 Task: Look for space in Myrtle Grove, United States from 10th July, 2023 to 25th July, 2023 for 3 adults, 1 child in price range Rs.15000 to Rs.25000. Place can be shared room with 2 bedrooms having 3 beds and 2 bathrooms. Property type can be house, flat, guest house. Amenities needed are: wifi, TV, free parkinig on premises, gym, breakfast. Booking option can be shelf check-in. Required host language is English.
Action: Mouse moved to (435, 90)
Screenshot: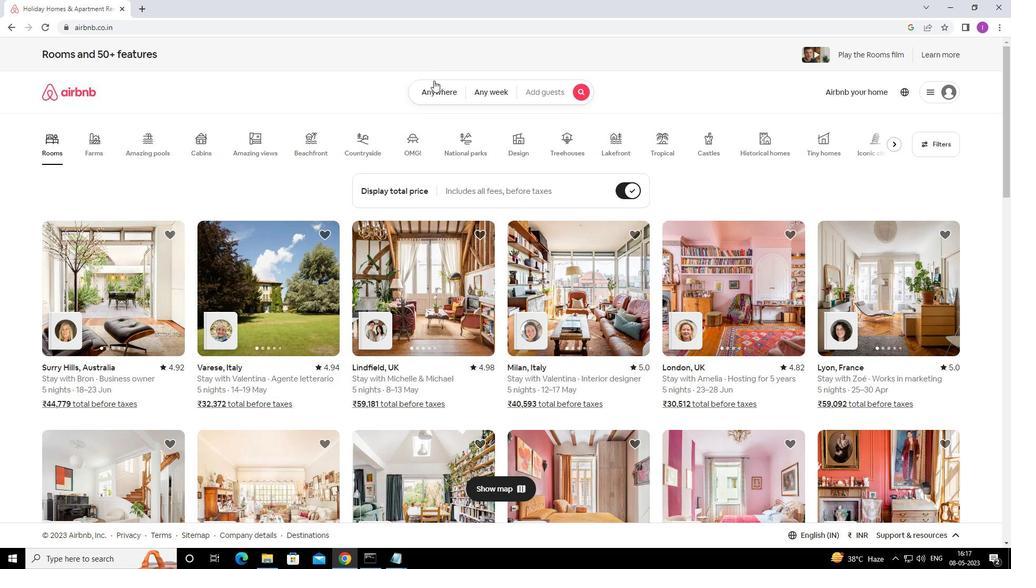 
Action: Mouse pressed left at (435, 90)
Screenshot: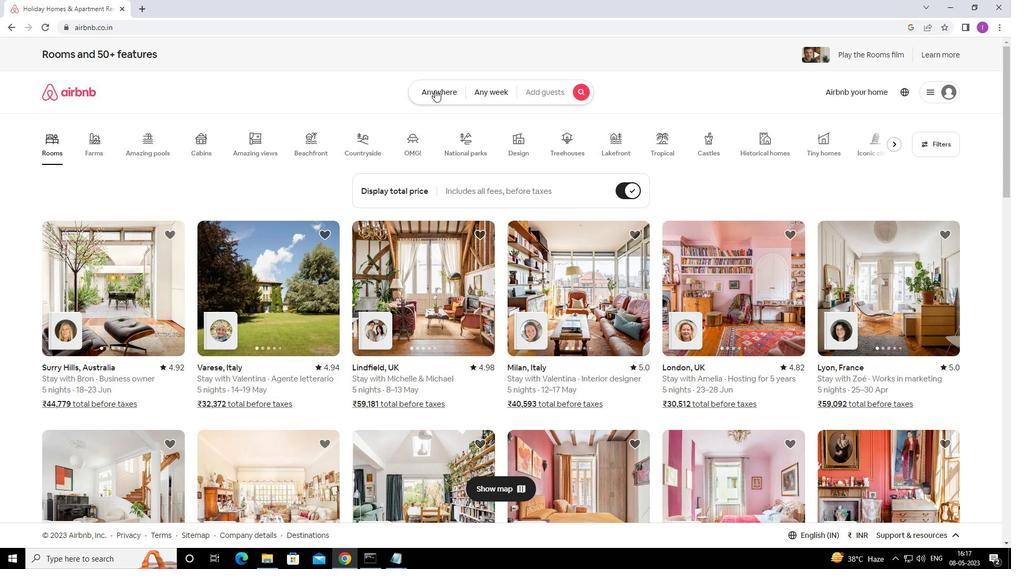 
Action: Mouse moved to (349, 140)
Screenshot: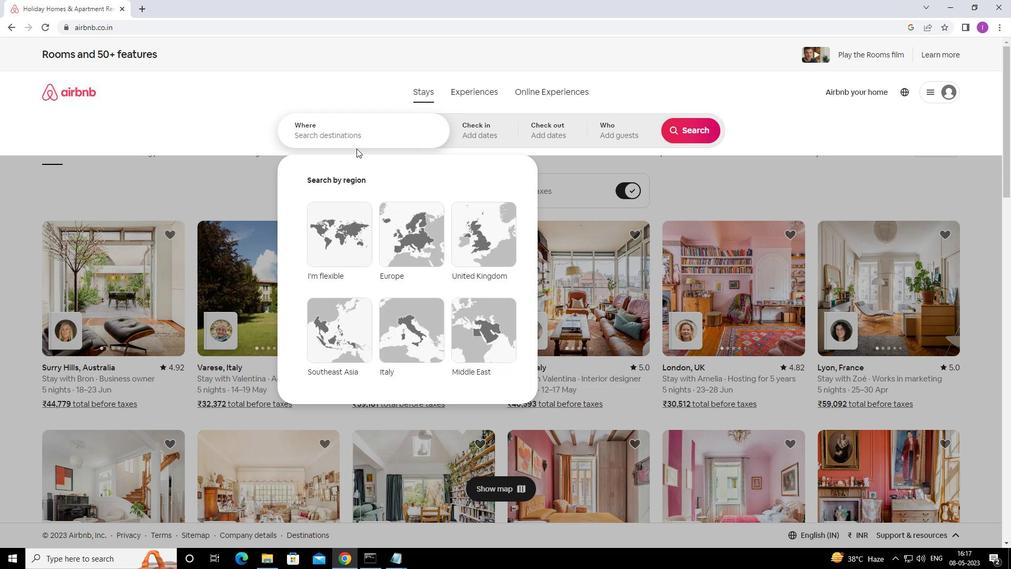 
Action: Mouse pressed left at (349, 140)
Screenshot: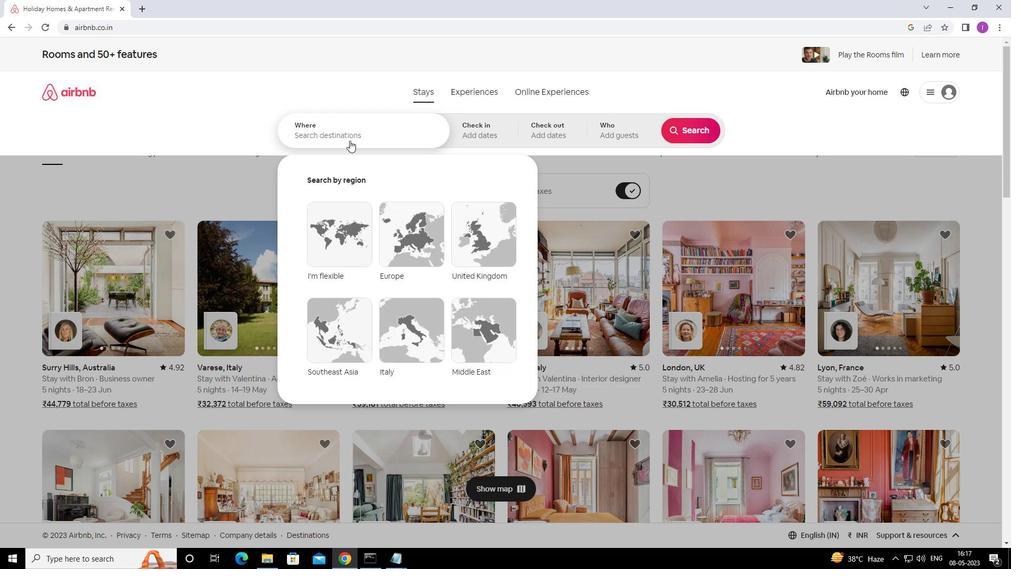 
Action: Mouse moved to (354, 138)
Screenshot: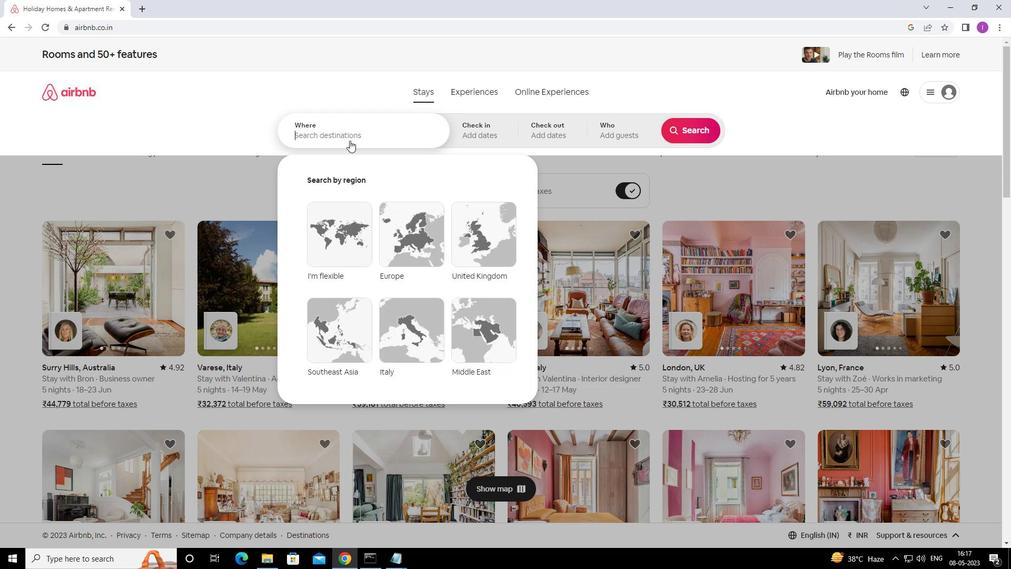 
Action: Key pressed <Key.shift><Key.shift><Key.shift><Key.shift><Key.shift>MYRTLE<Key.space><Key.shift>GROVE,<Key.shift>UNITED<Key.space>STATES
Screenshot: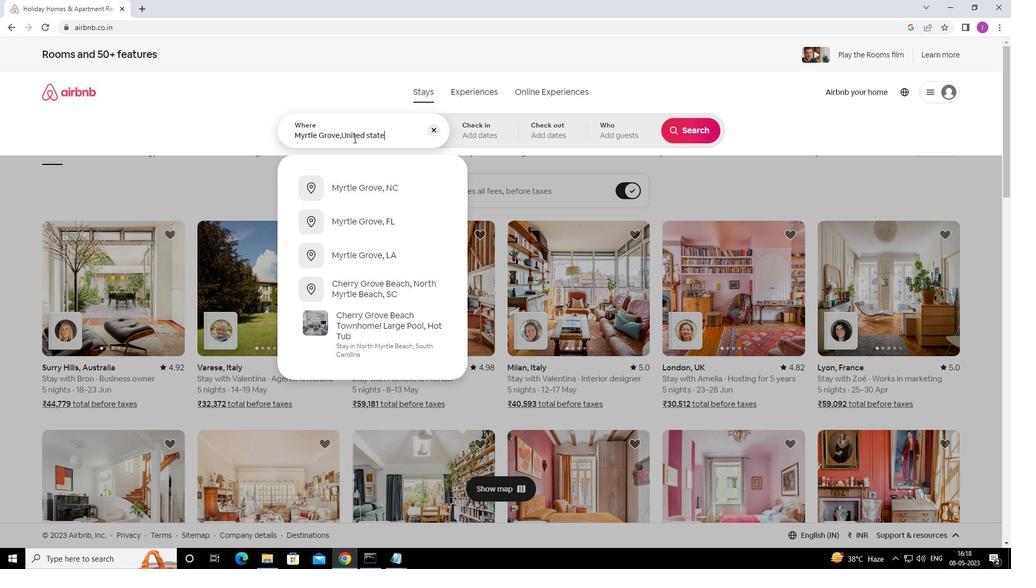 
Action: Mouse moved to (501, 130)
Screenshot: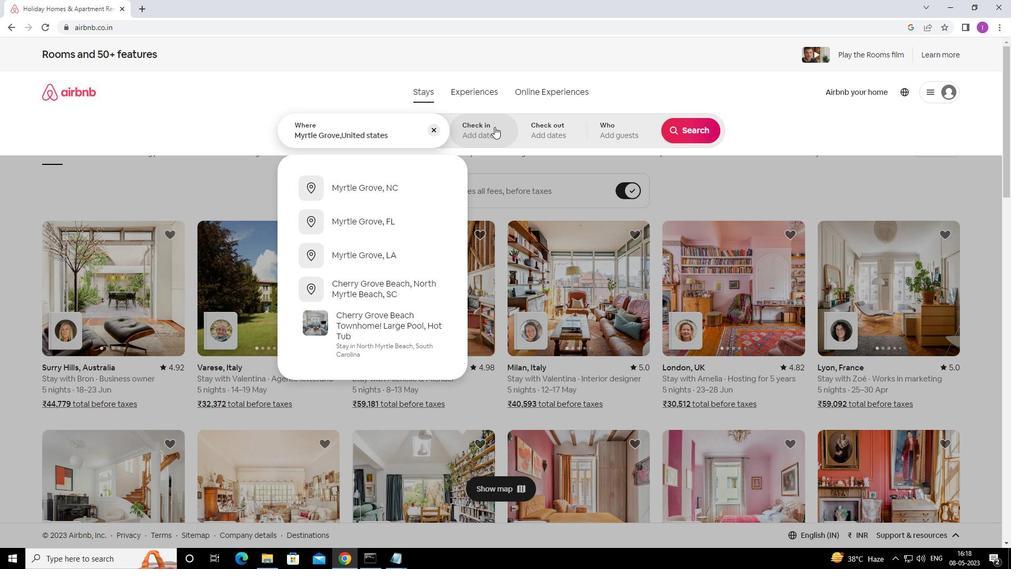 
Action: Mouse pressed left at (501, 130)
Screenshot: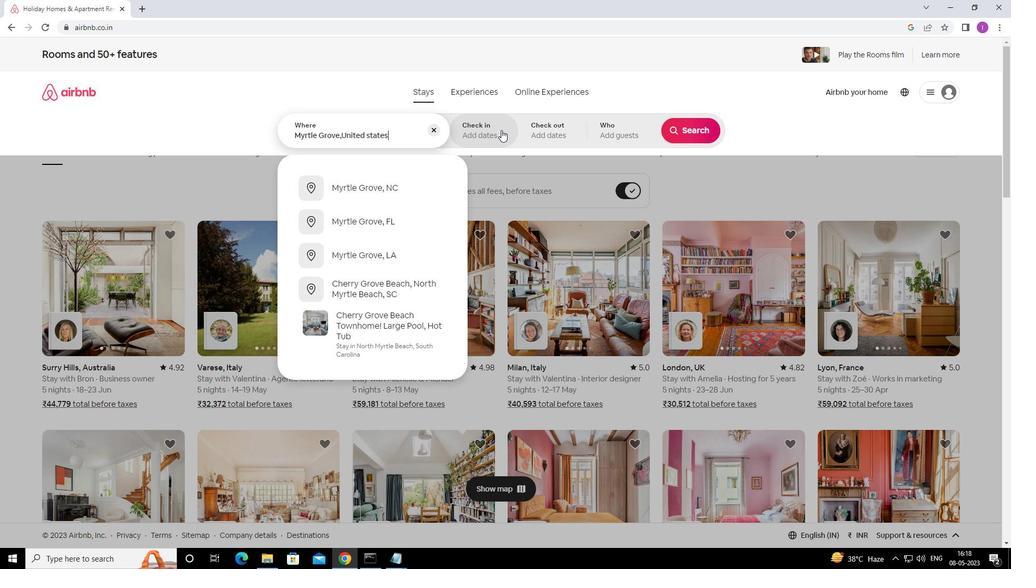 
Action: Mouse moved to (692, 212)
Screenshot: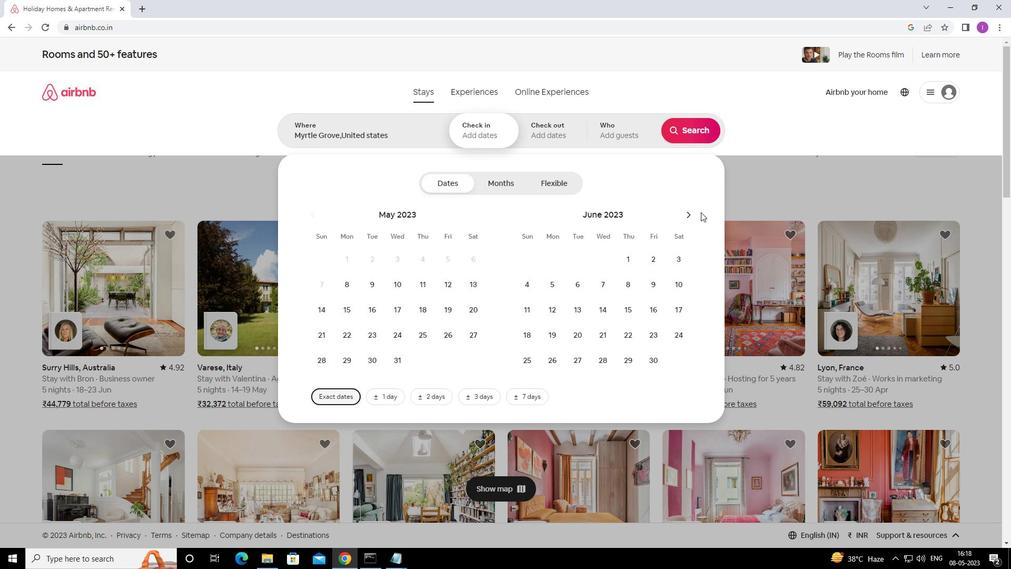
Action: Mouse pressed left at (692, 212)
Screenshot: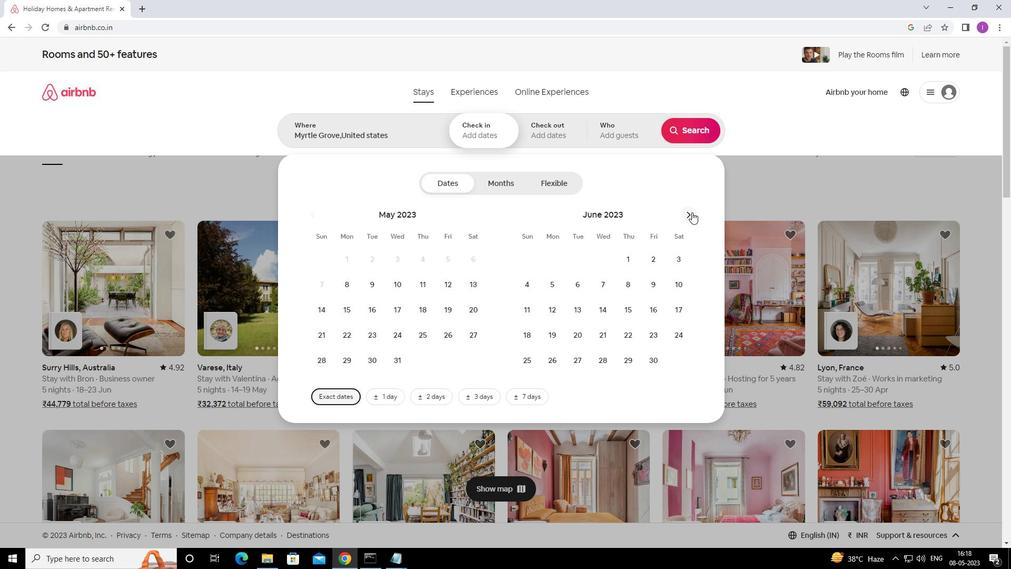 
Action: Mouse pressed left at (692, 212)
Screenshot: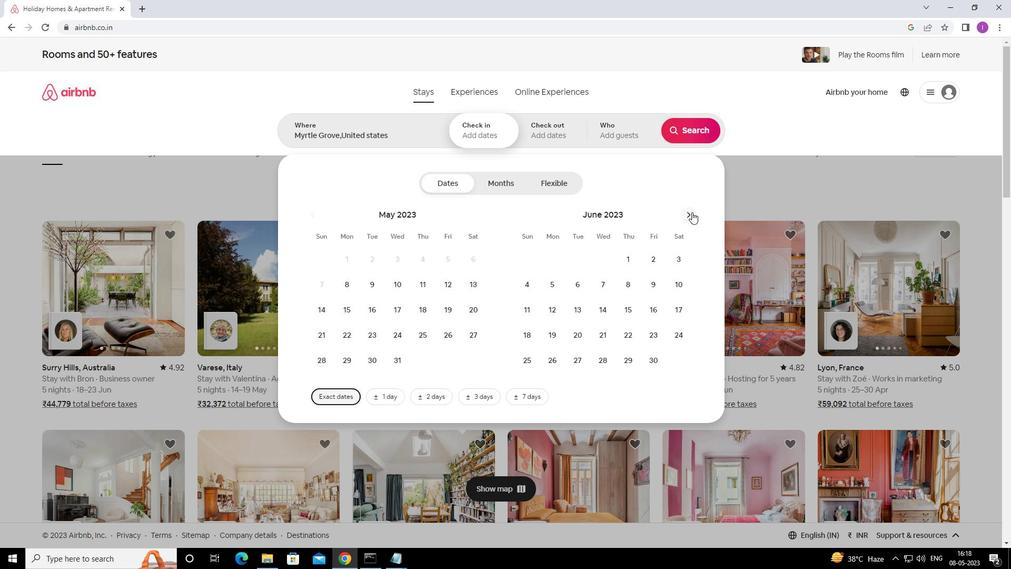 
Action: Mouse moved to (357, 304)
Screenshot: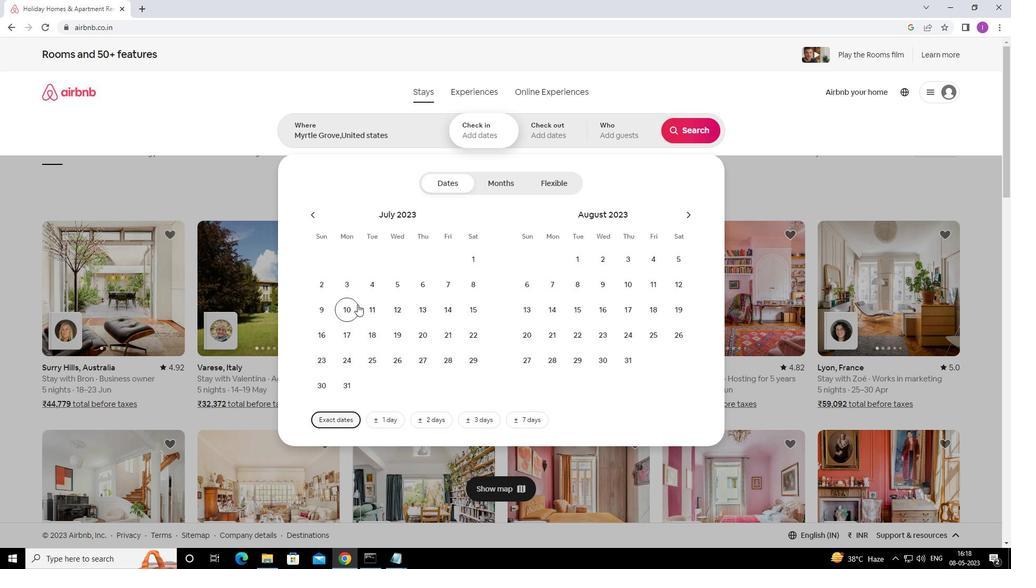 
Action: Mouse pressed left at (357, 304)
Screenshot: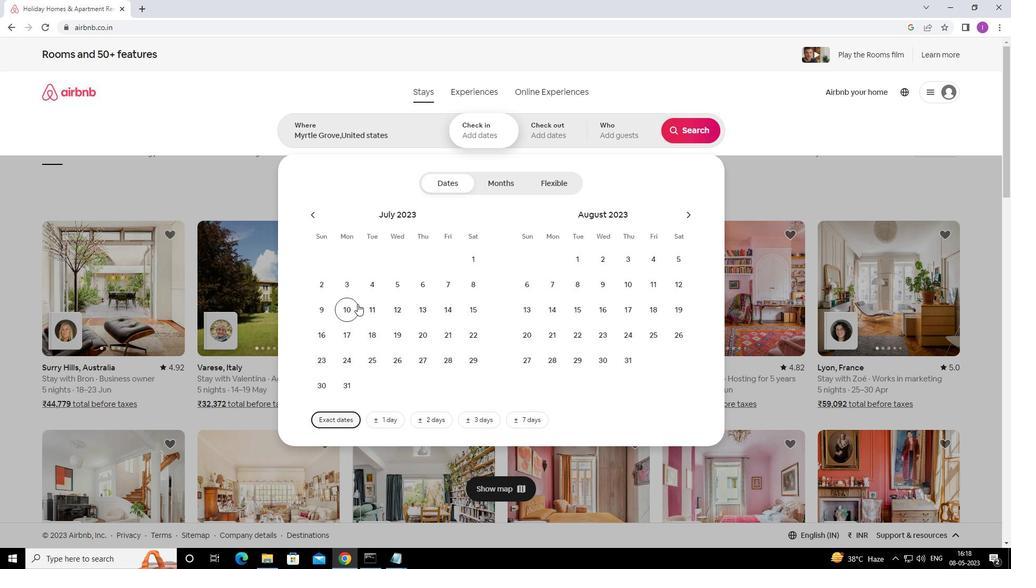
Action: Mouse moved to (367, 356)
Screenshot: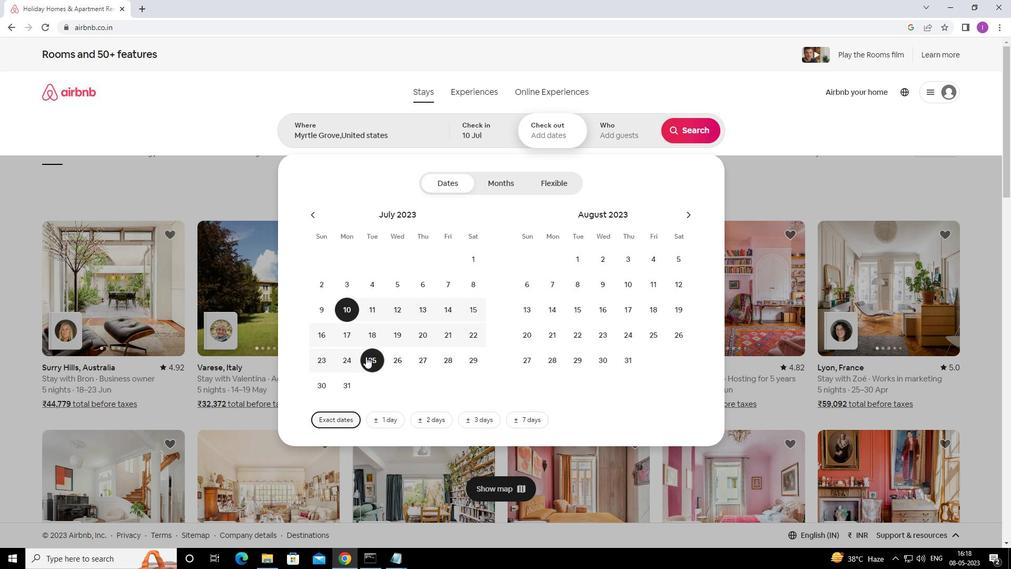 
Action: Mouse pressed left at (367, 356)
Screenshot: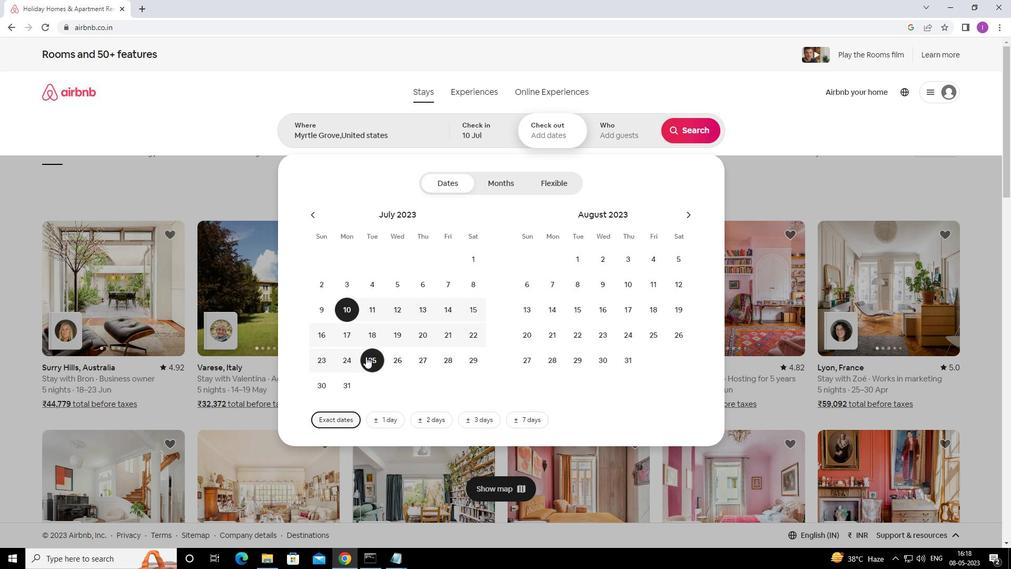 
Action: Mouse moved to (623, 138)
Screenshot: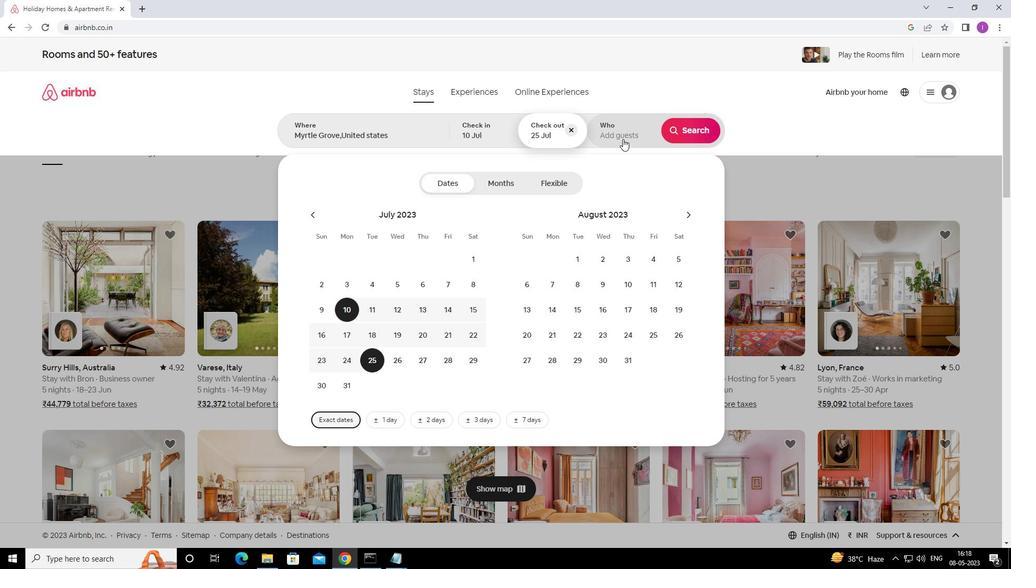 
Action: Mouse pressed left at (623, 138)
Screenshot: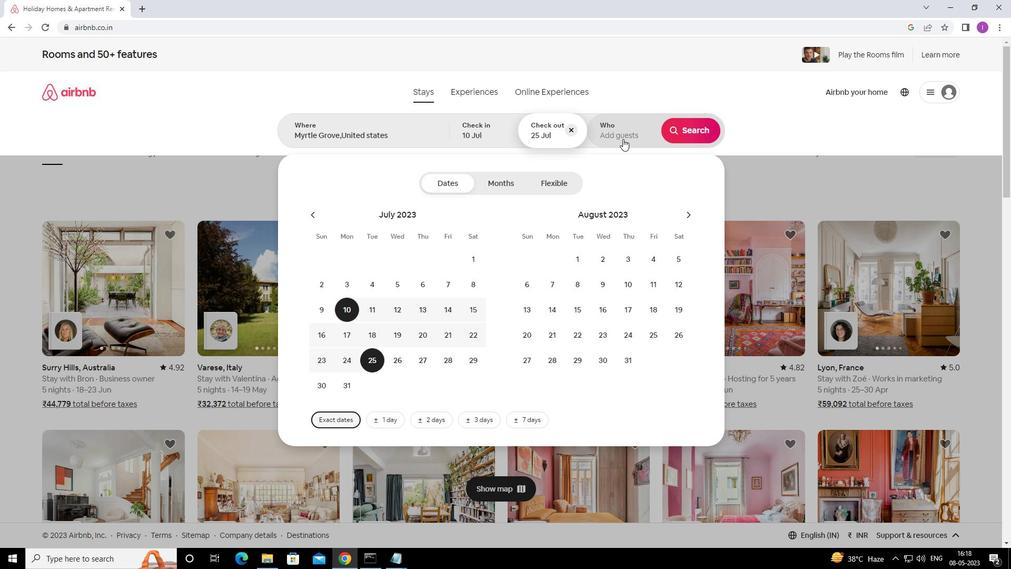 
Action: Mouse moved to (693, 190)
Screenshot: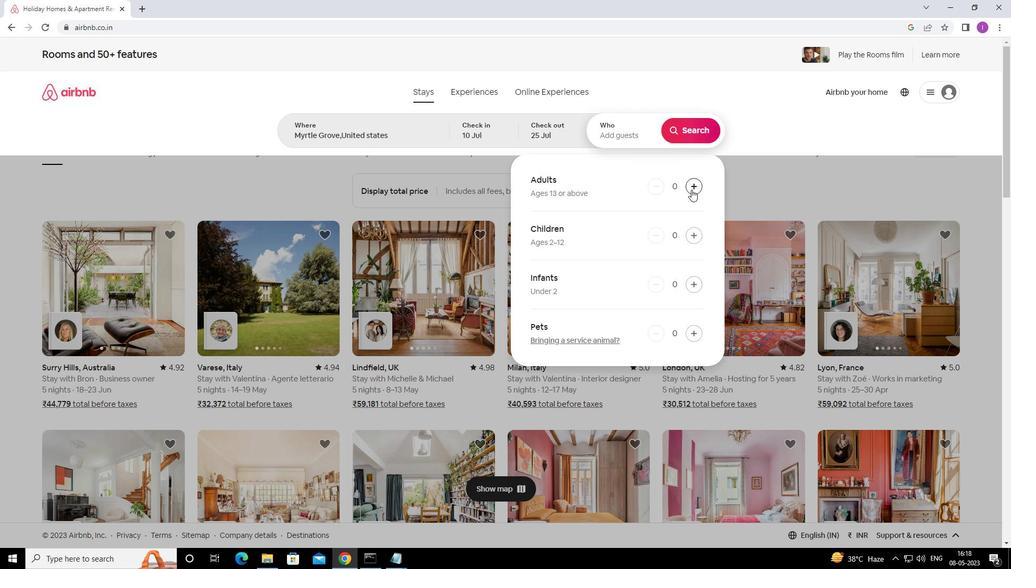 
Action: Mouse pressed left at (693, 190)
Screenshot: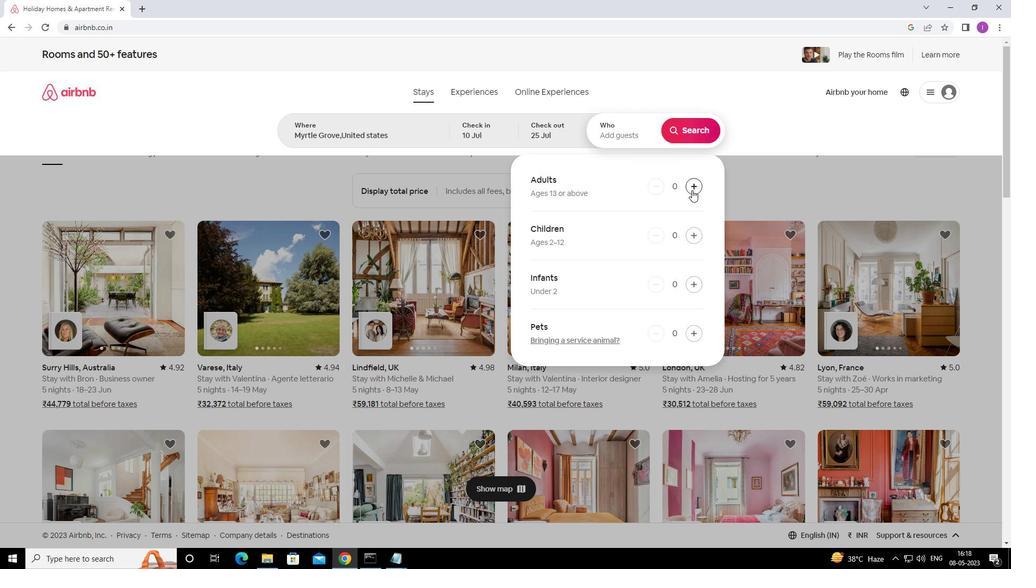 
Action: Mouse moved to (693, 190)
Screenshot: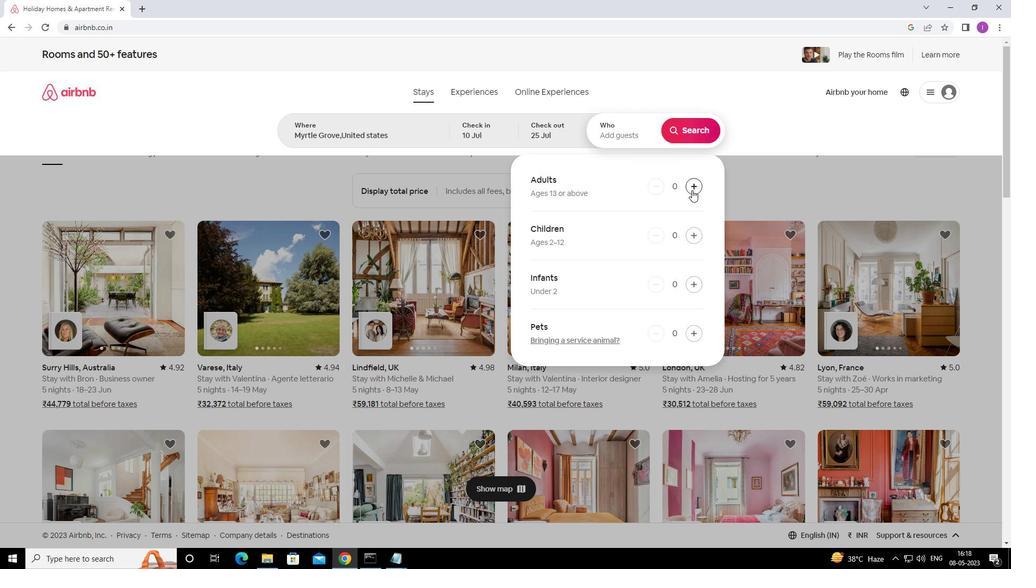 
Action: Mouse pressed left at (693, 190)
Screenshot: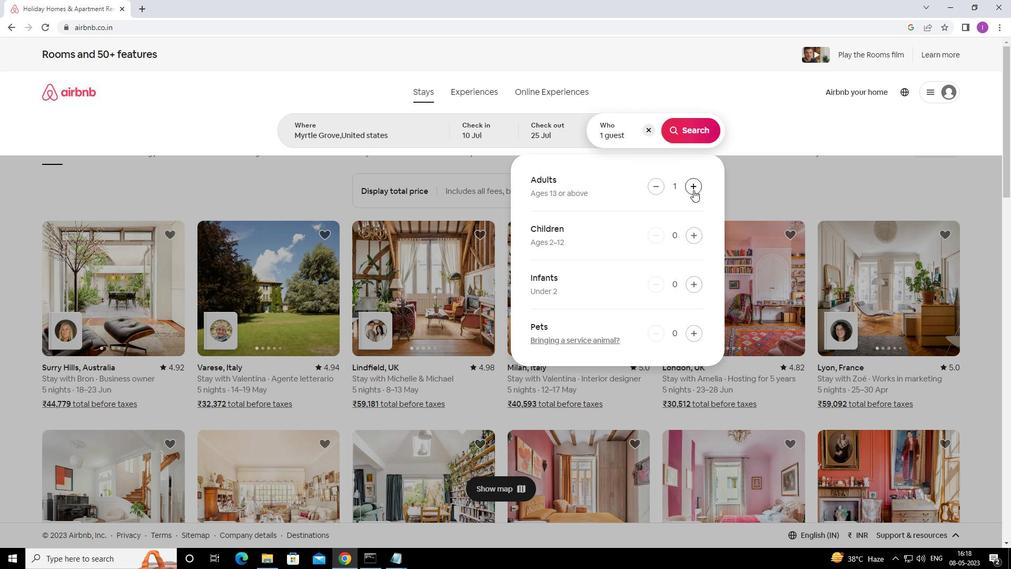 
Action: Mouse moved to (695, 189)
Screenshot: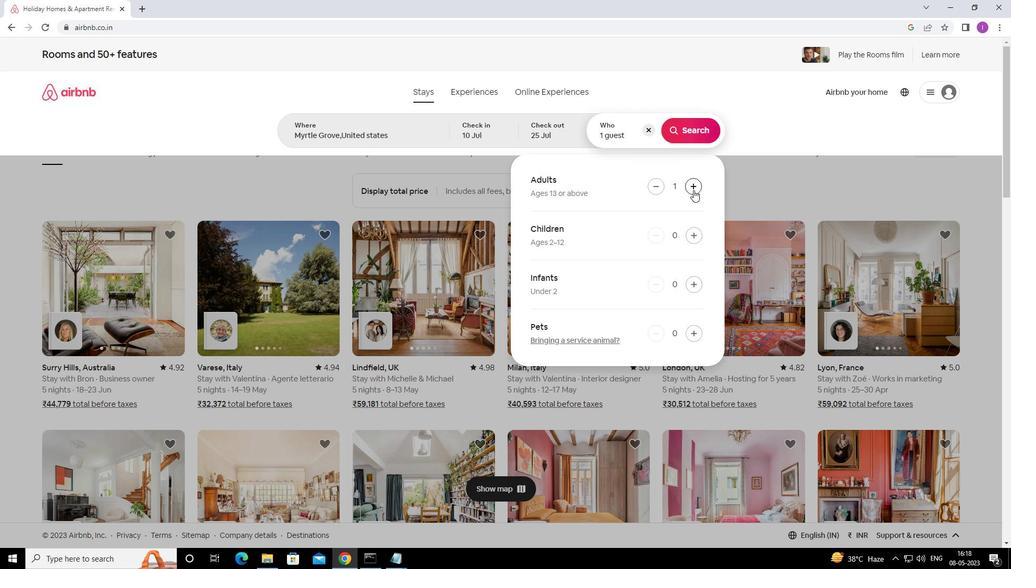 
Action: Mouse pressed left at (695, 189)
Screenshot: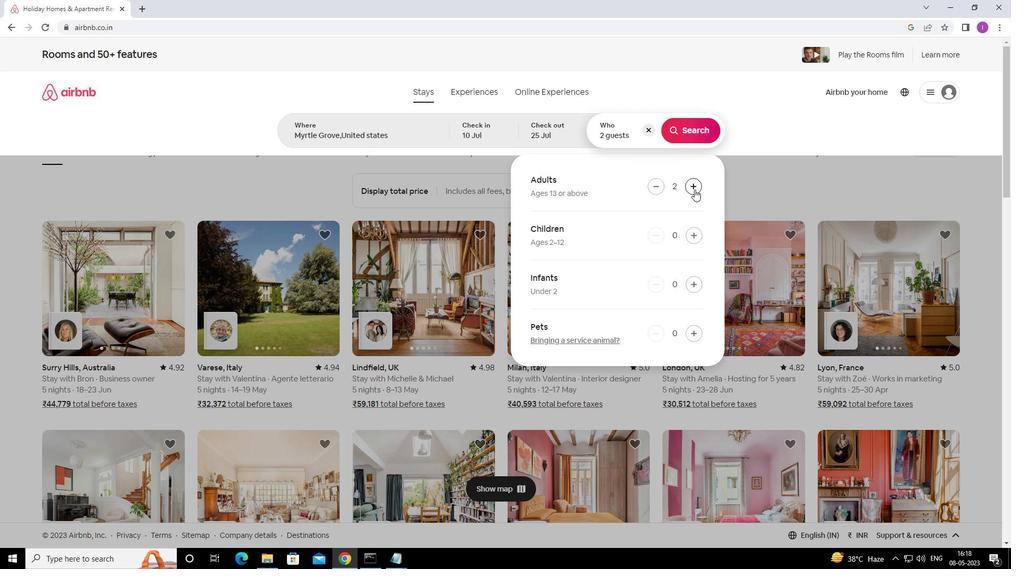 
Action: Mouse moved to (693, 233)
Screenshot: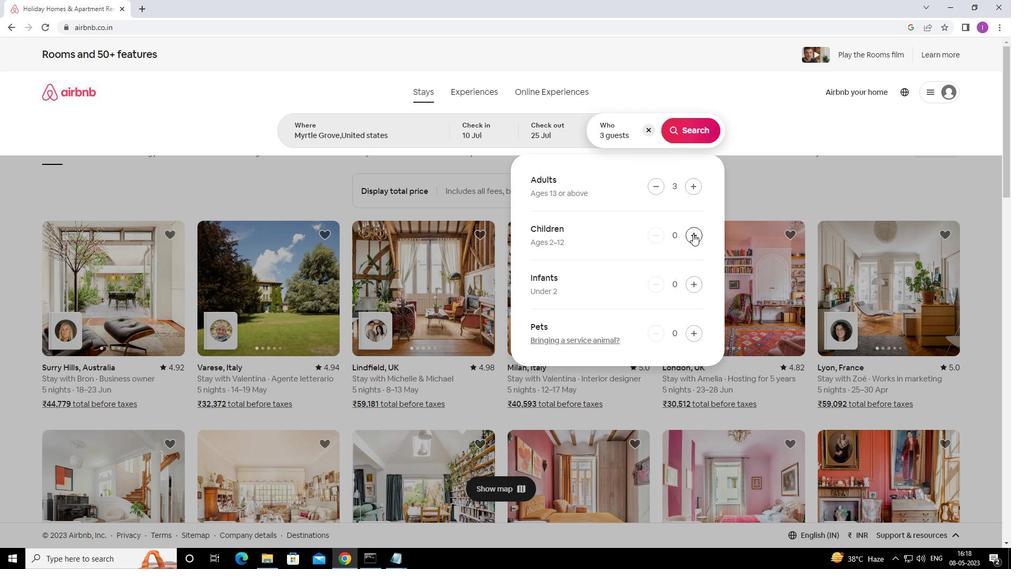 
Action: Mouse pressed left at (693, 233)
Screenshot: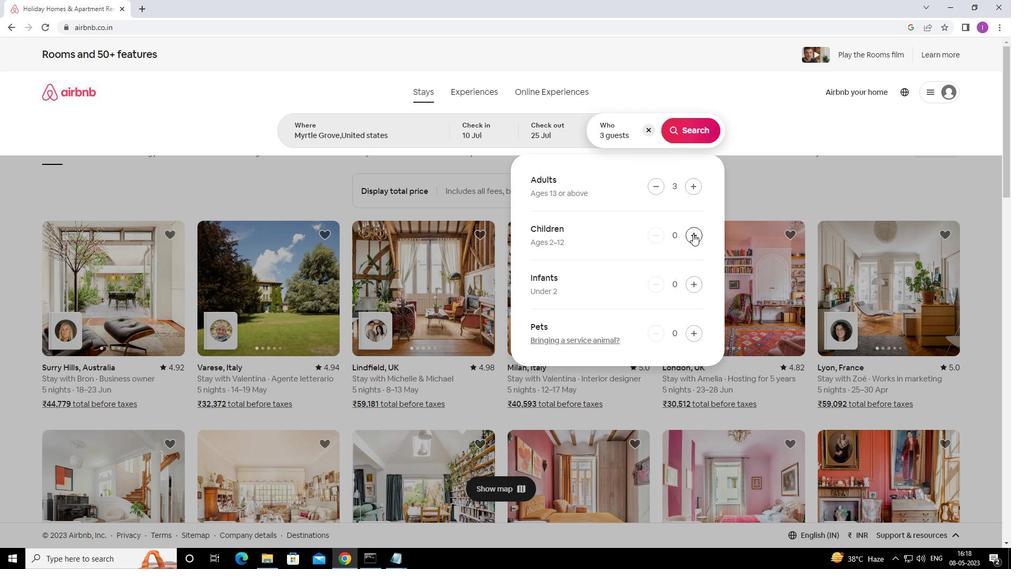 
Action: Mouse moved to (697, 133)
Screenshot: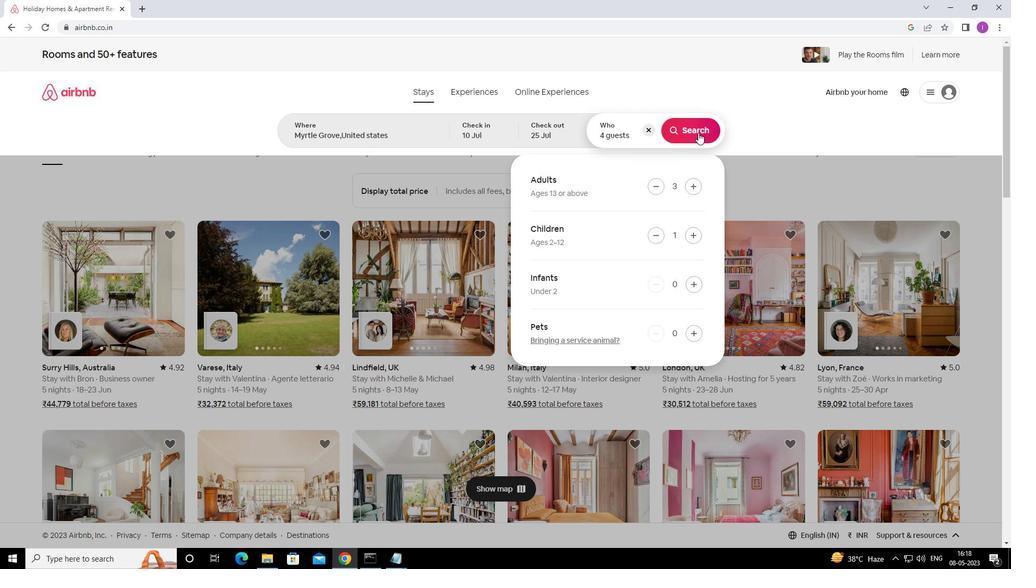
Action: Mouse pressed left at (697, 133)
Screenshot: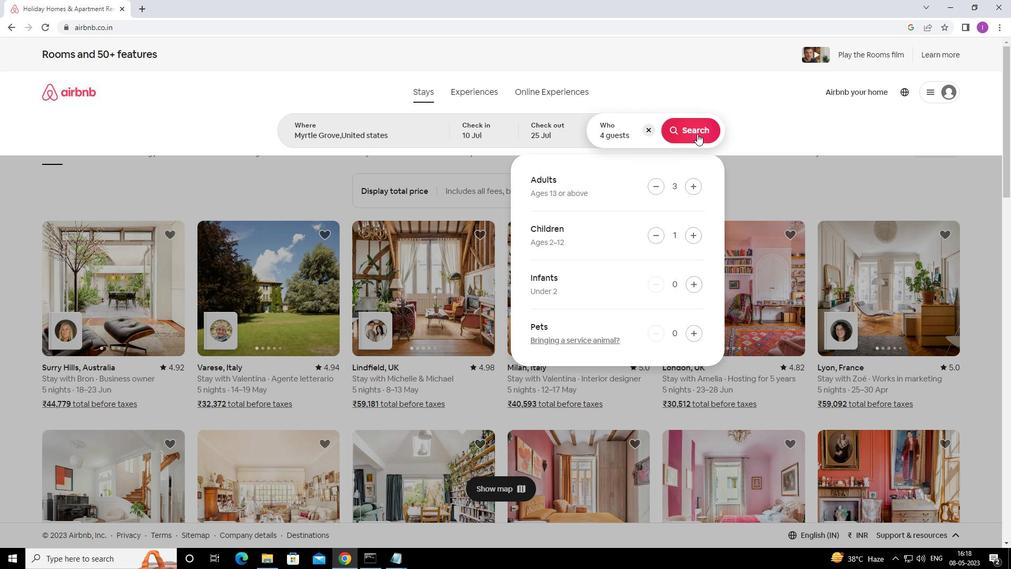 
Action: Mouse moved to (971, 101)
Screenshot: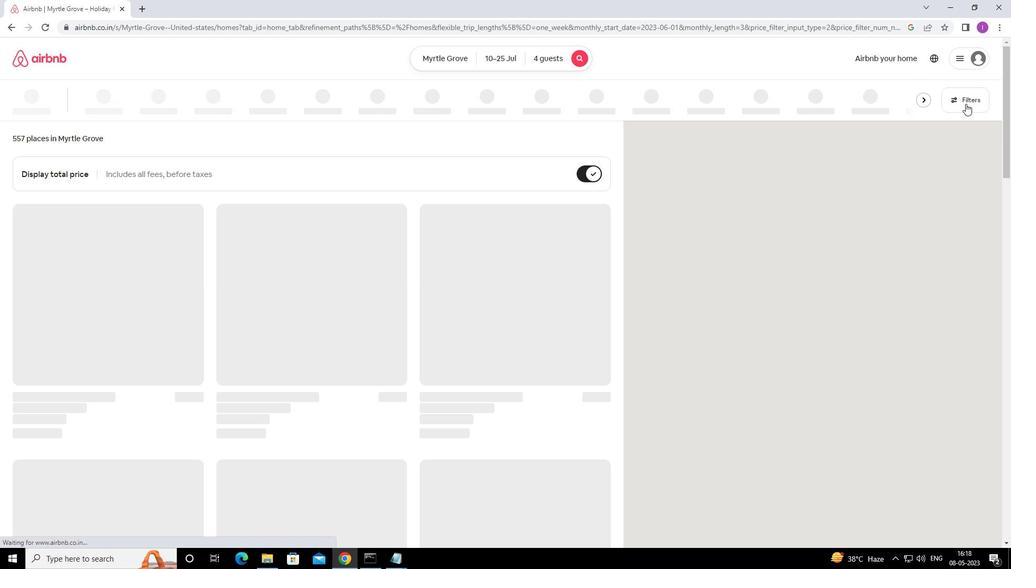
Action: Mouse pressed left at (971, 101)
Screenshot: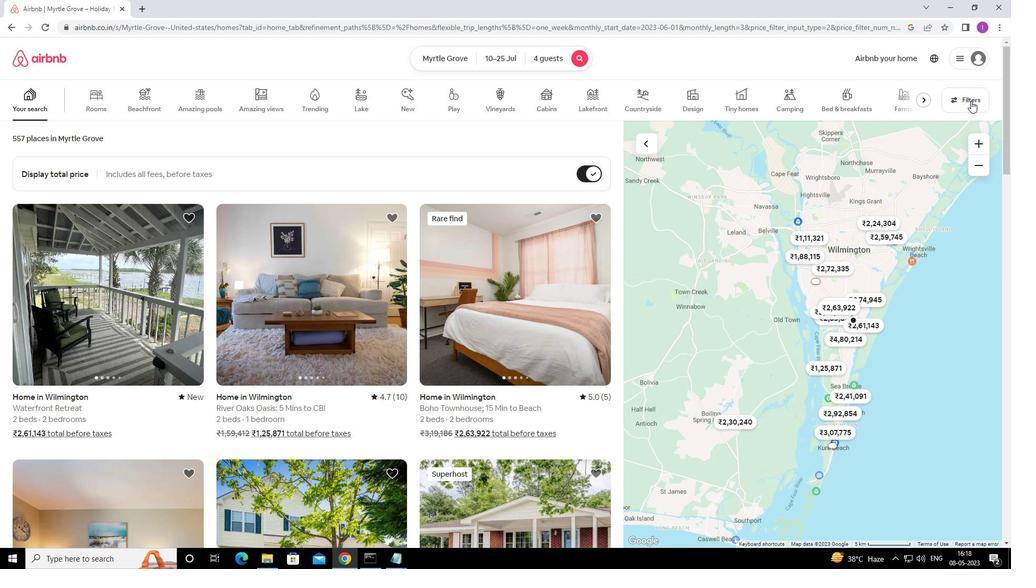 
Action: Mouse moved to (379, 357)
Screenshot: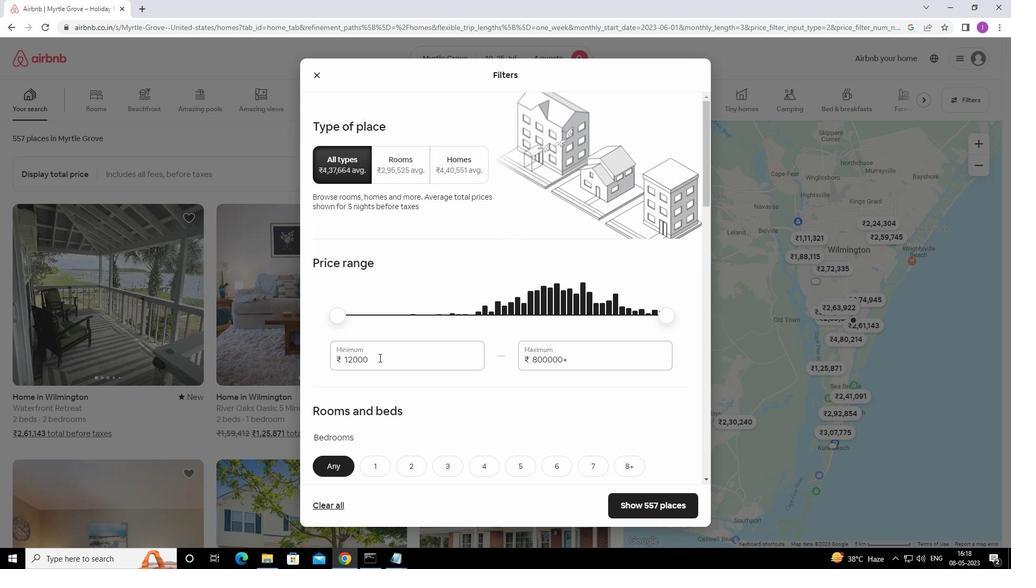 
Action: Mouse pressed left at (379, 357)
Screenshot: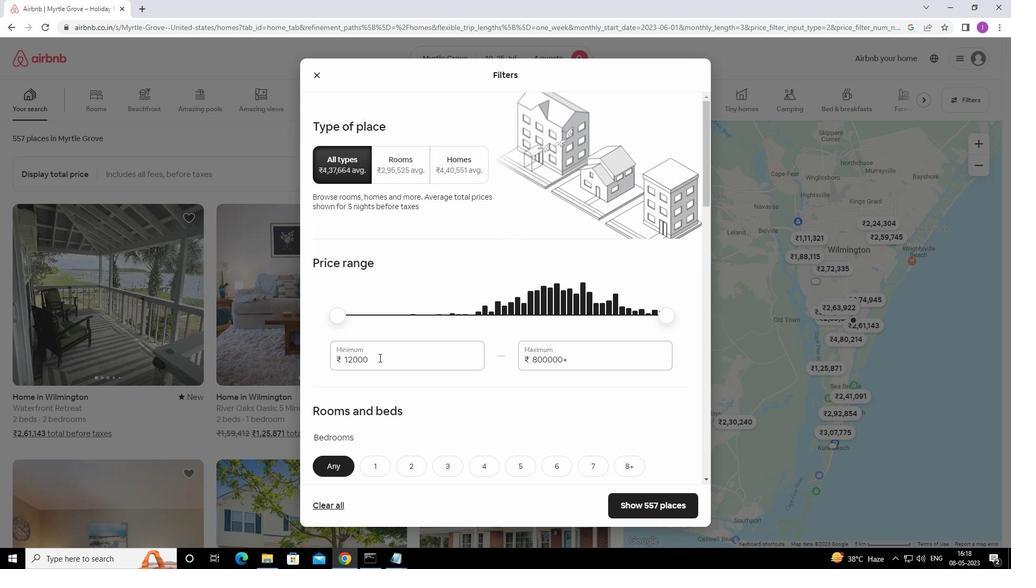 
Action: Mouse moved to (343, 343)
Screenshot: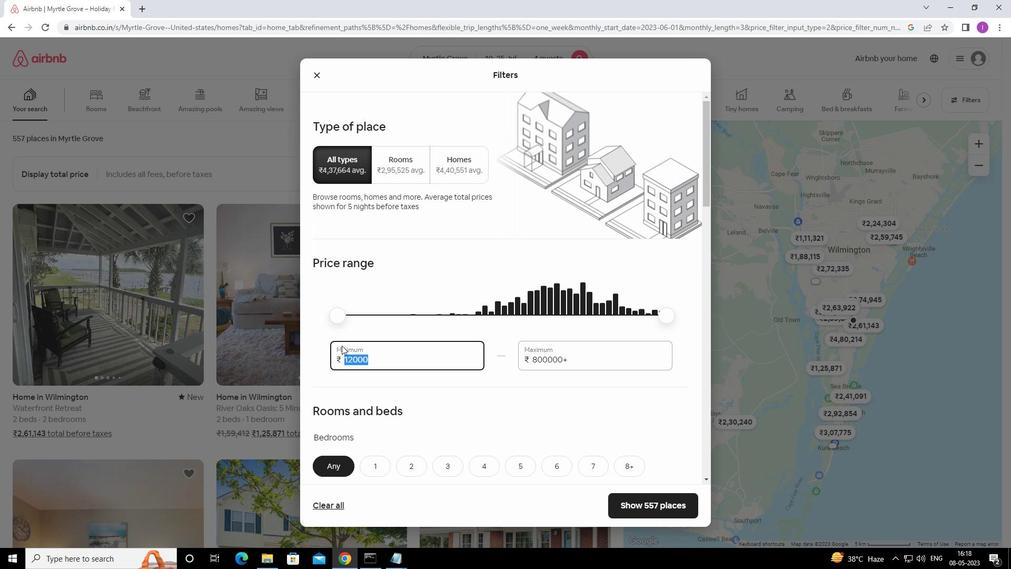 
Action: Key pressed 15
Screenshot: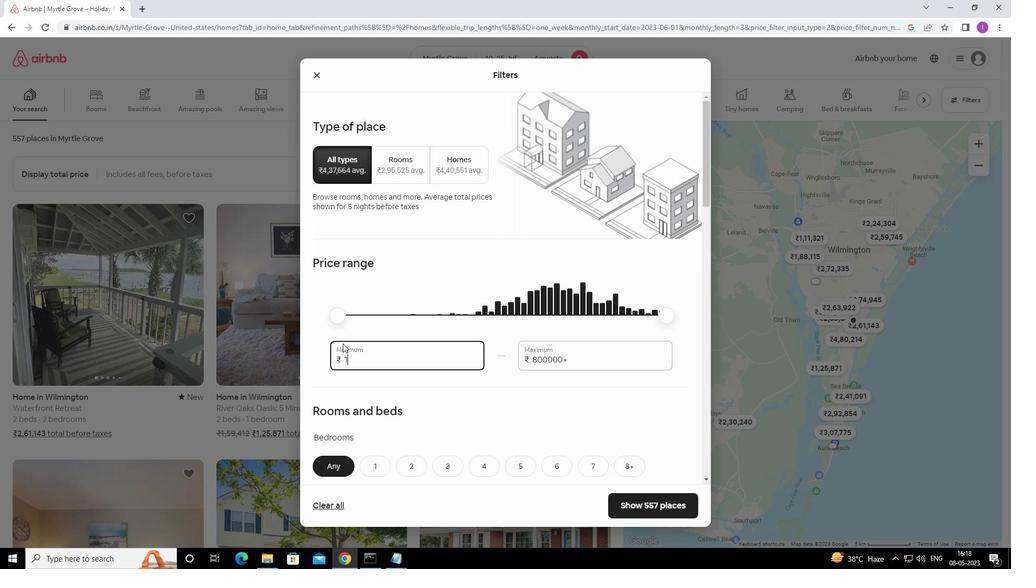 
Action: Mouse moved to (344, 338)
Screenshot: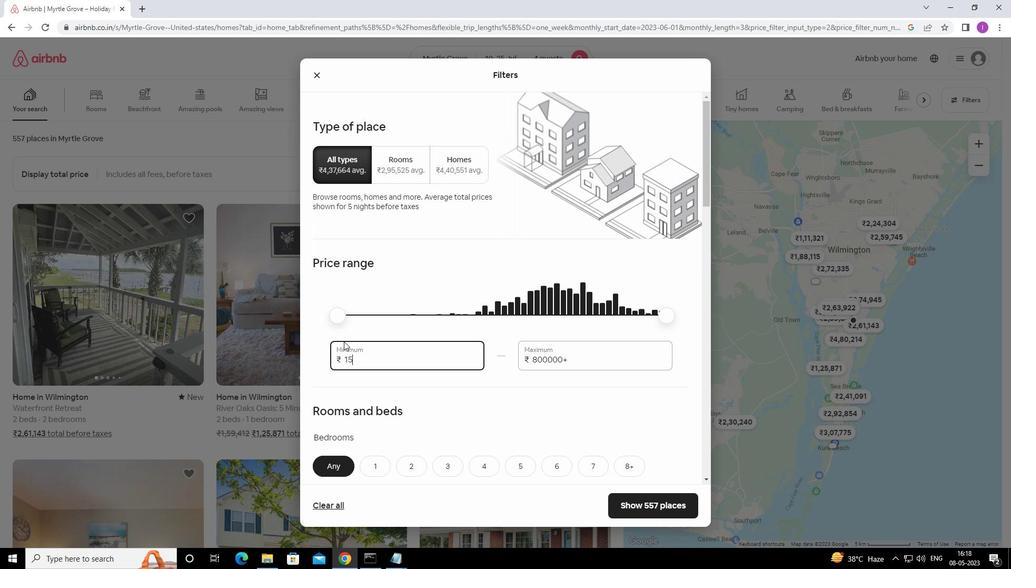 
Action: Key pressed 0
Screenshot: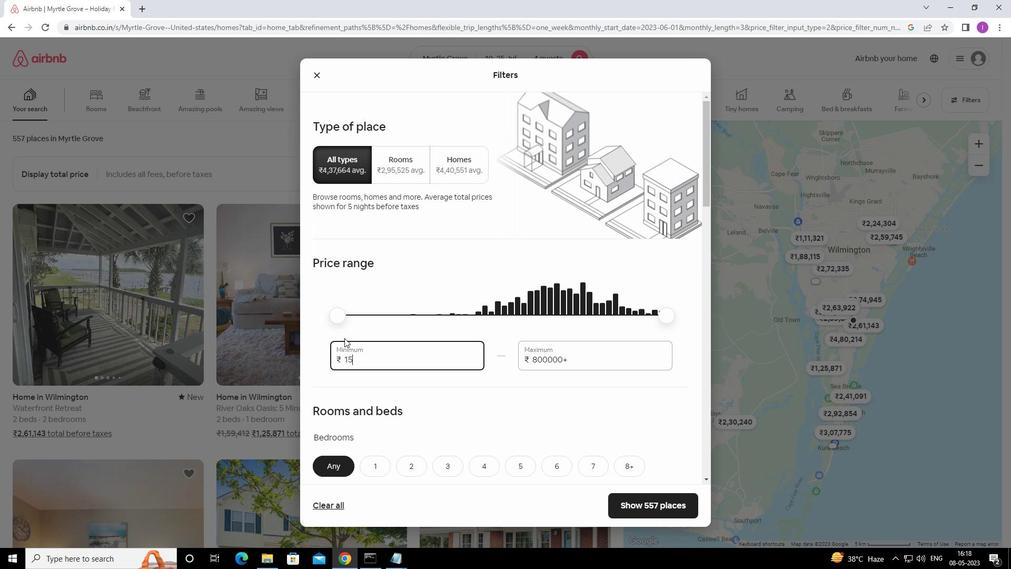 
Action: Mouse moved to (345, 338)
Screenshot: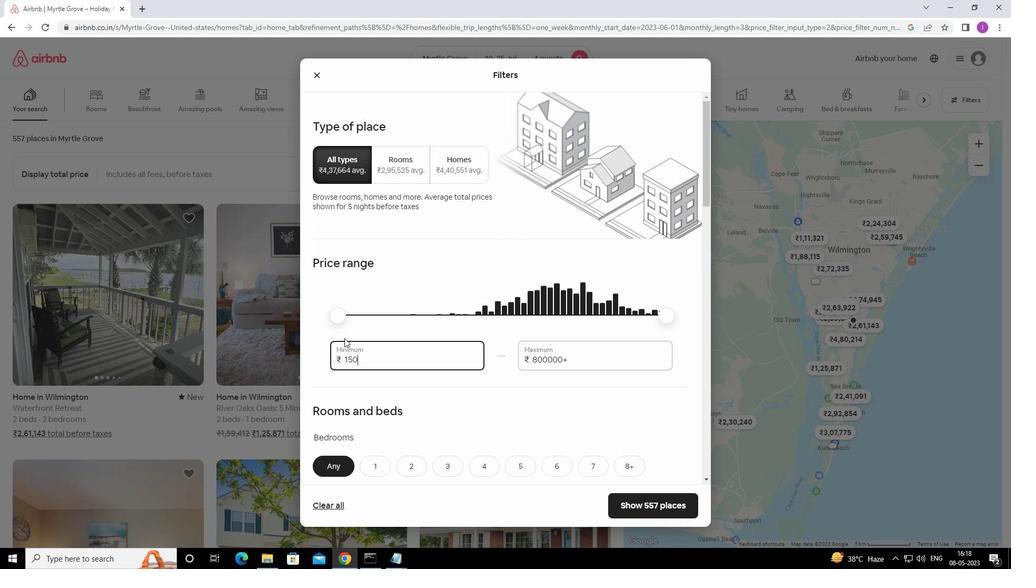 
Action: Key pressed 0
Screenshot: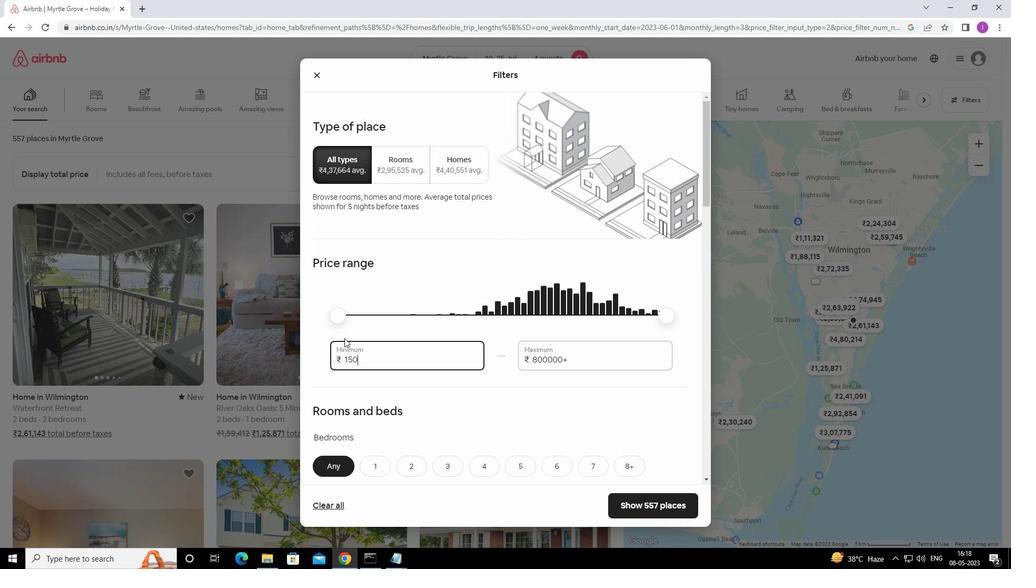 
Action: Mouse moved to (347, 336)
Screenshot: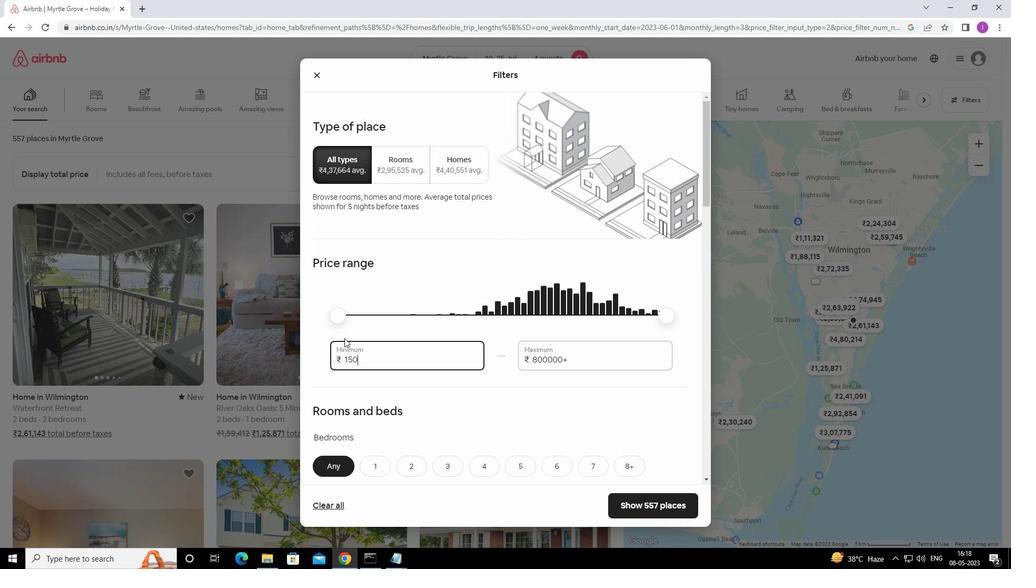 
Action: Key pressed 0
Screenshot: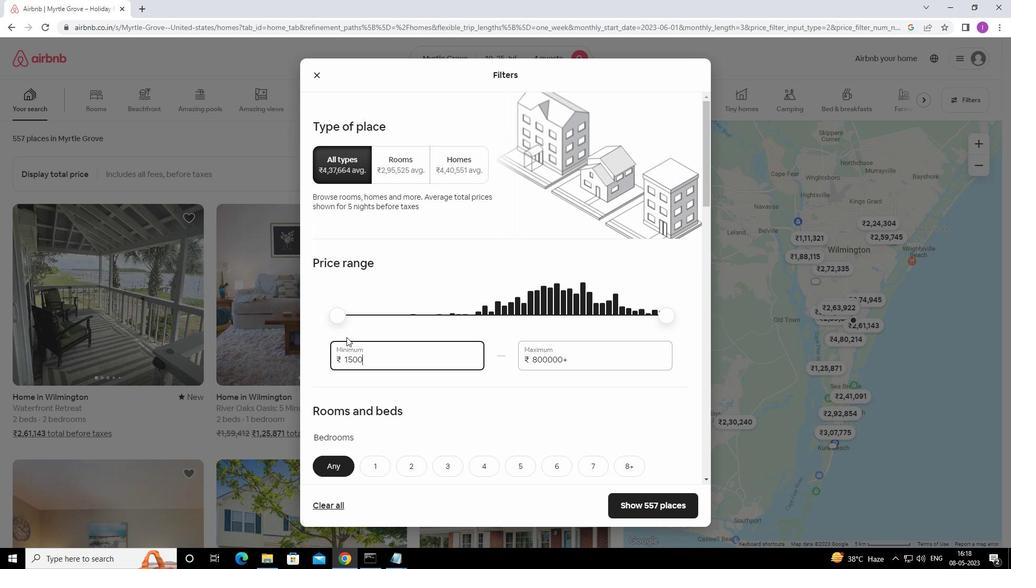 
Action: Mouse moved to (581, 354)
Screenshot: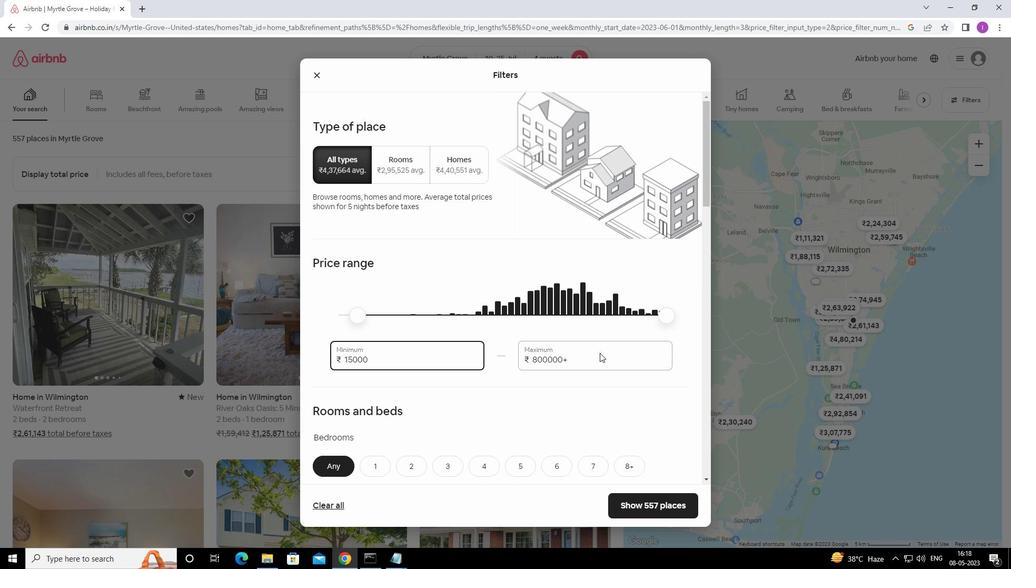 
Action: Mouse pressed left at (581, 354)
Screenshot: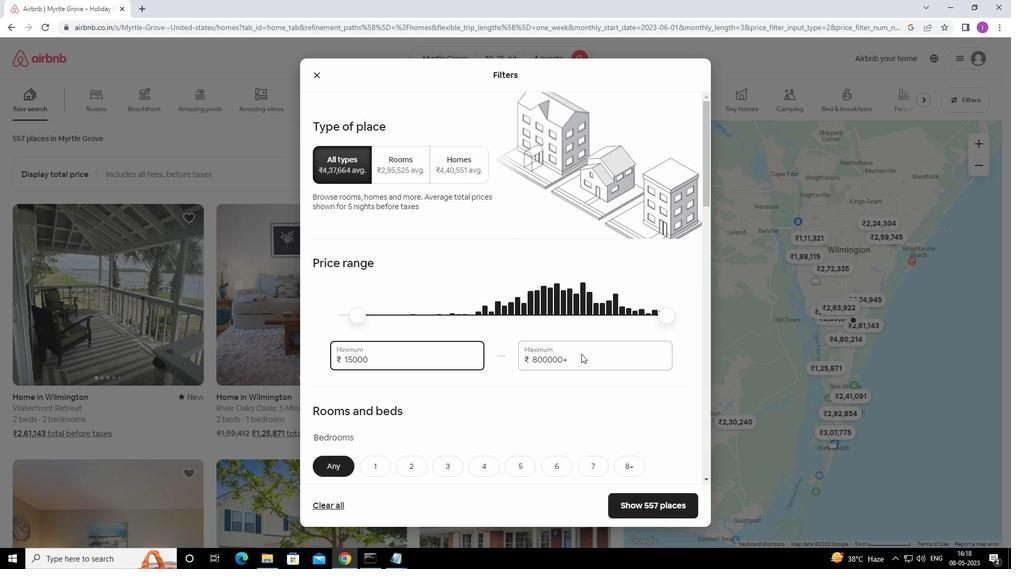 
Action: Mouse moved to (572, 353)
Screenshot: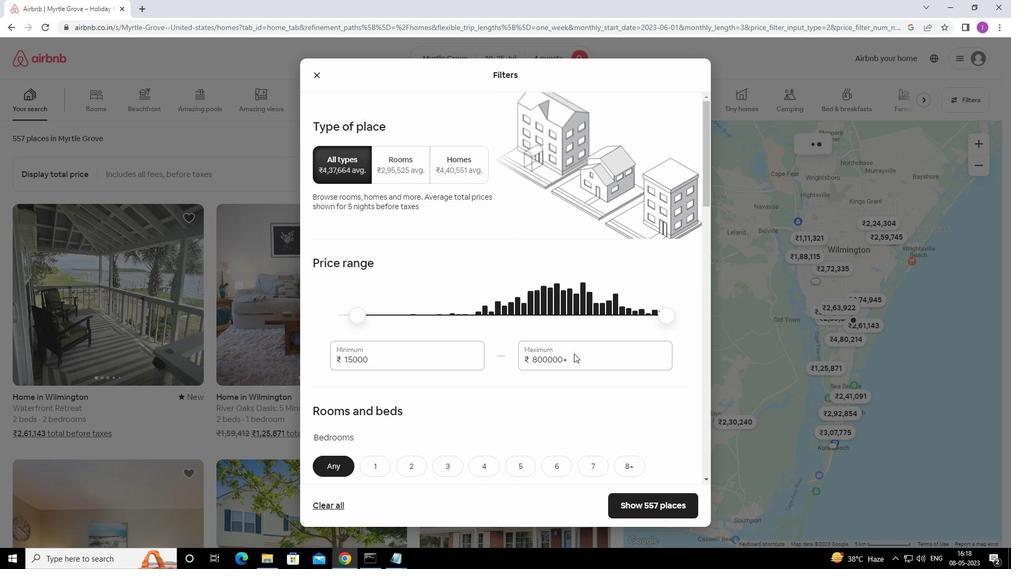 
Action: Mouse pressed left at (572, 353)
Screenshot: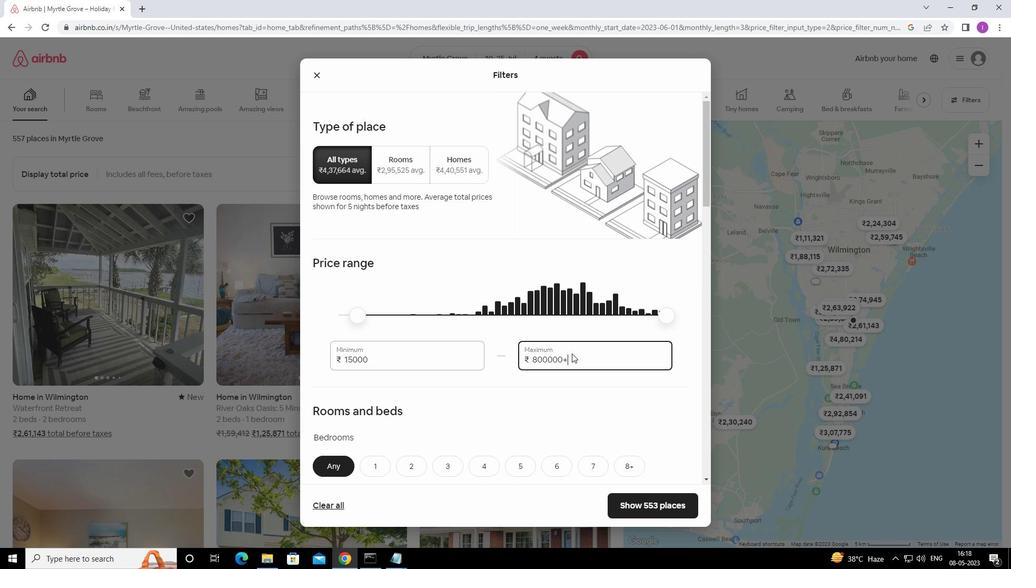 
Action: Mouse moved to (579, 359)
Screenshot: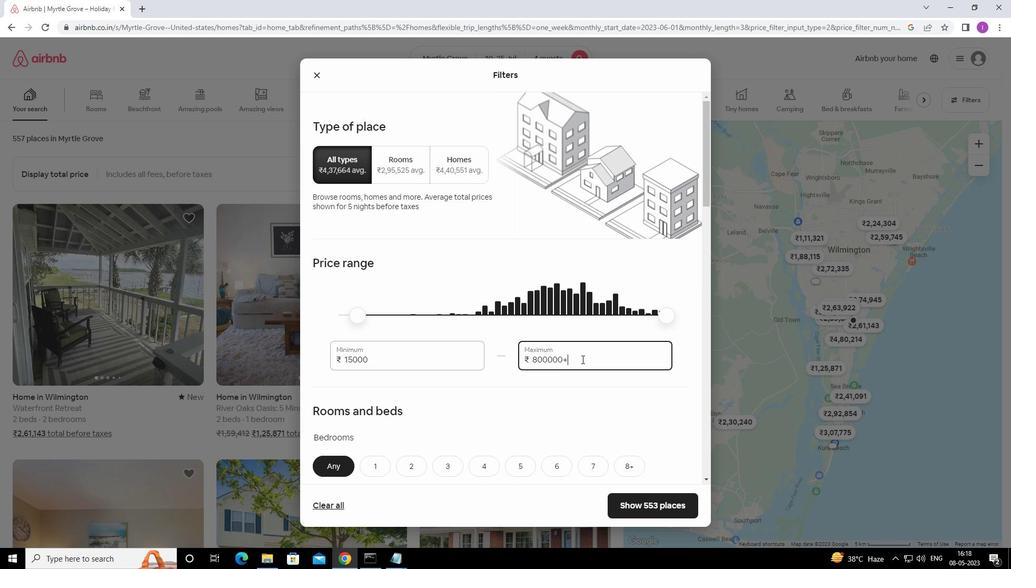 
Action: Mouse pressed left at (579, 359)
Screenshot: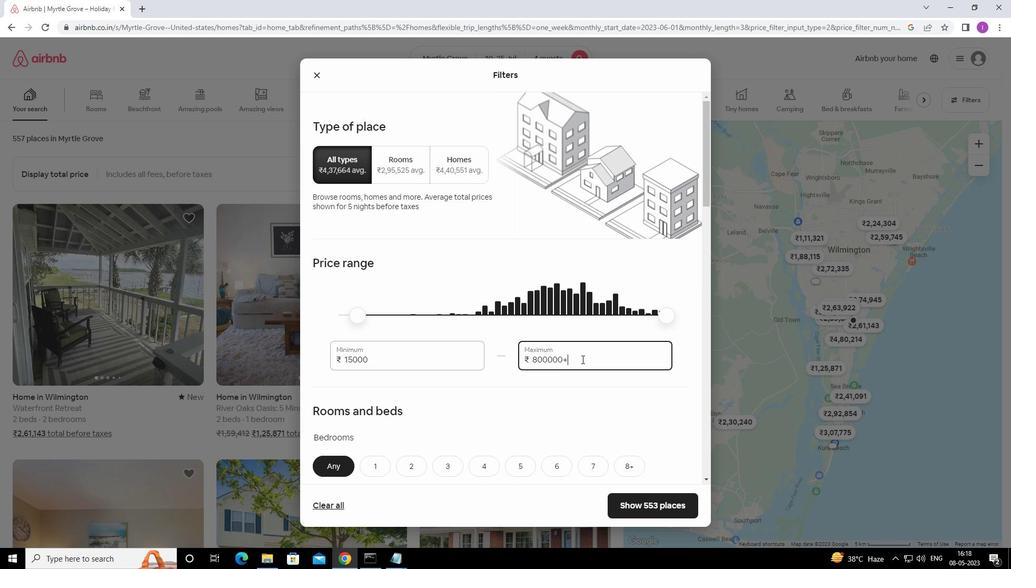 
Action: Mouse moved to (515, 355)
Screenshot: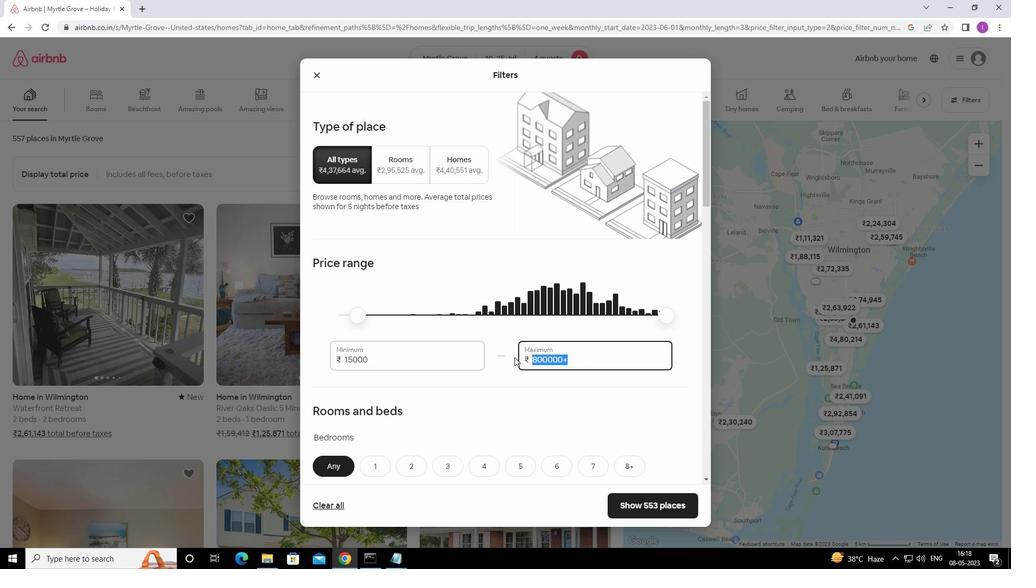 
Action: Key pressed 25000
Screenshot: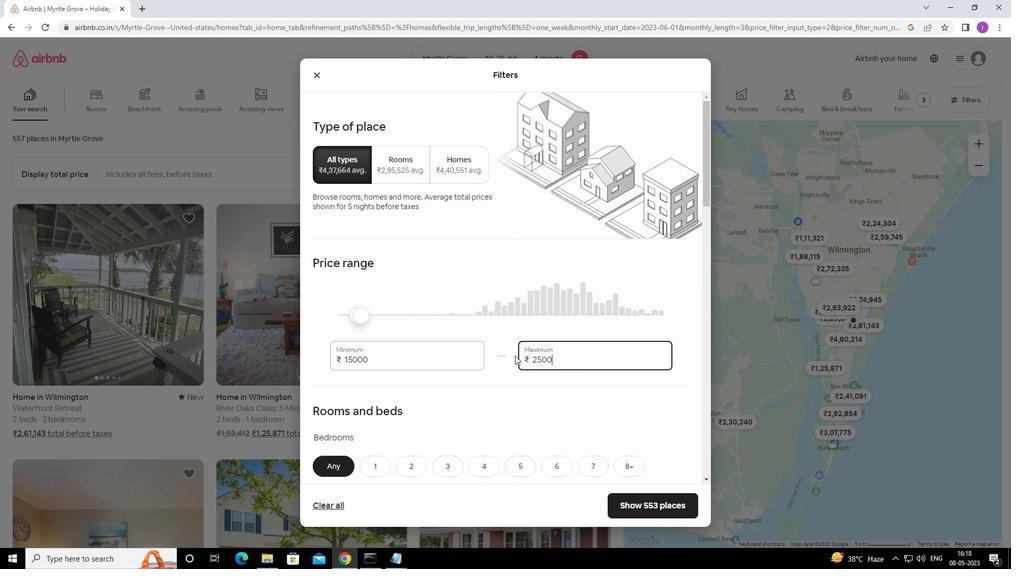 
Action: Mouse moved to (536, 356)
Screenshot: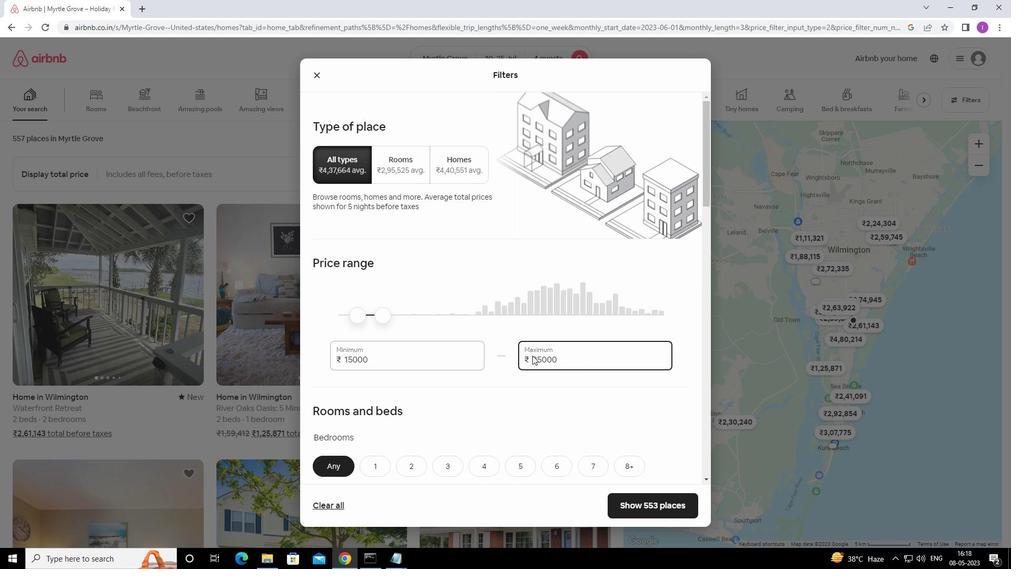 
Action: Mouse scrolled (536, 356) with delta (0, 0)
Screenshot: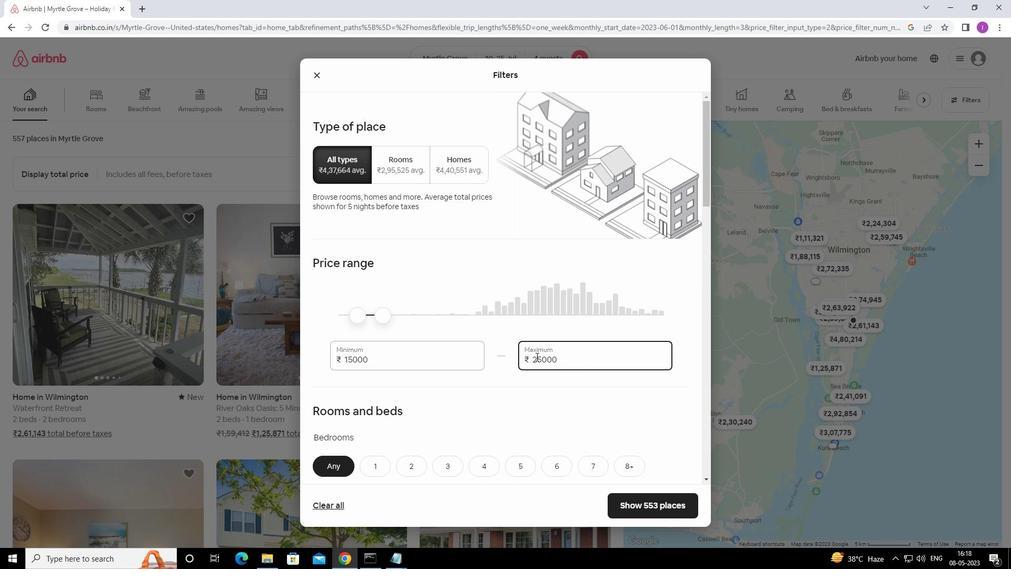 
Action: Mouse moved to (540, 355)
Screenshot: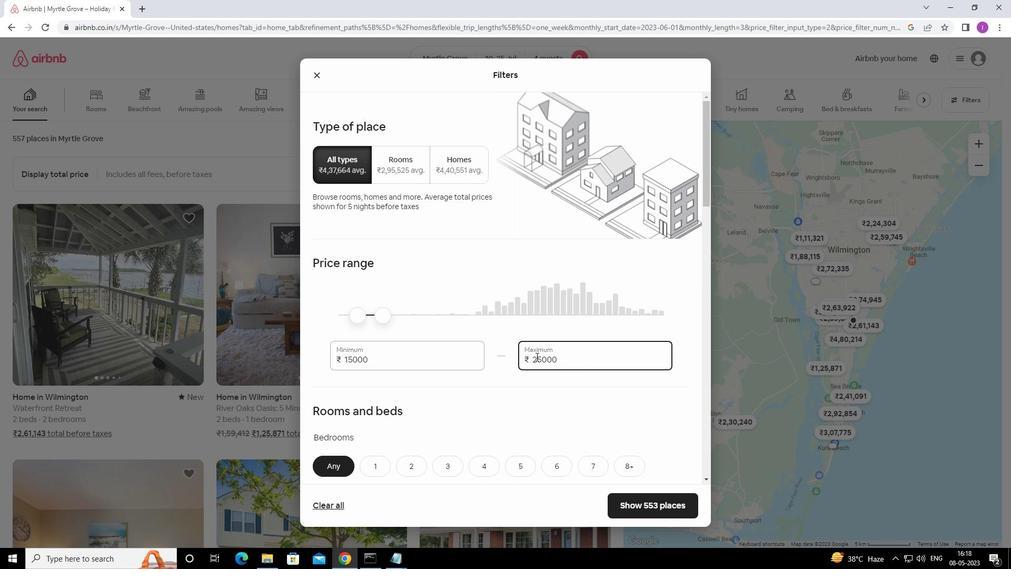 
Action: Mouse scrolled (540, 355) with delta (0, 0)
Screenshot: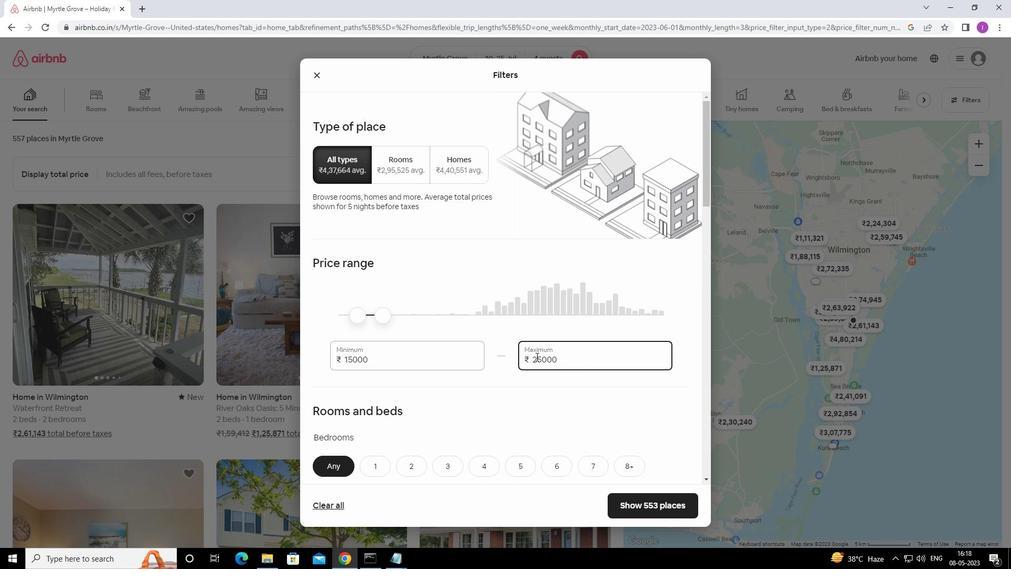 
Action: Mouse moved to (545, 352)
Screenshot: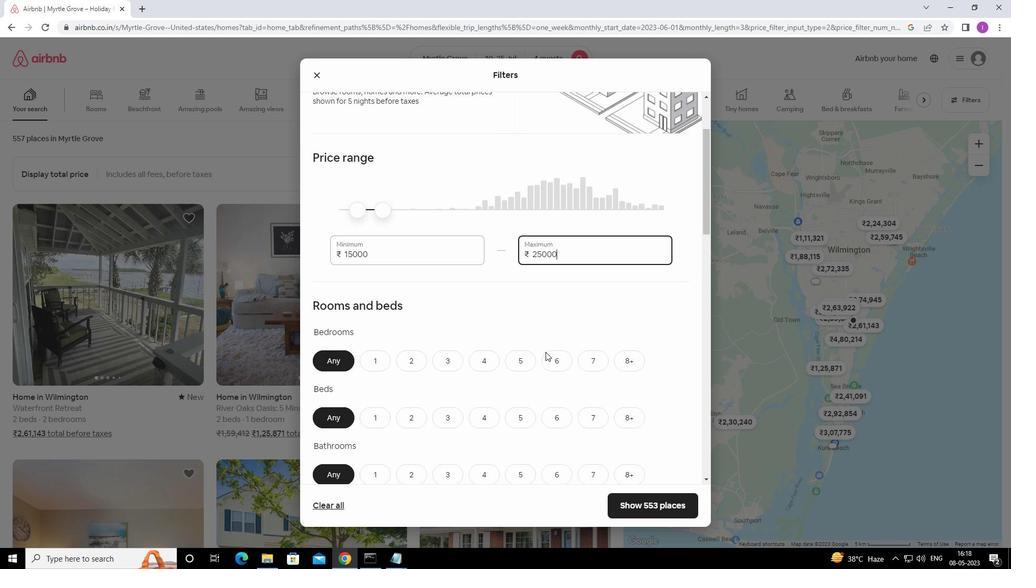 
Action: Mouse scrolled (545, 351) with delta (0, 0)
Screenshot: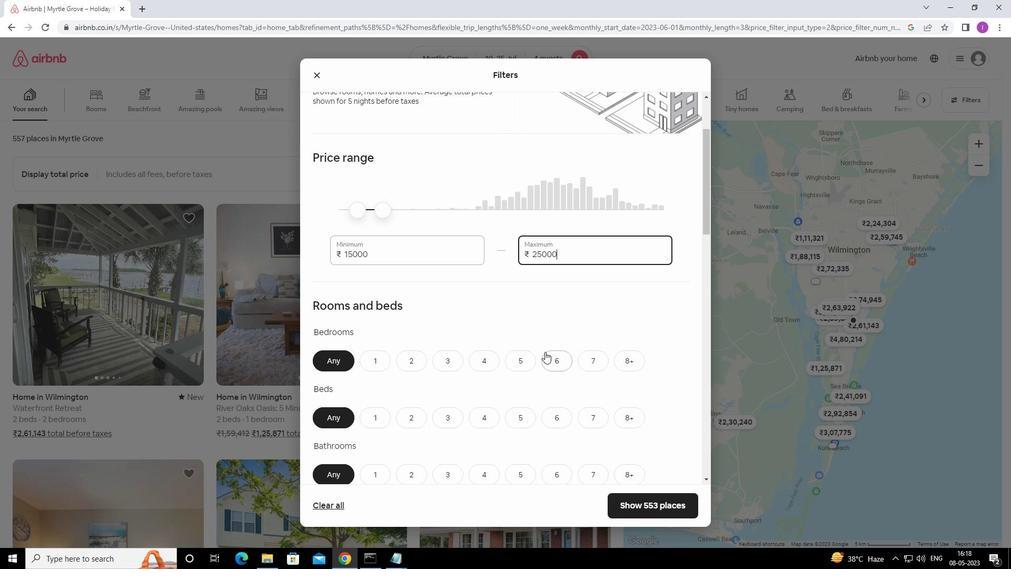 
Action: Mouse moved to (544, 350)
Screenshot: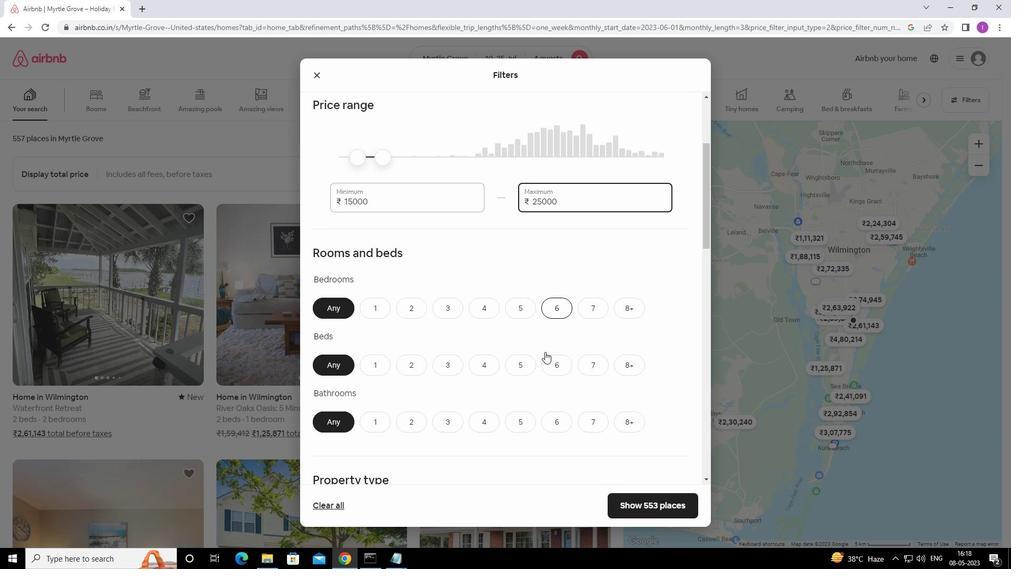 
Action: Mouse scrolled (544, 350) with delta (0, 0)
Screenshot: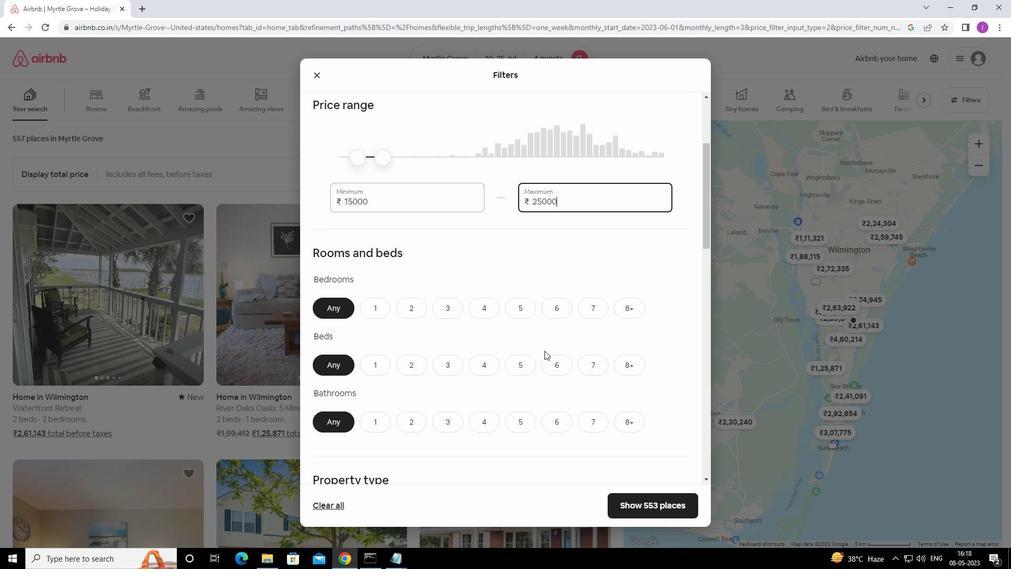 
Action: Mouse scrolled (544, 350) with delta (0, 0)
Screenshot: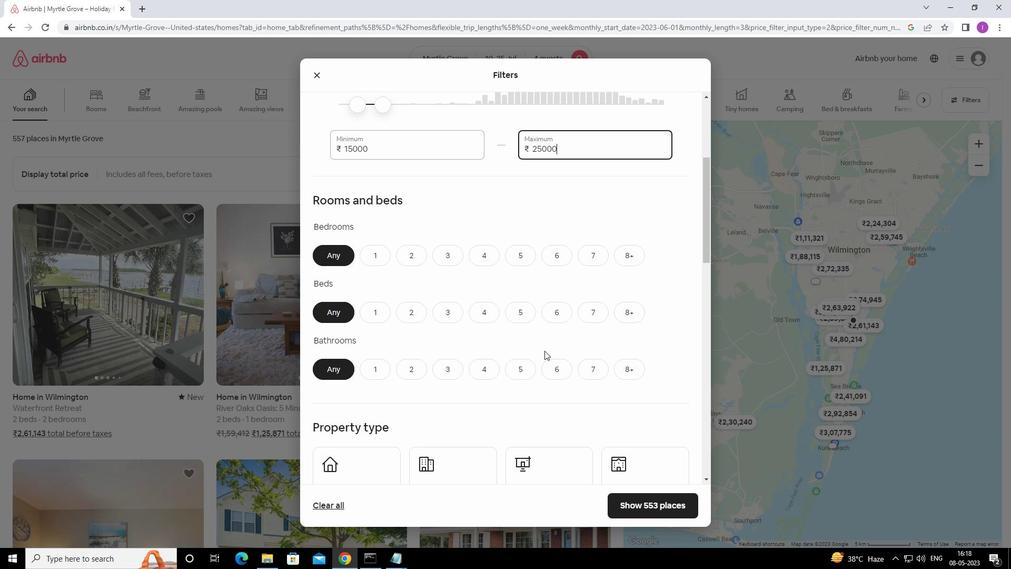 
Action: Mouse scrolled (544, 350) with delta (0, 0)
Screenshot: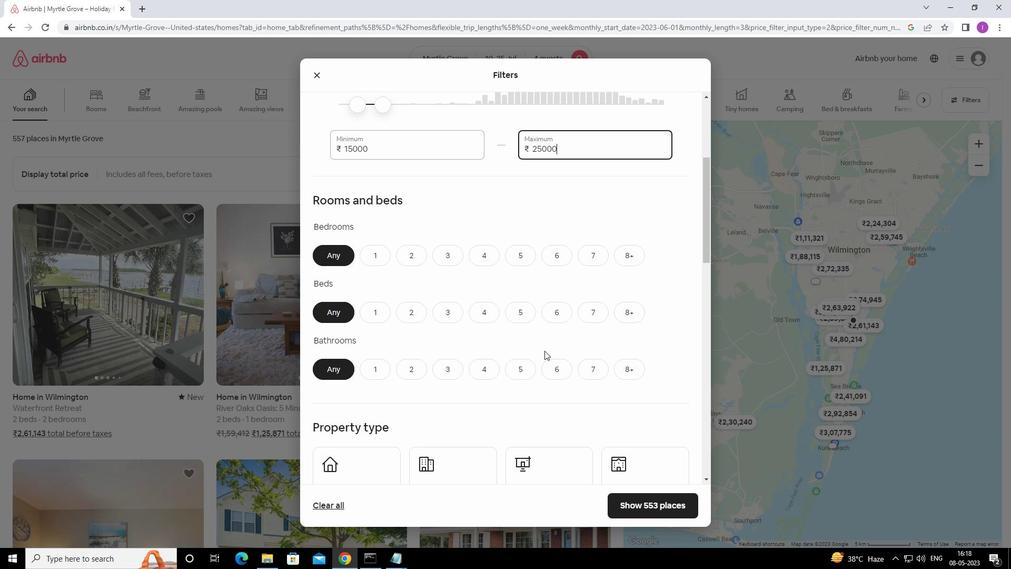 
Action: Mouse moved to (414, 156)
Screenshot: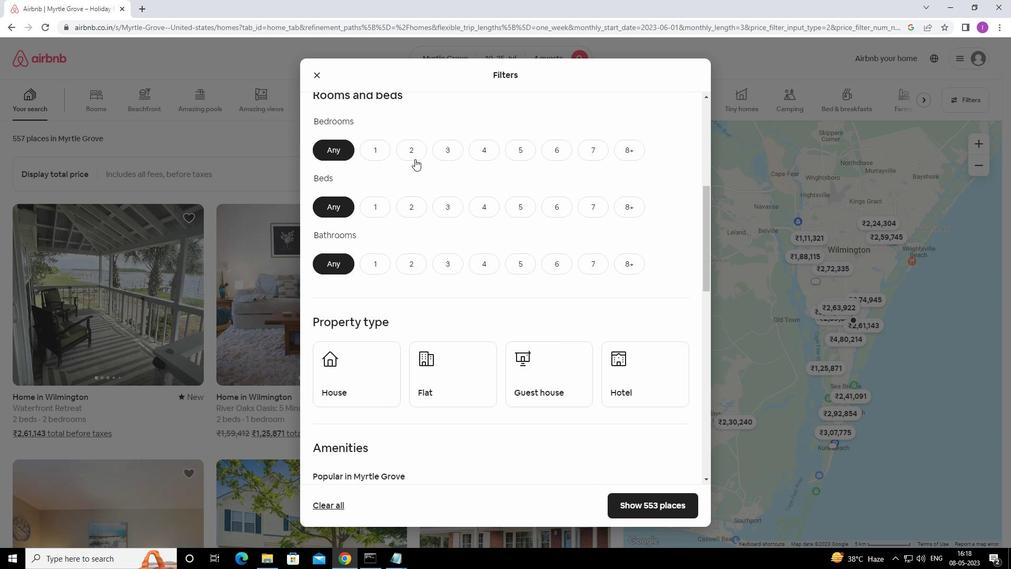 
Action: Mouse pressed left at (414, 156)
Screenshot: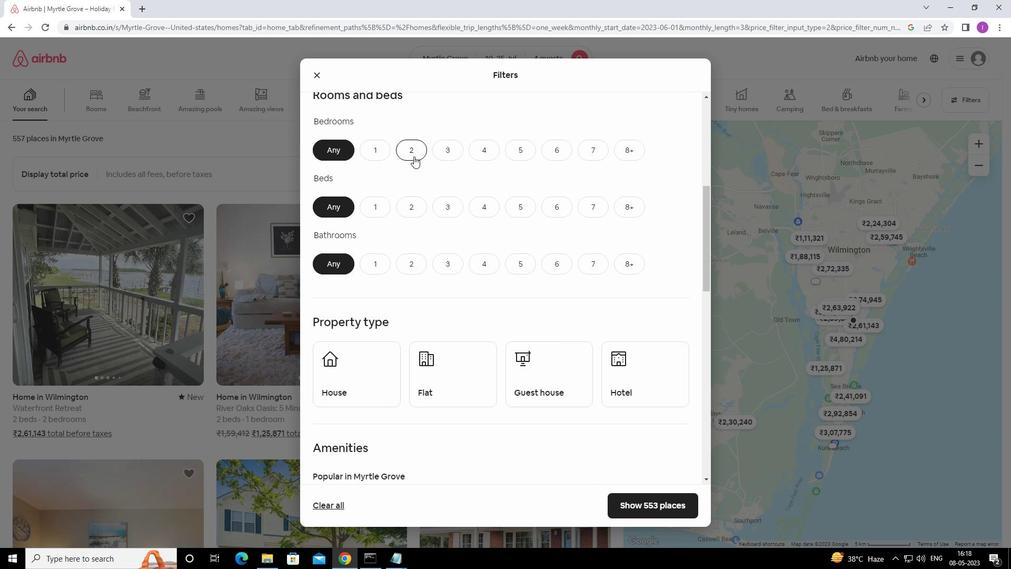 
Action: Mouse moved to (457, 208)
Screenshot: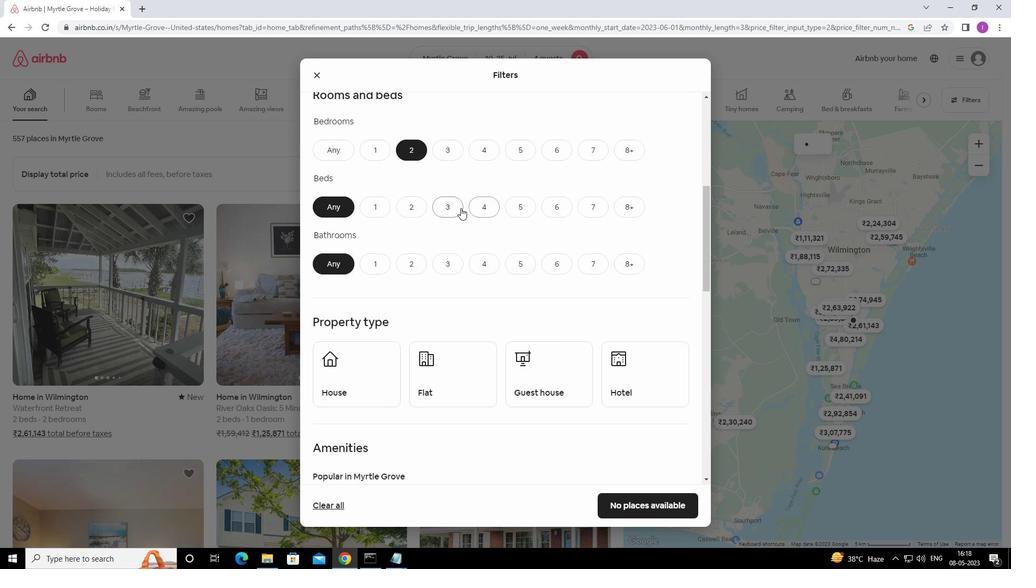 
Action: Mouse pressed left at (457, 208)
Screenshot: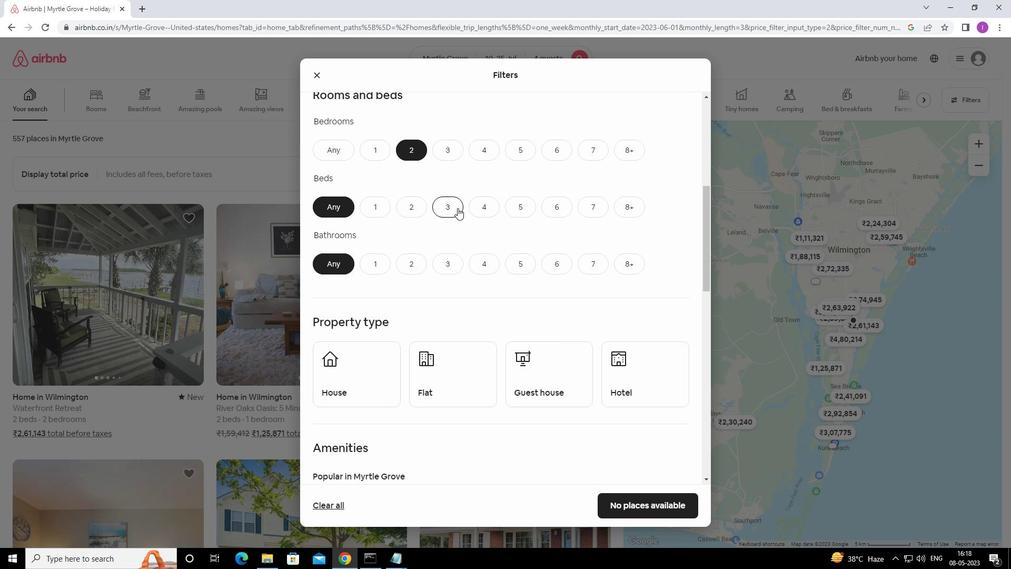 
Action: Mouse moved to (419, 268)
Screenshot: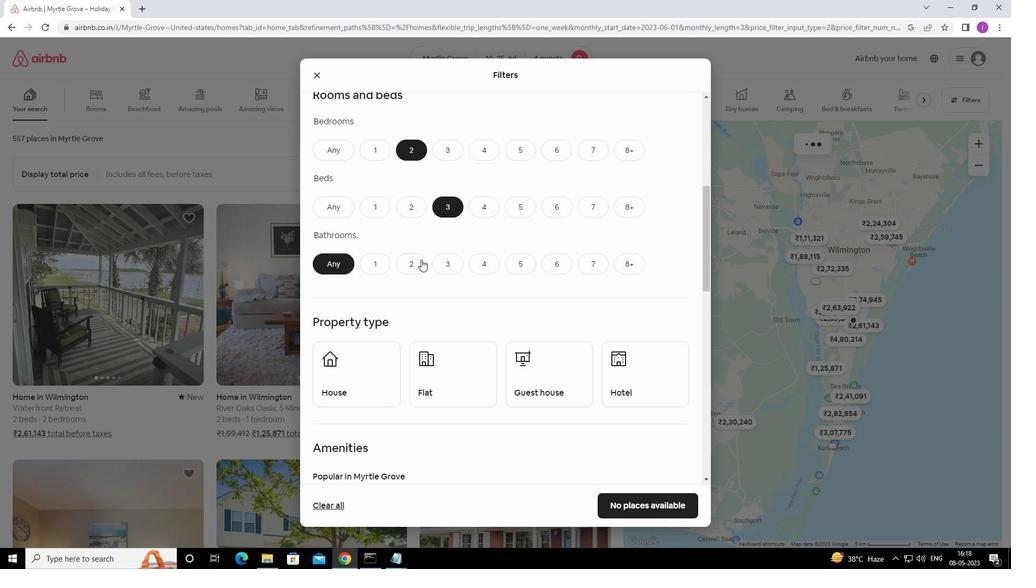 
Action: Mouse pressed left at (419, 268)
Screenshot: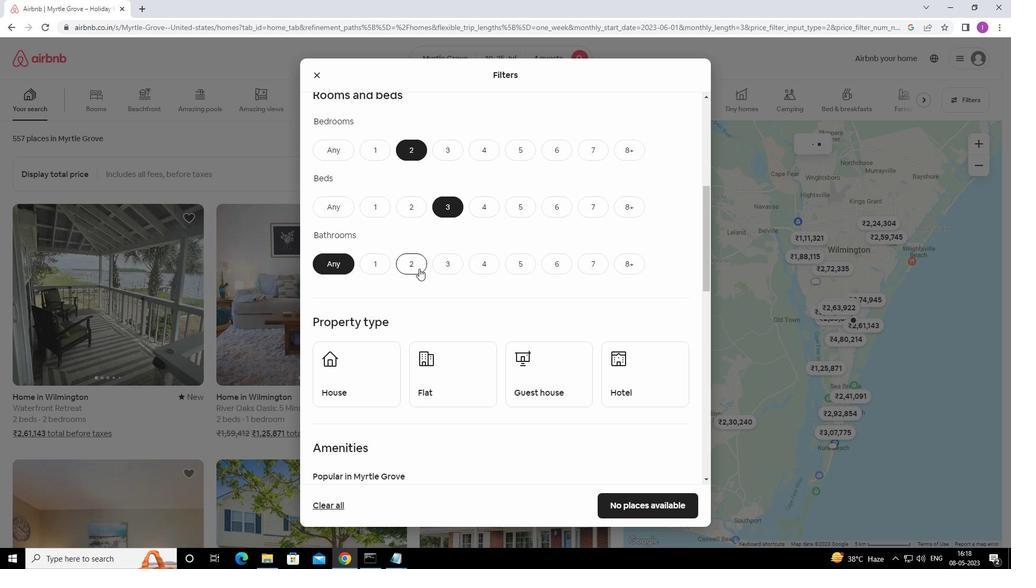 
Action: Mouse moved to (429, 315)
Screenshot: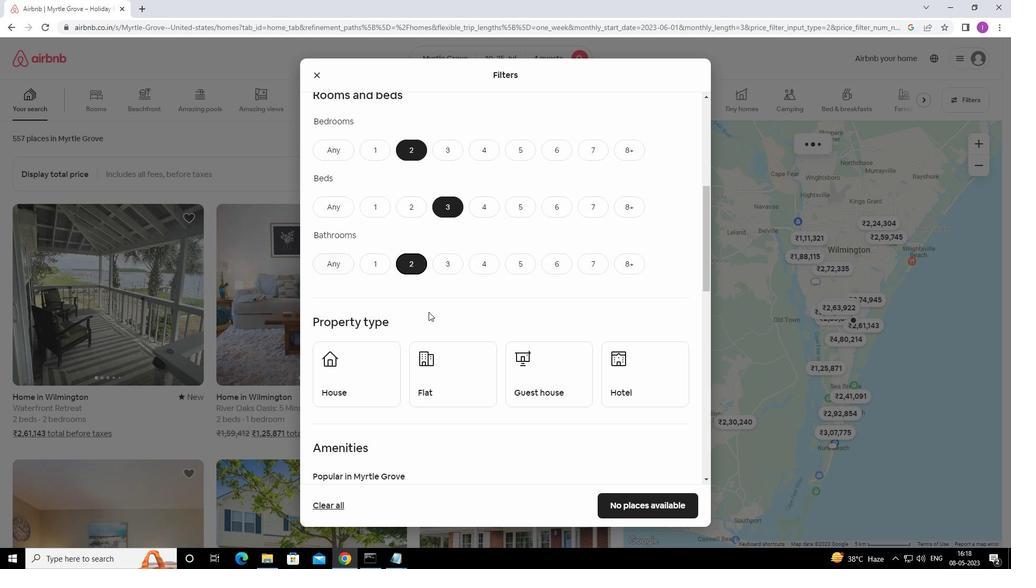 
Action: Mouse scrolled (429, 315) with delta (0, 0)
Screenshot: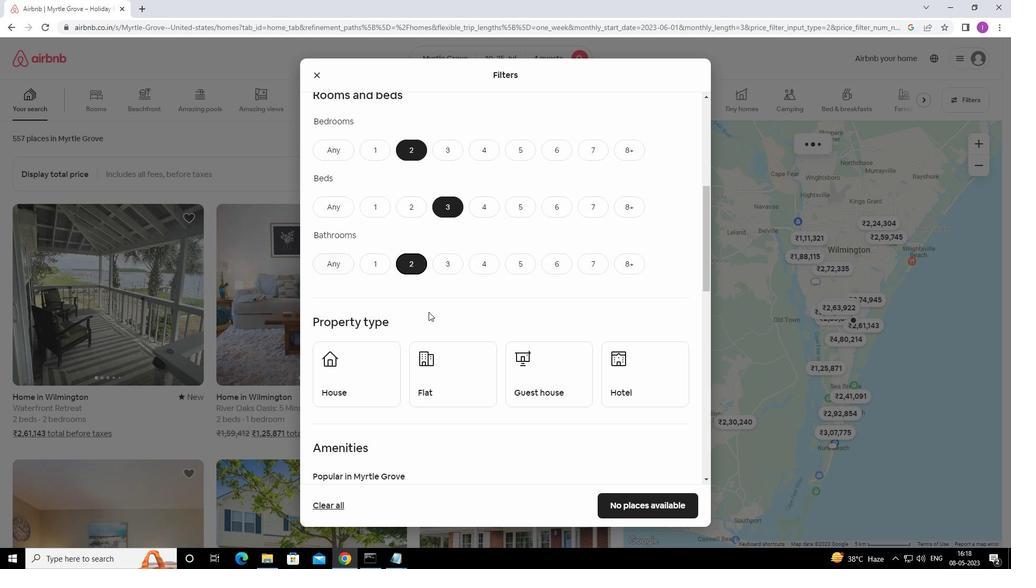 
Action: Mouse moved to (372, 305)
Screenshot: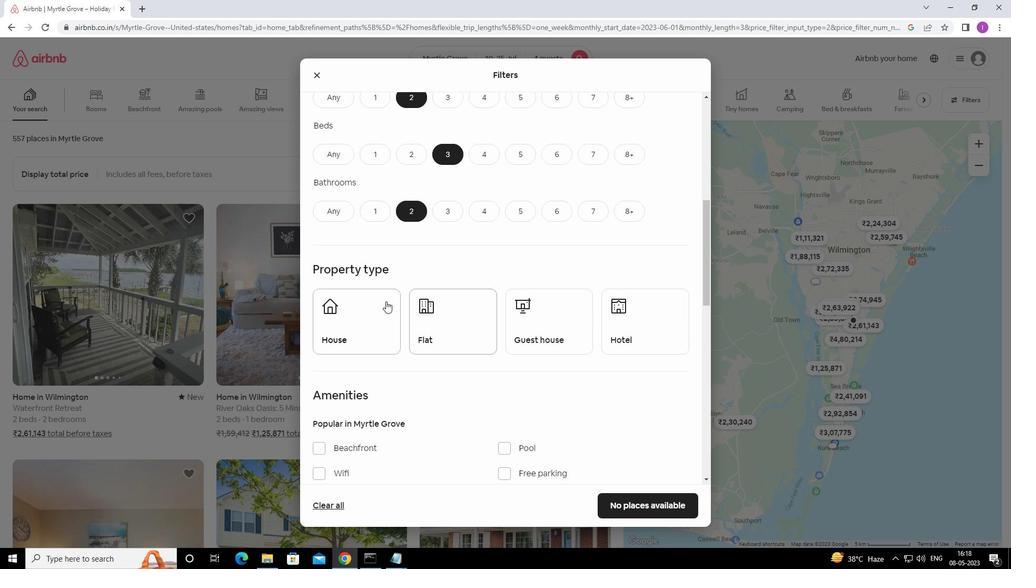 
Action: Mouse pressed left at (372, 305)
Screenshot: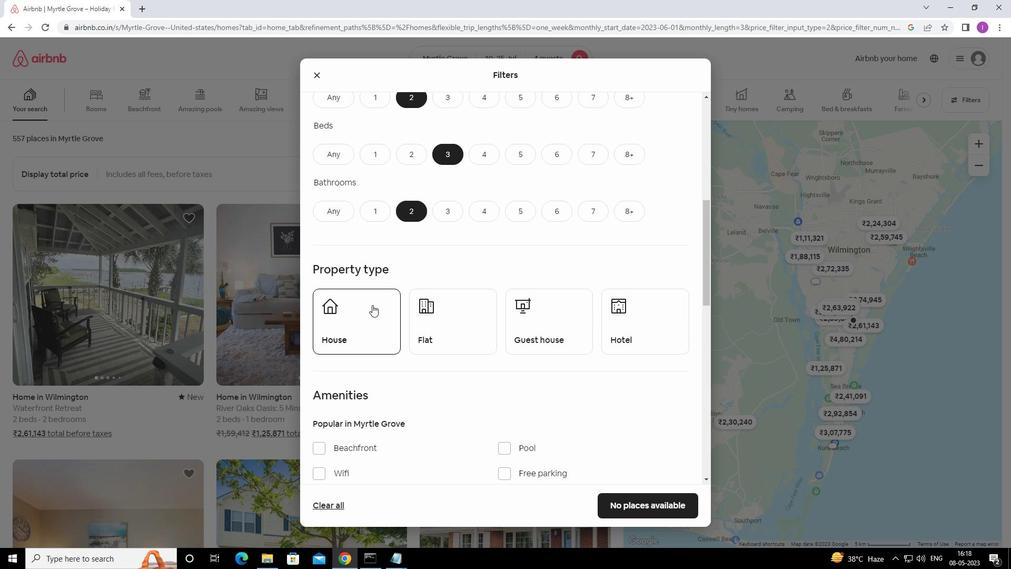 
Action: Mouse moved to (433, 311)
Screenshot: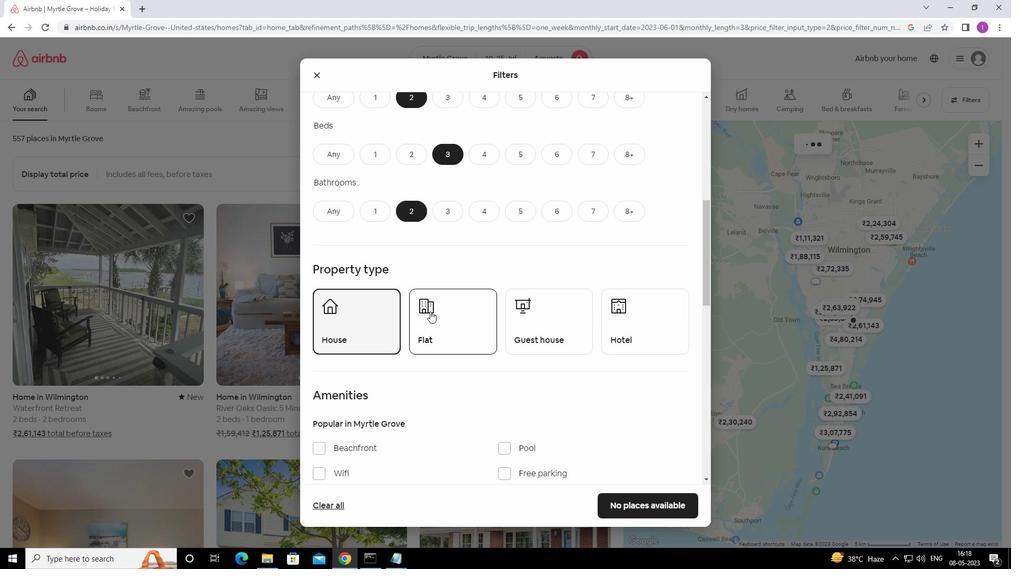 
Action: Mouse pressed left at (433, 311)
Screenshot: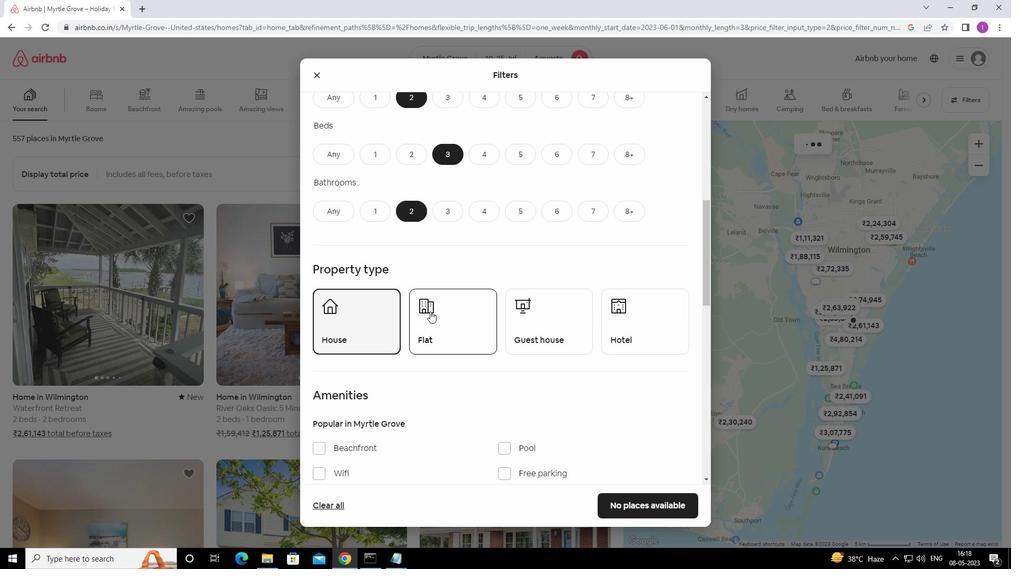 
Action: Mouse moved to (526, 311)
Screenshot: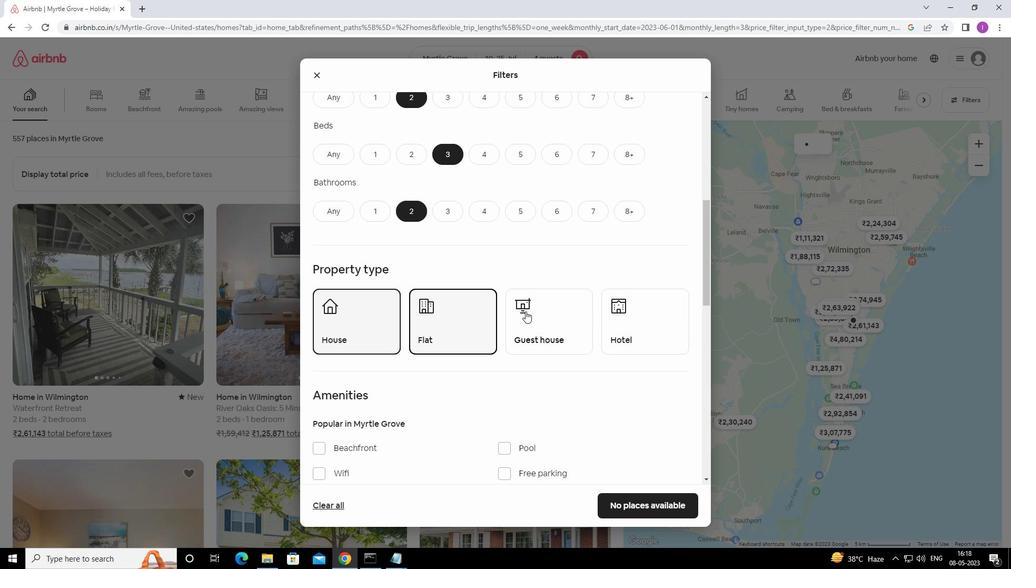 
Action: Mouse pressed left at (526, 311)
Screenshot: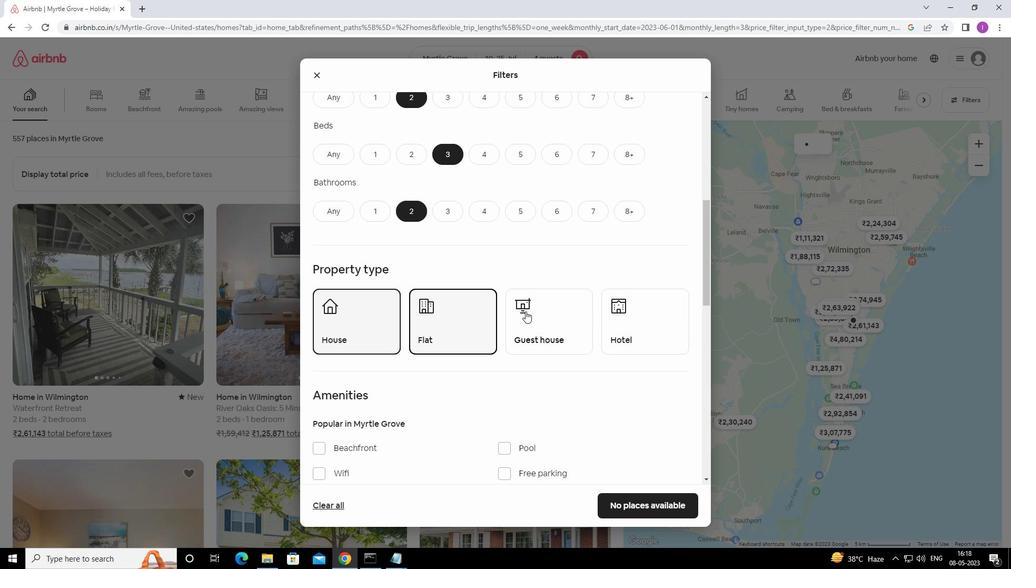 
Action: Mouse moved to (535, 309)
Screenshot: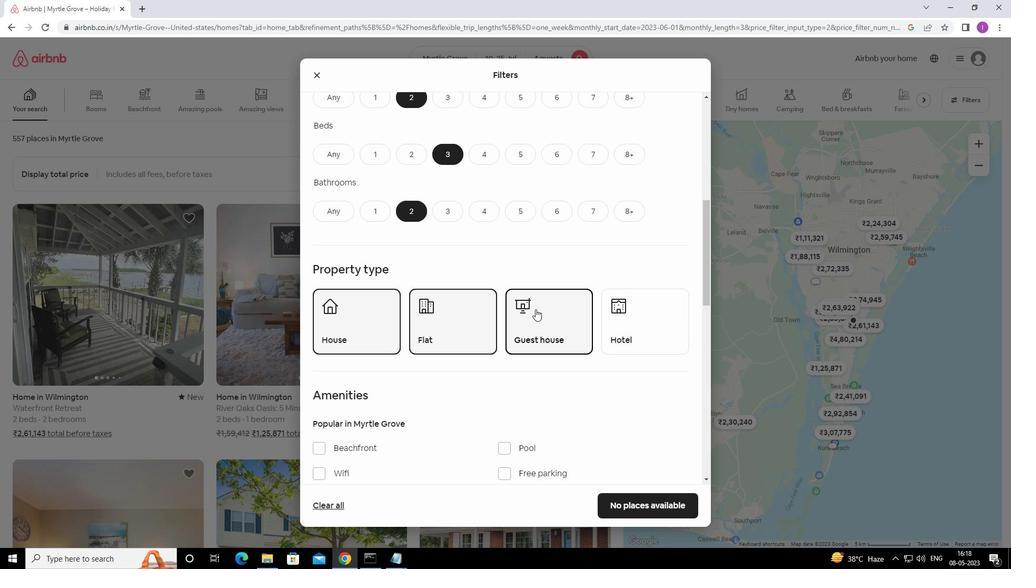 
Action: Mouse scrolled (535, 308) with delta (0, 0)
Screenshot: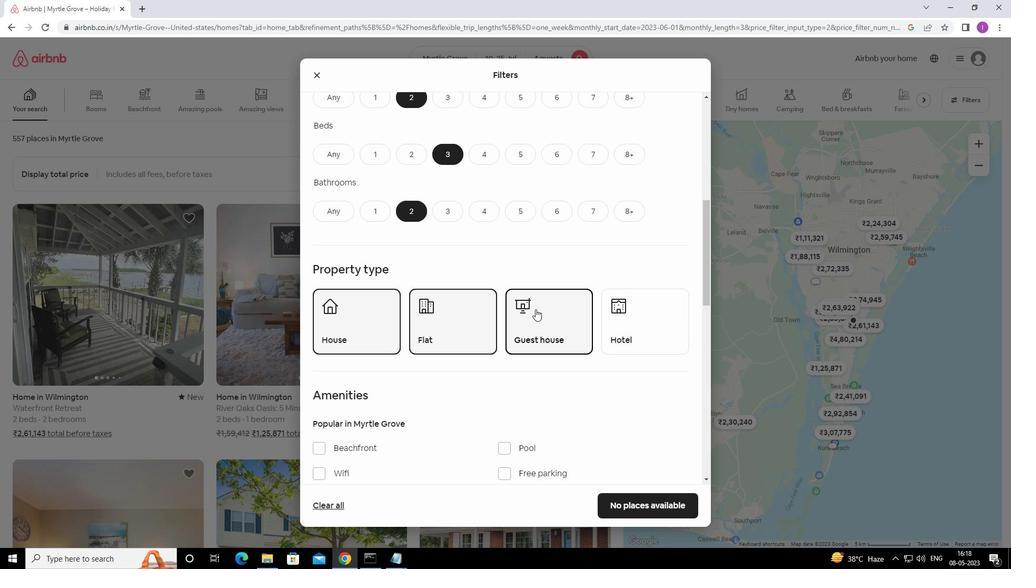 
Action: Mouse moved to (548, 302)
Screenshot: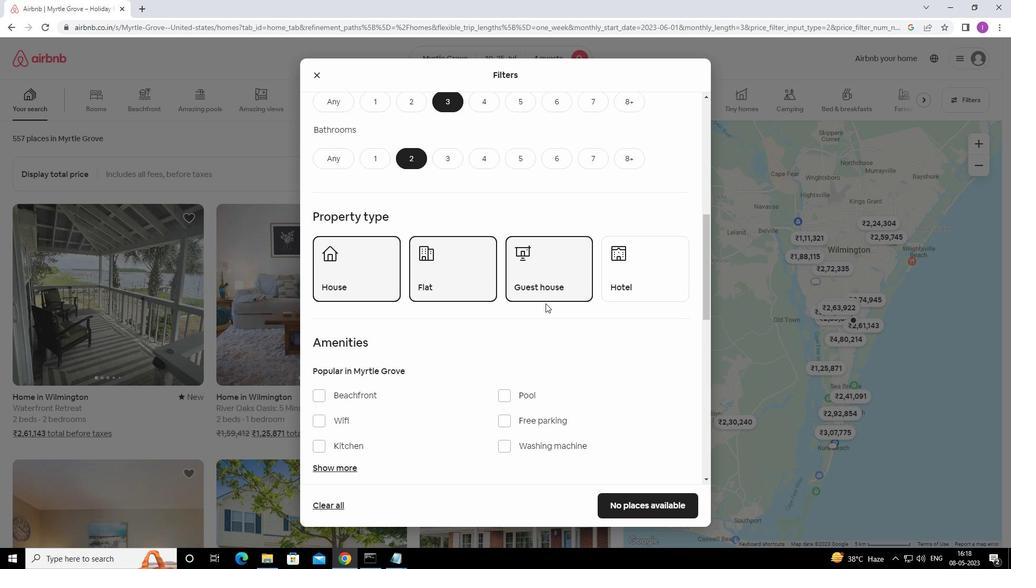 
Action: Mouse scrolled (548, 302) with delta (0, 0)
Screenshot: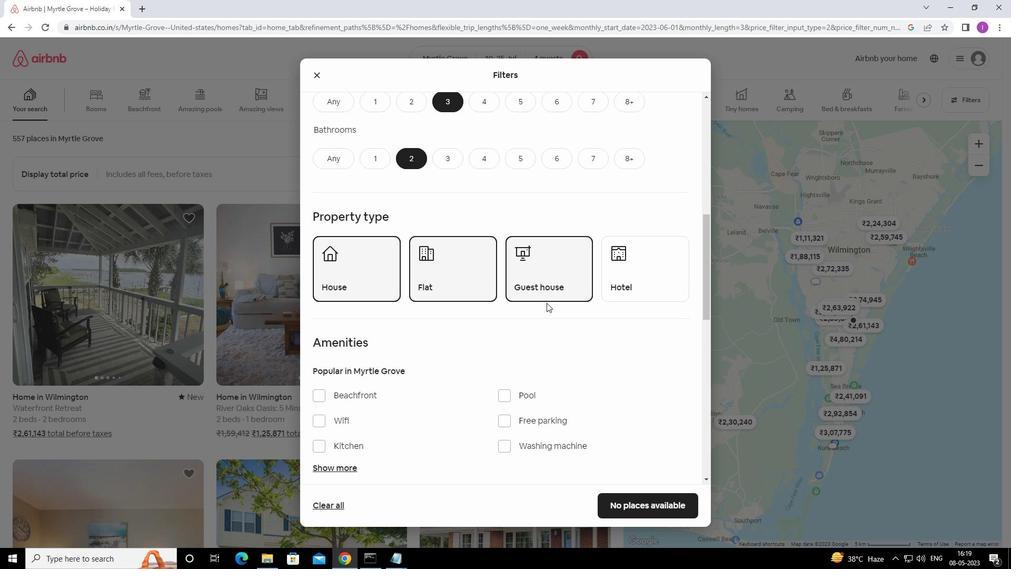 
Action: Mouse scrolled (548, 302) with delta (0, 0)
Screenshot: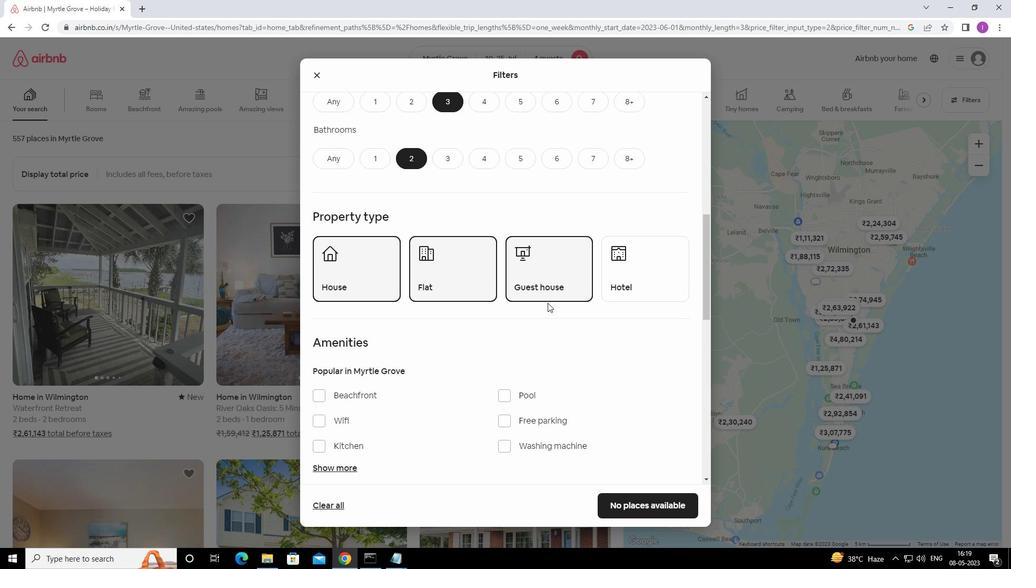 
Action: Mouse moved to (325, 318)
Screenshot: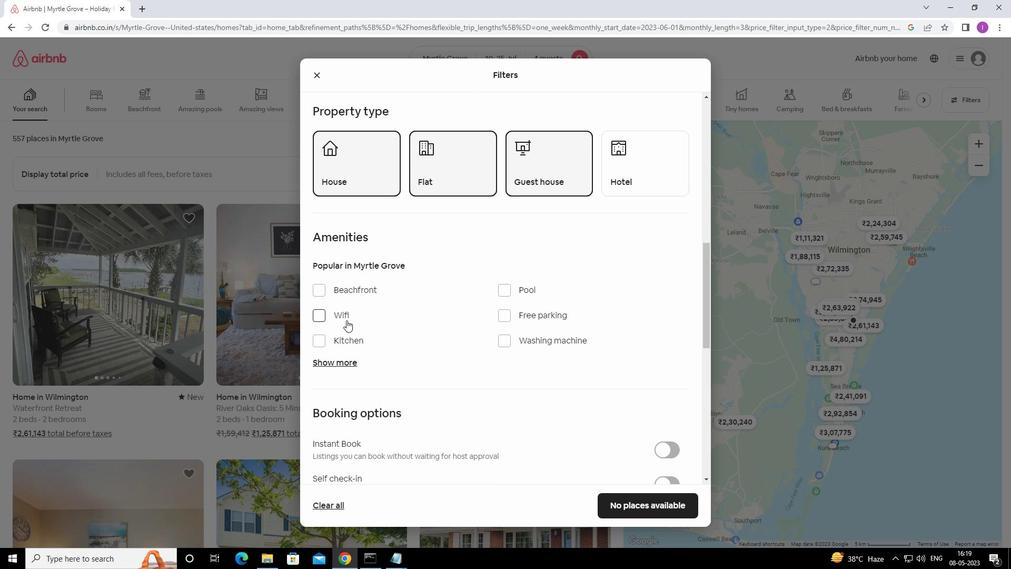 
Action: Mouse pressed left at (325, 318)
Screenshot: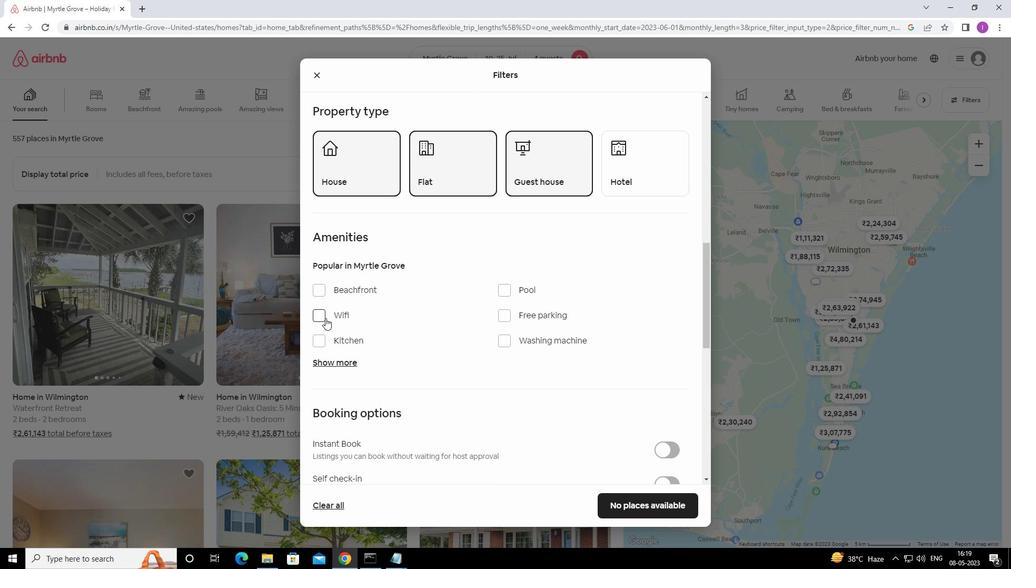 
Action: Mouse moved to (509, 311)
Screenshot: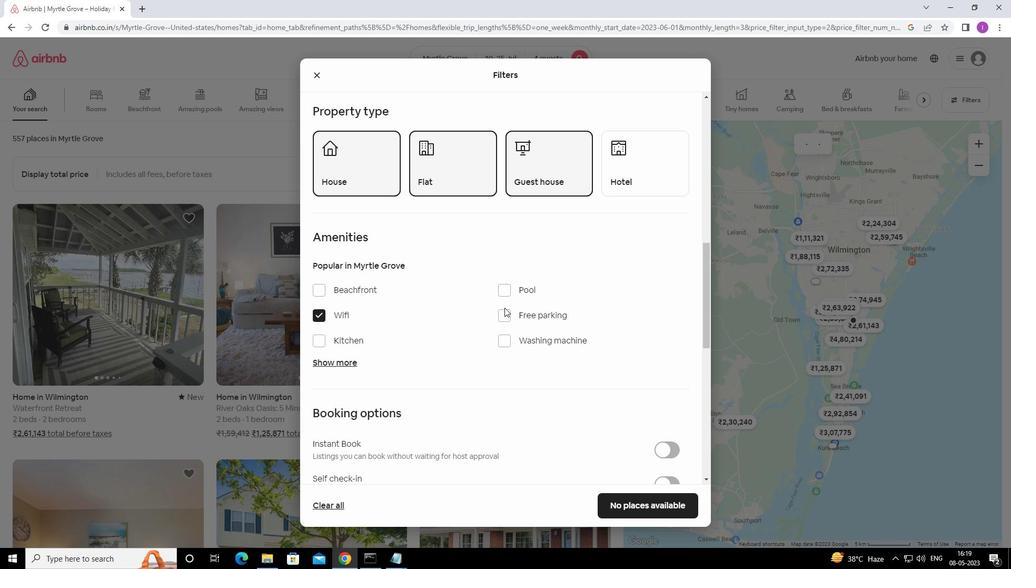 
Action: Mouse pressed left at (509, 311)
Screenshot: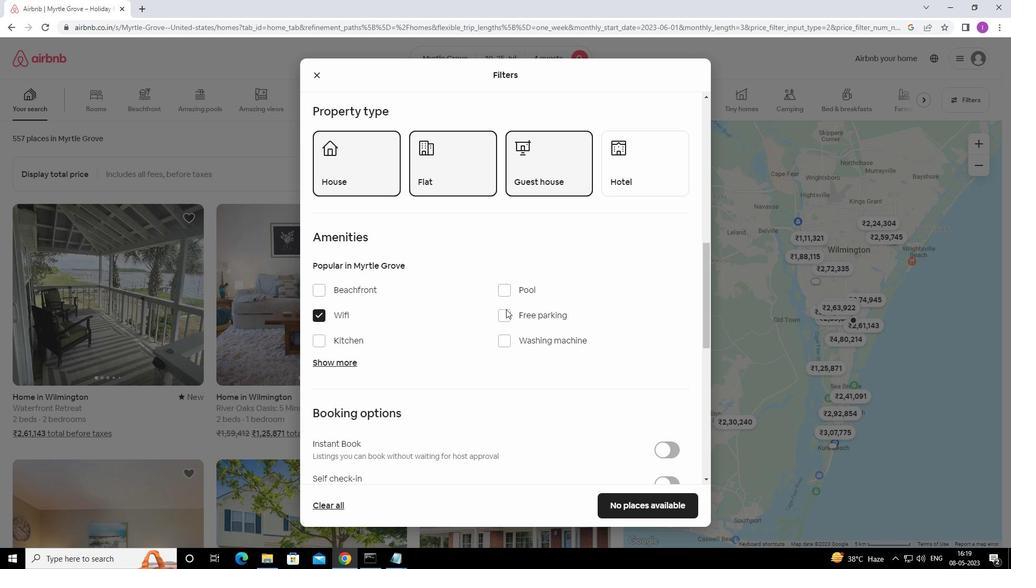 
Action: Mouse moved to (334, 360)
Screenshot: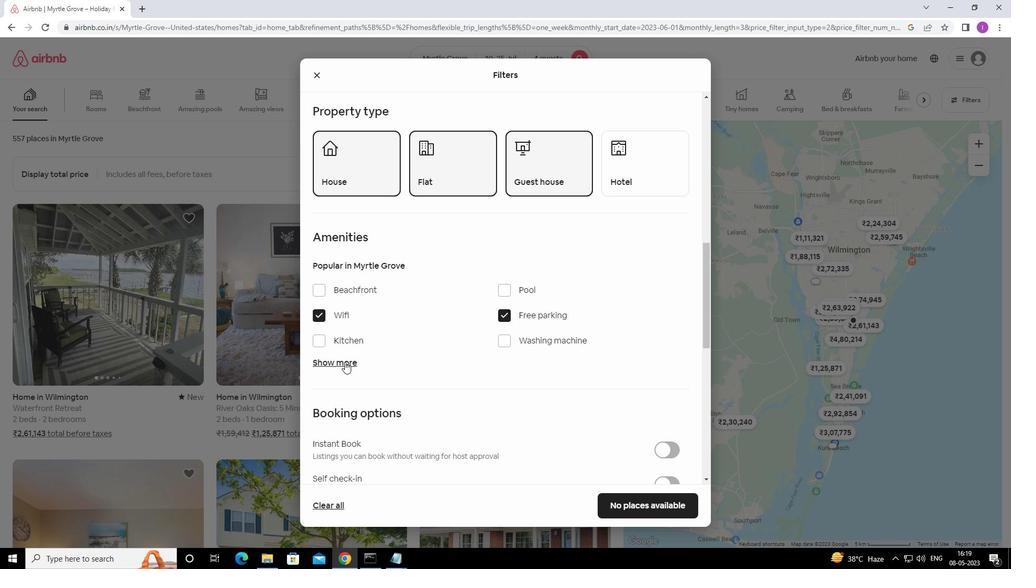
Action: Mouse pressed left at (334, 360)
Screenshot: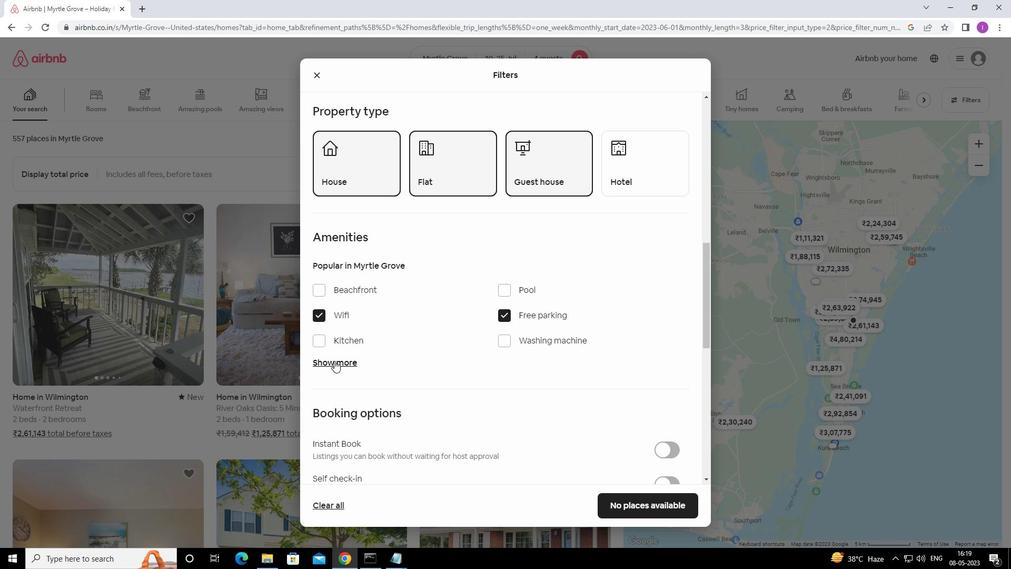 
Action: Mouse moved to (325, 447)
Screenshot: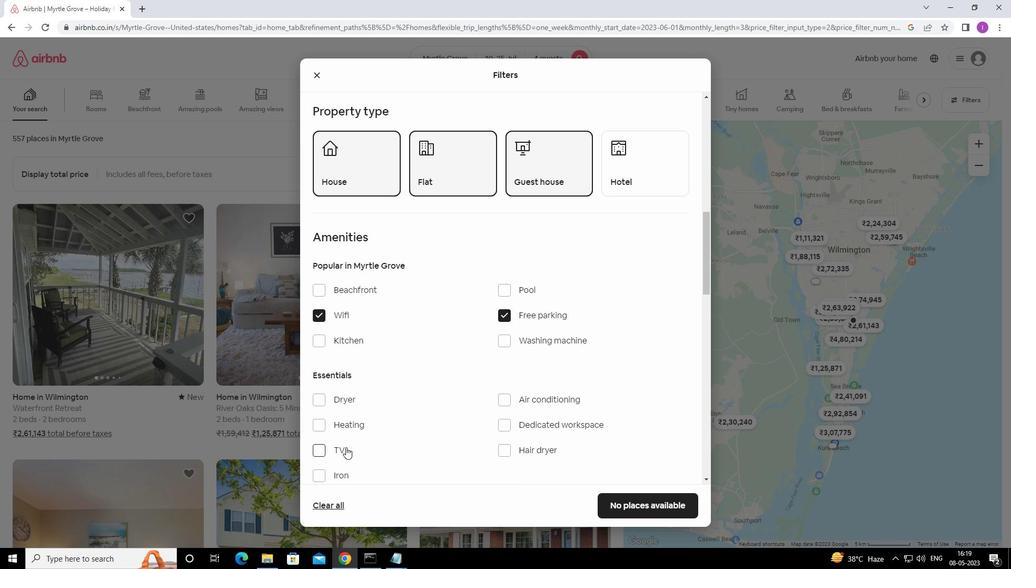 
Action: Mouse pressed left at (325, 447)
Screenshot: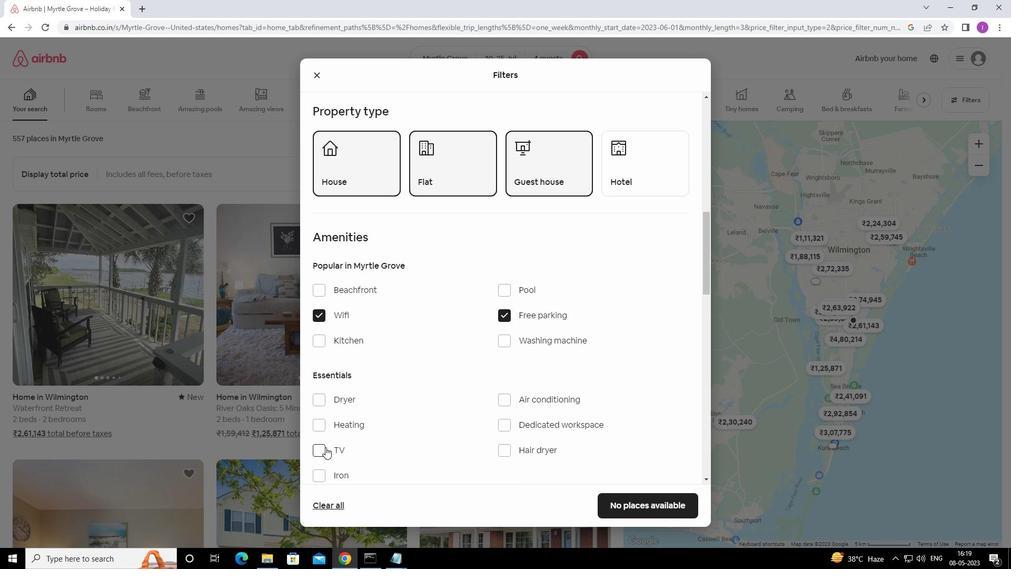 
Action: Mouse moved to (427, 432)
Screenshot: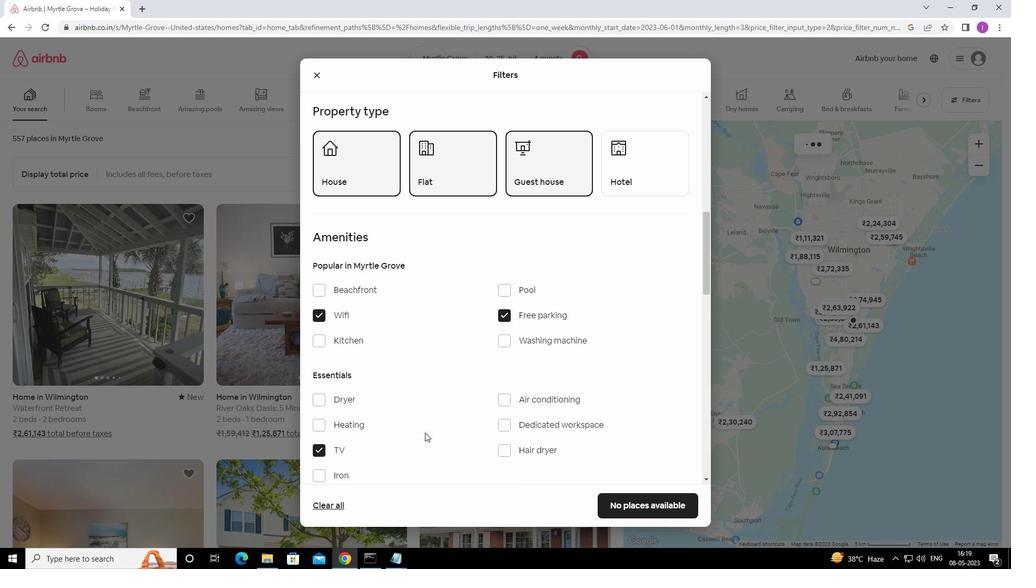 
Action: Mouse scrolled (427, 432) with delta (0, 0)
Screenshot: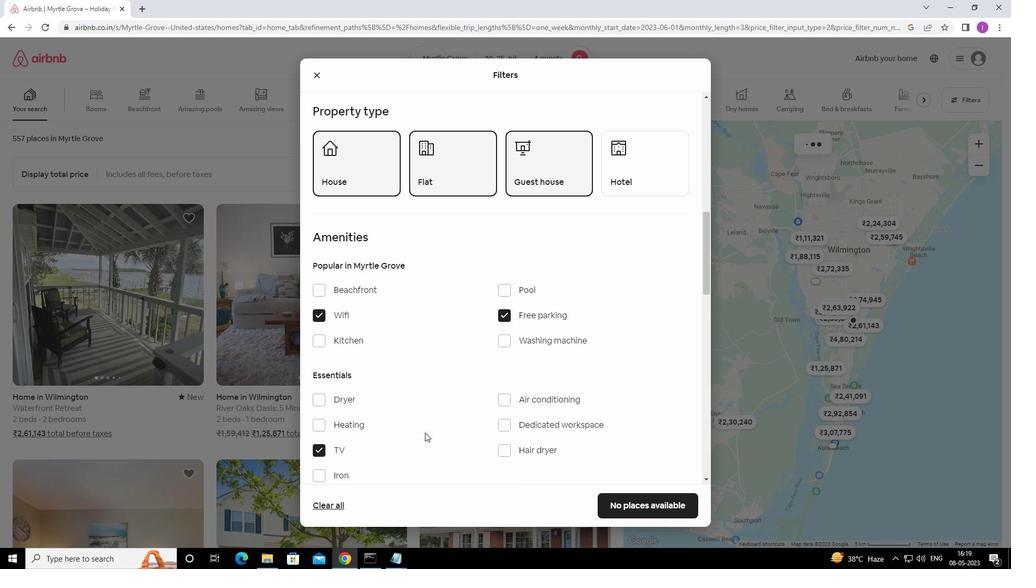 
Action: Mouse moved to (431, 432)
Screenshot: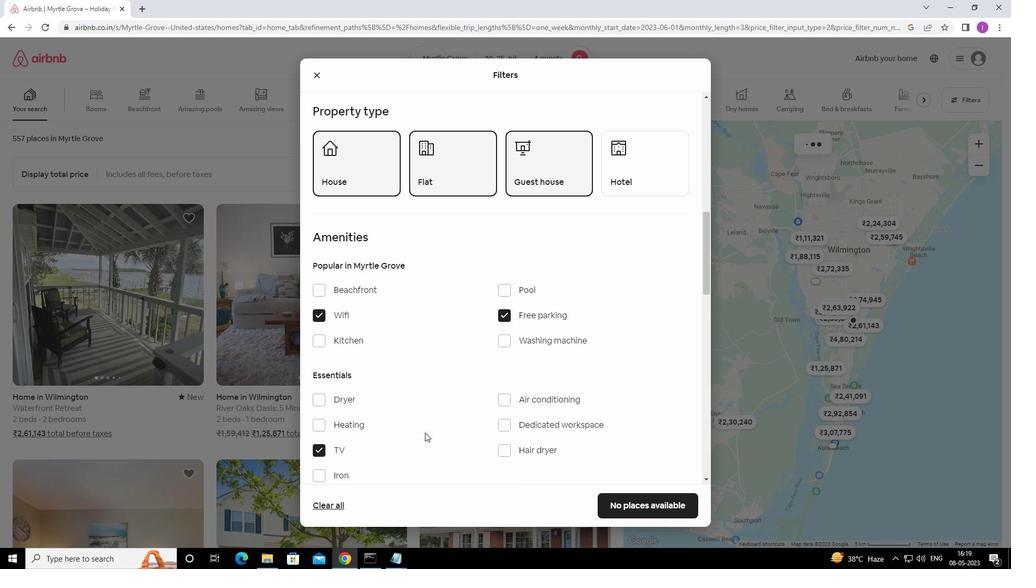 
Action: Mouse scrolled (431, 432) with delta (0, 0)
Screenshot: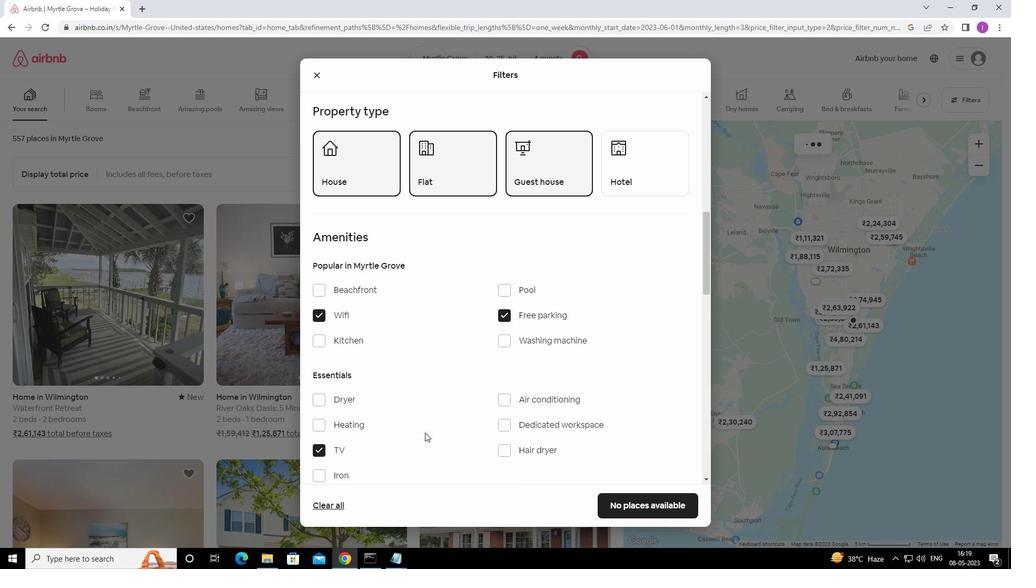 
Action: Mouse moved to (433, 432)
Screenshot: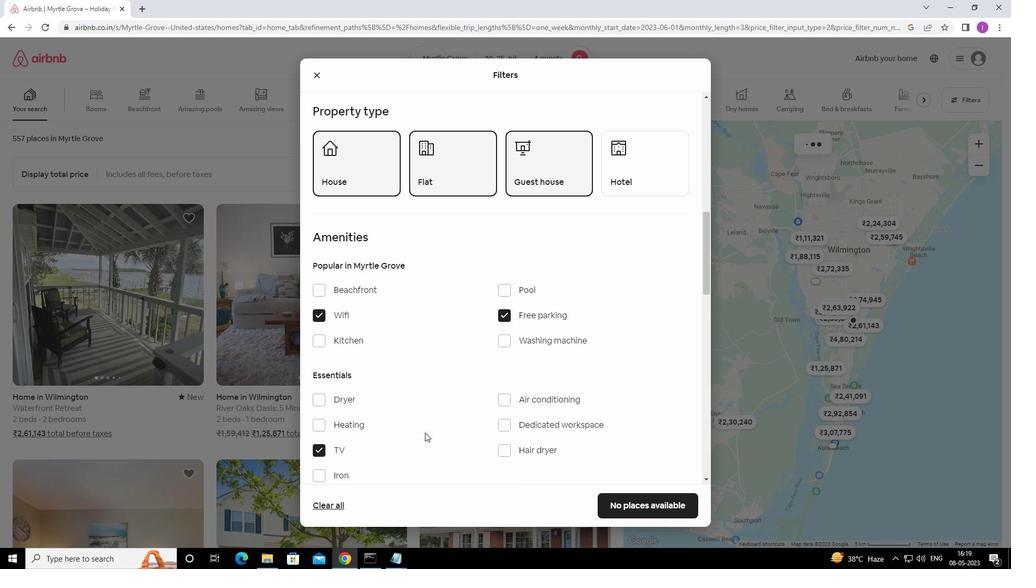 
Action: Mouse scrolled (433, 432) with delta (0, 0)
Screenshot: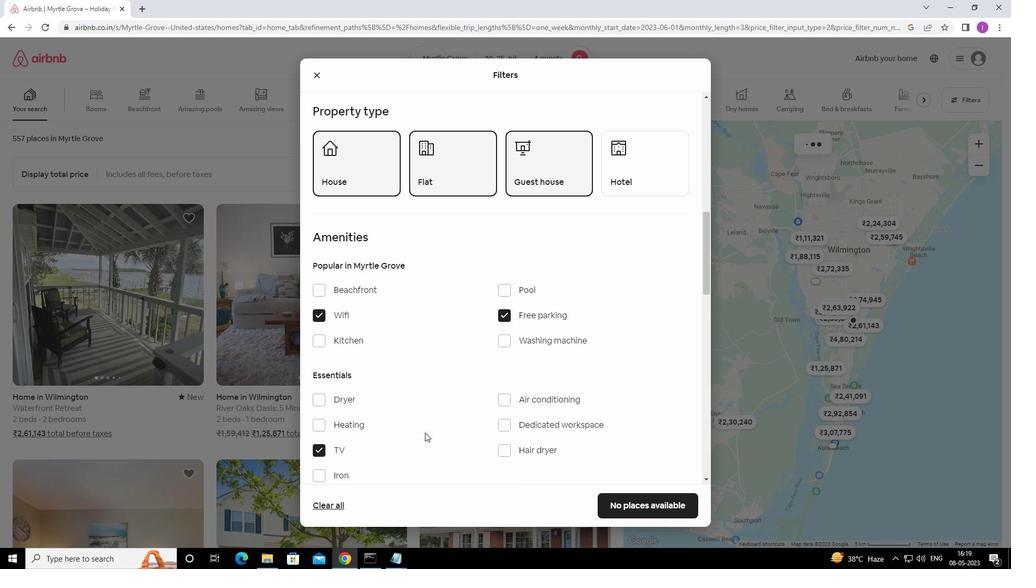
Action: Mouse moved to (464, 422)
Screenshot: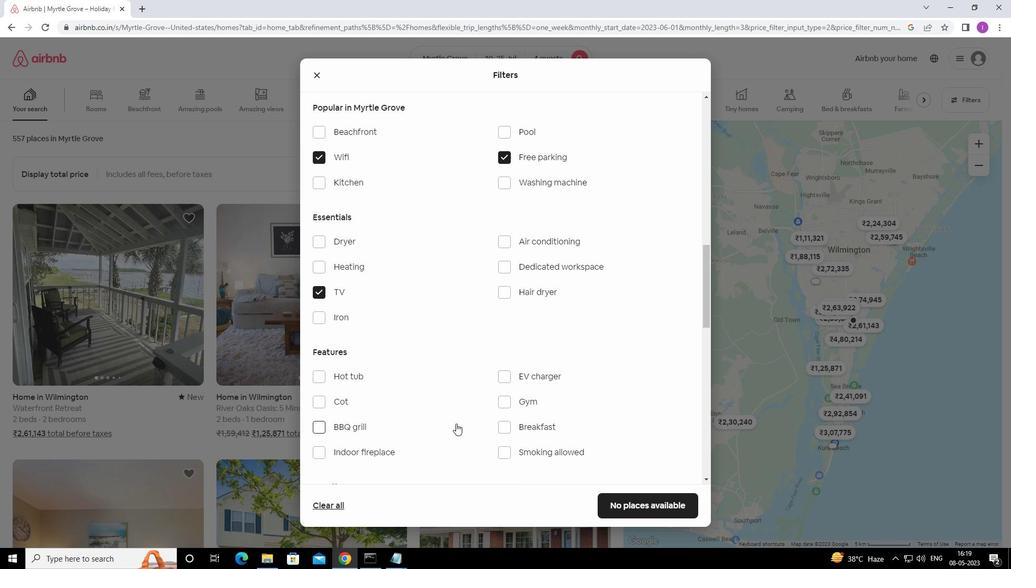 
Action: Mouse scrolled (464, 421) with delta (0, 0)
Screenshot: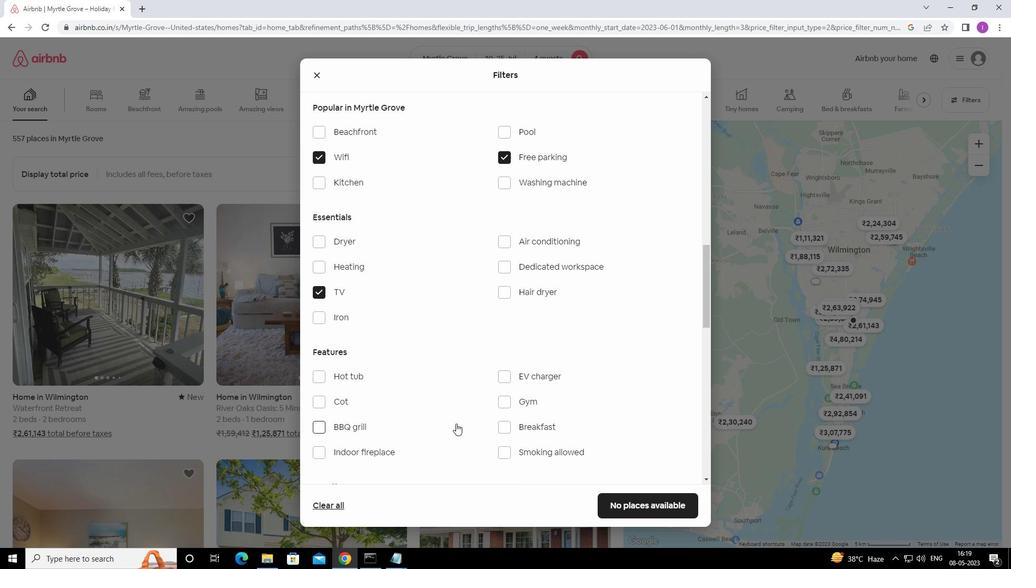 
Action: Mouse moved to (507, 349)
Screenshot: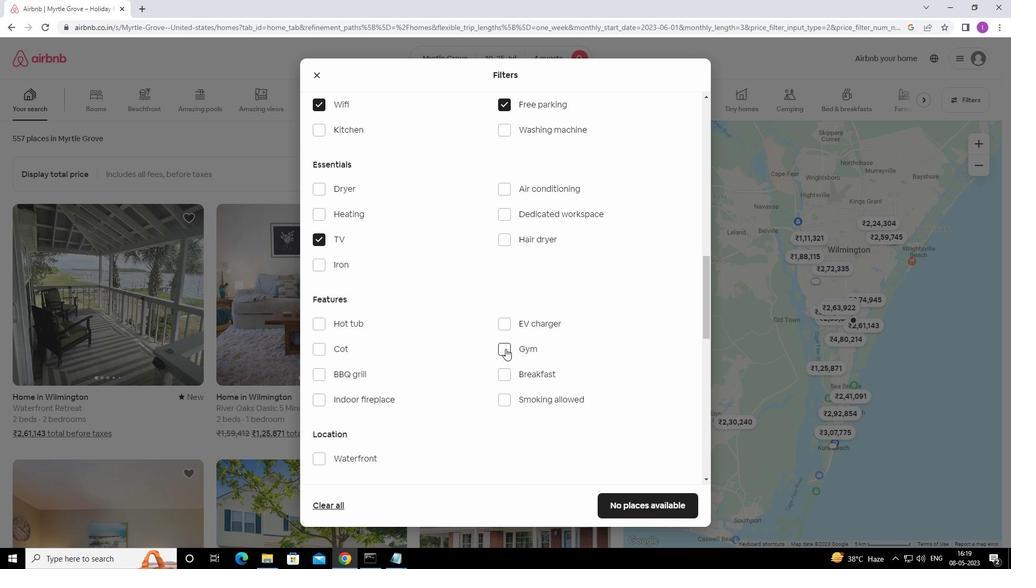 
Action: Mouse pressed left at (507, 349)
Screenshot: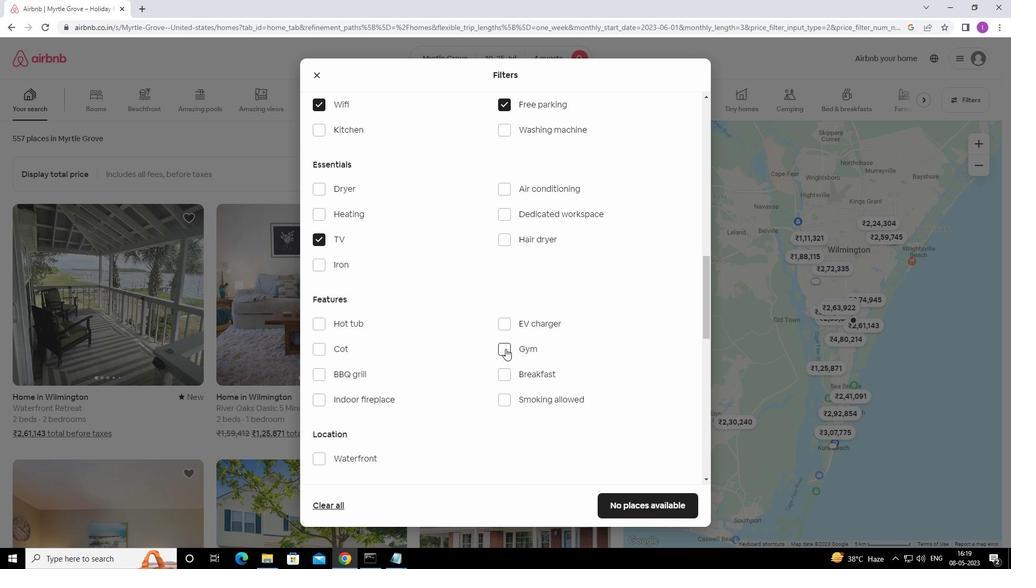 
Action: Mouse moved to (505, 378)
Screenshot: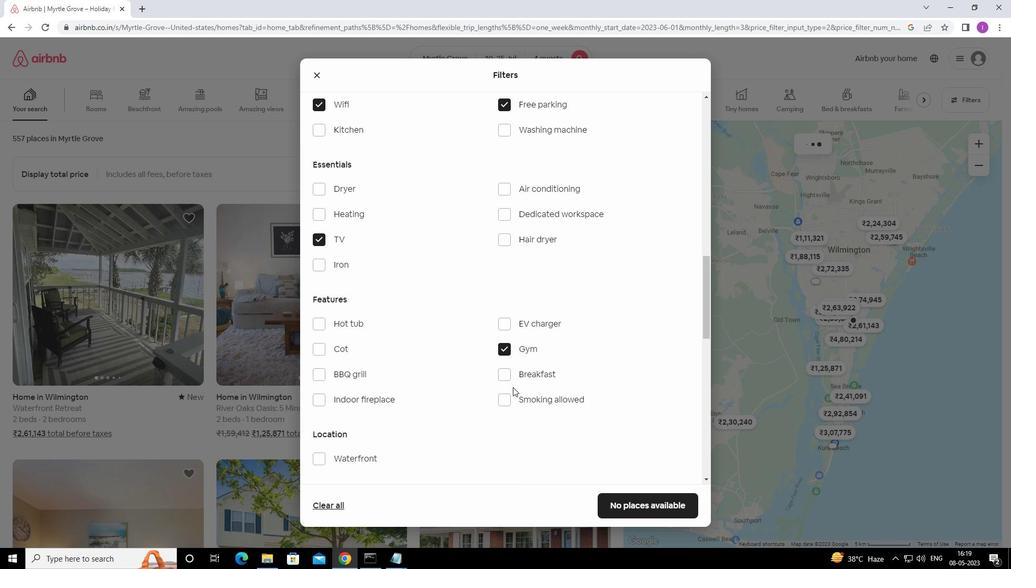 
Action: Mouse pressed left at (505, 378)
Screenshot: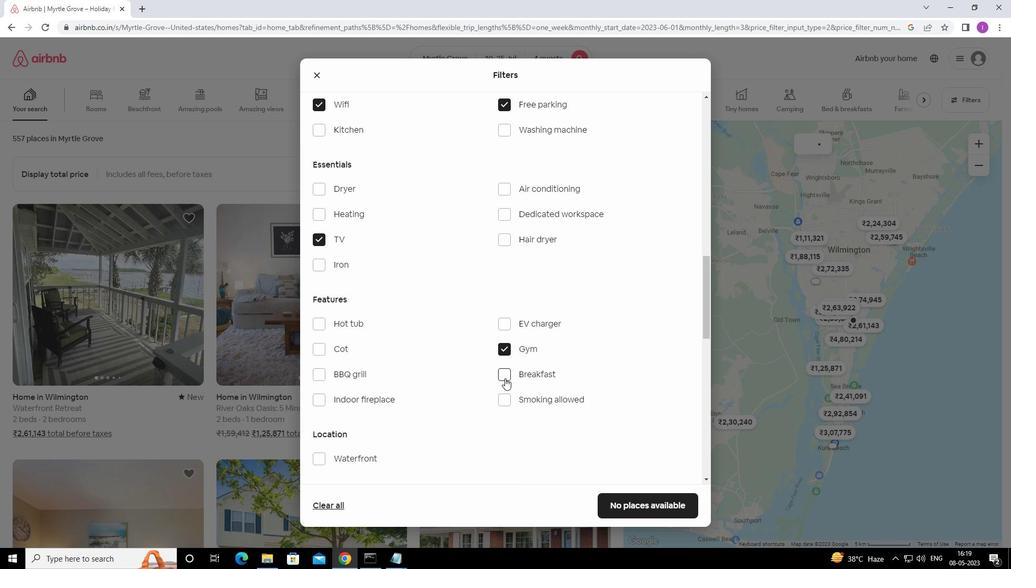 
Action: Mouse moved to (504, 377)
Screenshot: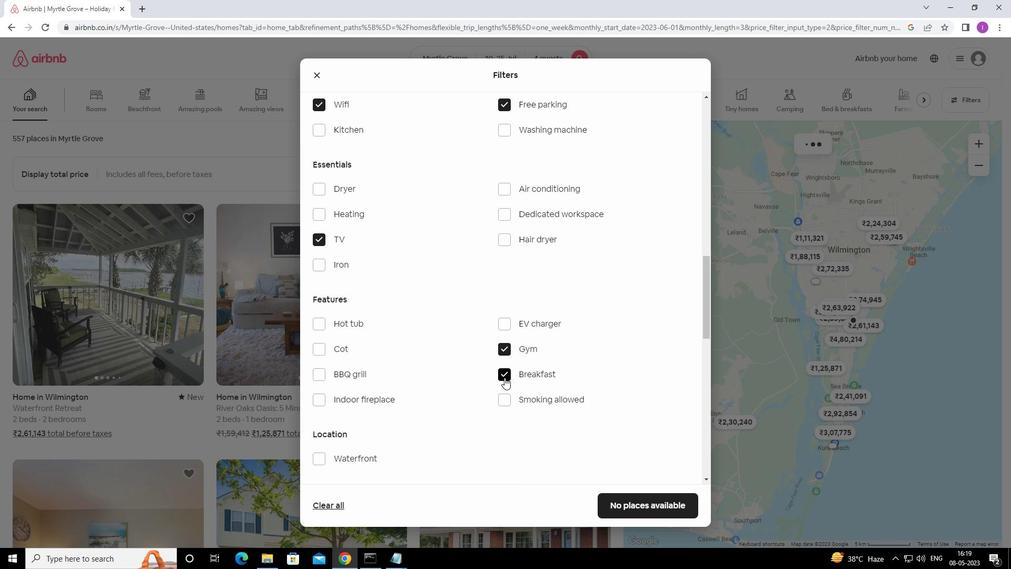 
Action: Mouse scrolled (504, 377) with delta (0, 0)
Screenshot: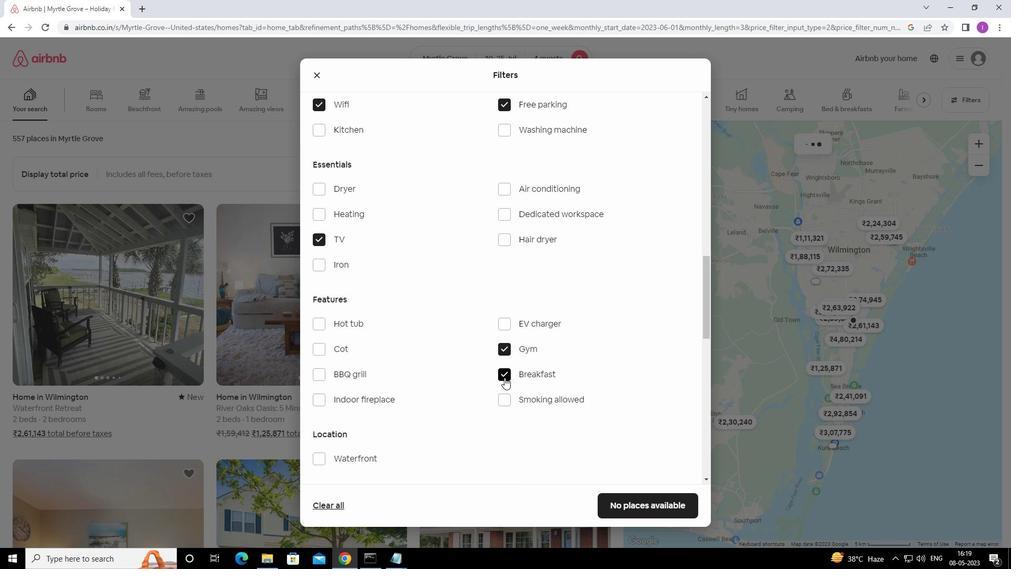 
Action: Mouse moved to (504, 378)
Screenshot: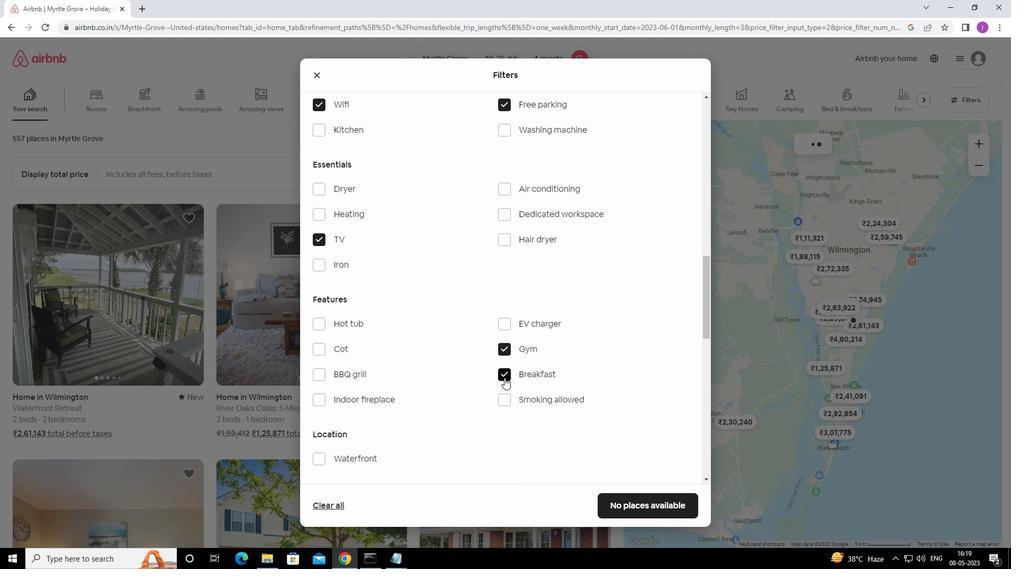 
Action: Mouse scrolled (504, 378) with delta (0, 0)
Screenshot: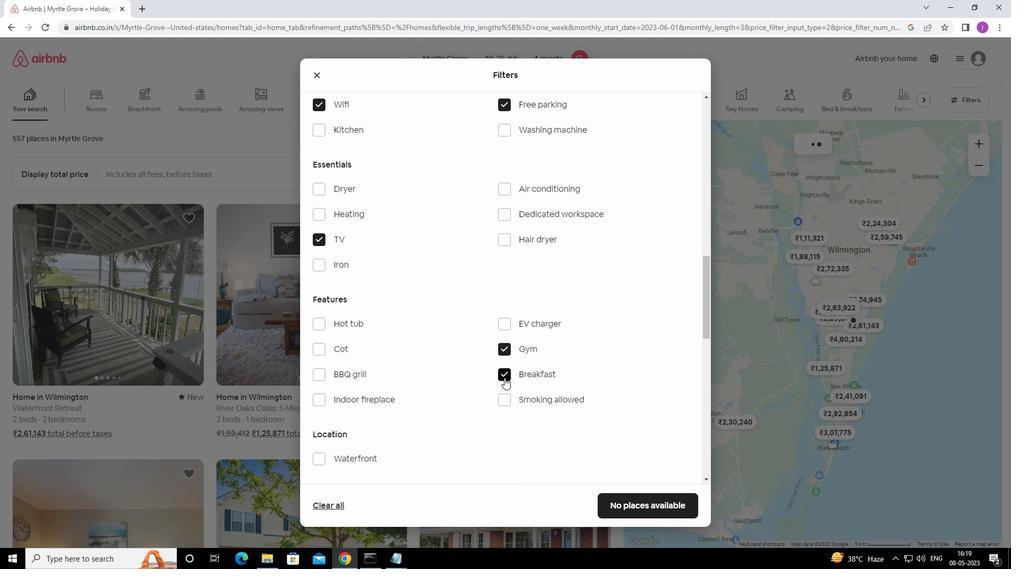 
Action: Mouse moved to (503, 380)
Screenshot: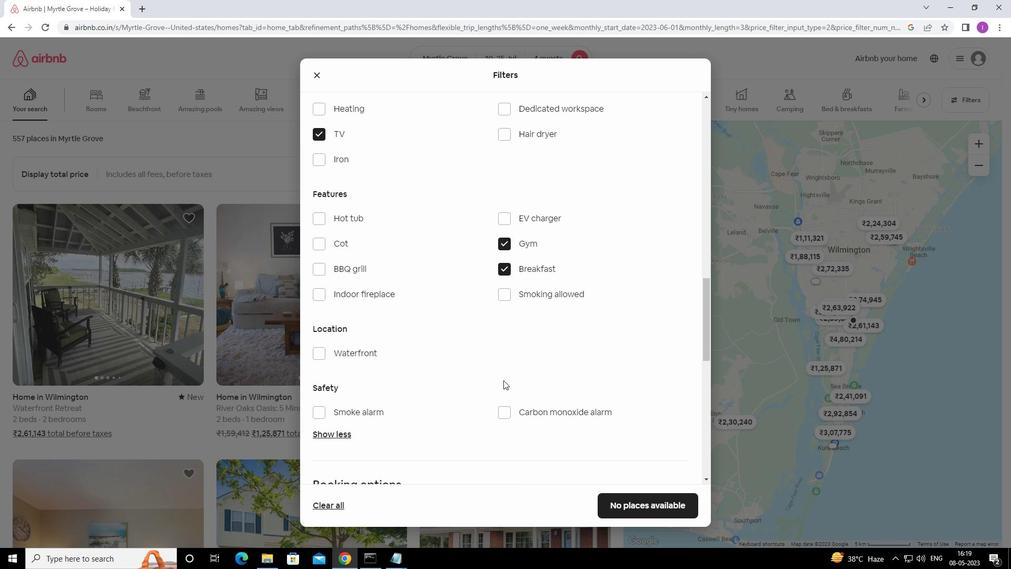 
Action: Mouse scrolled (503, 380) with delta (0, 0)
Screenshot: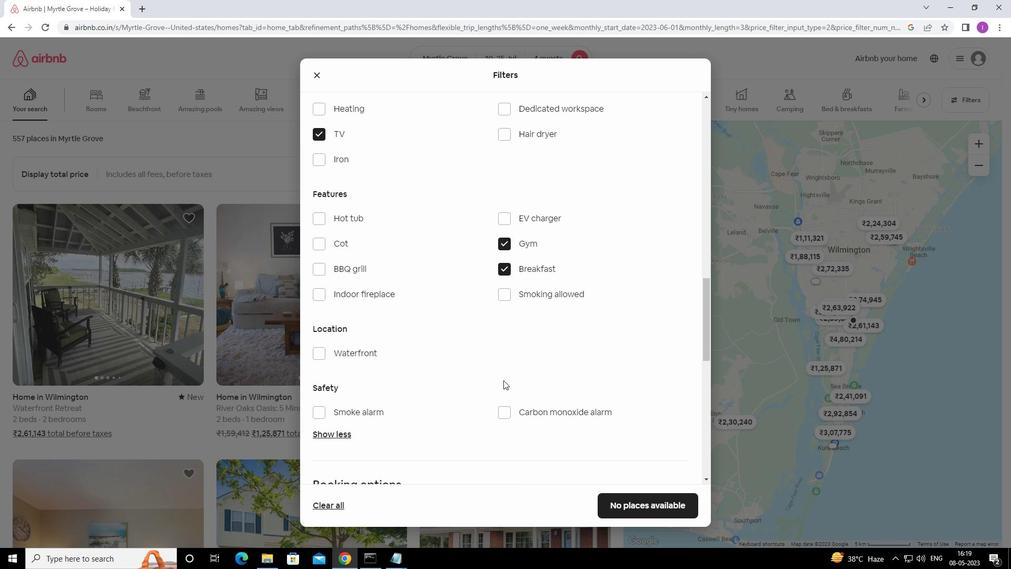 
Action: Mouse moved to (500, 382)
Screenshot: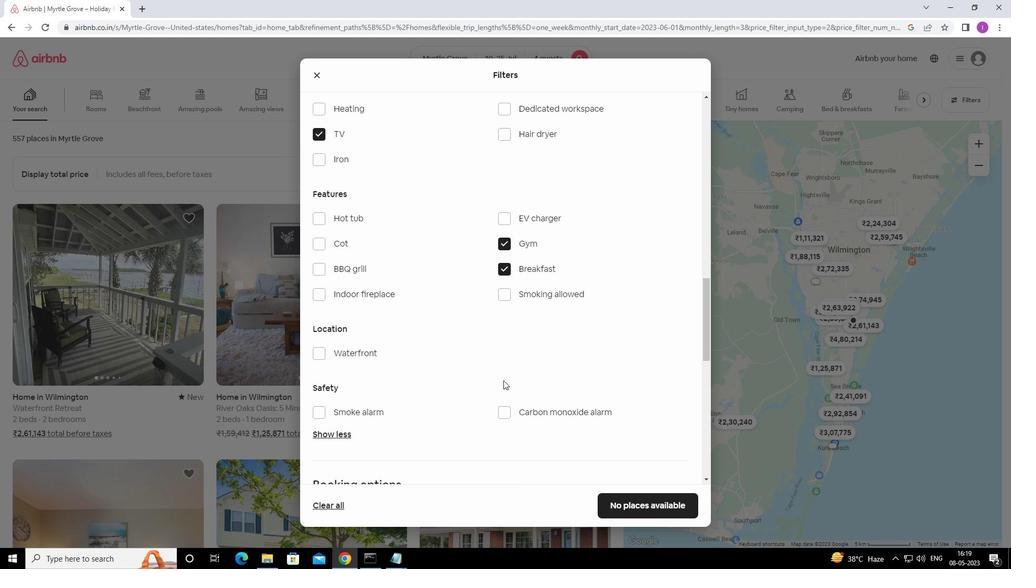 
Action: Mouse scrolled (500, 381) with delta (0, 0)
Screenshot: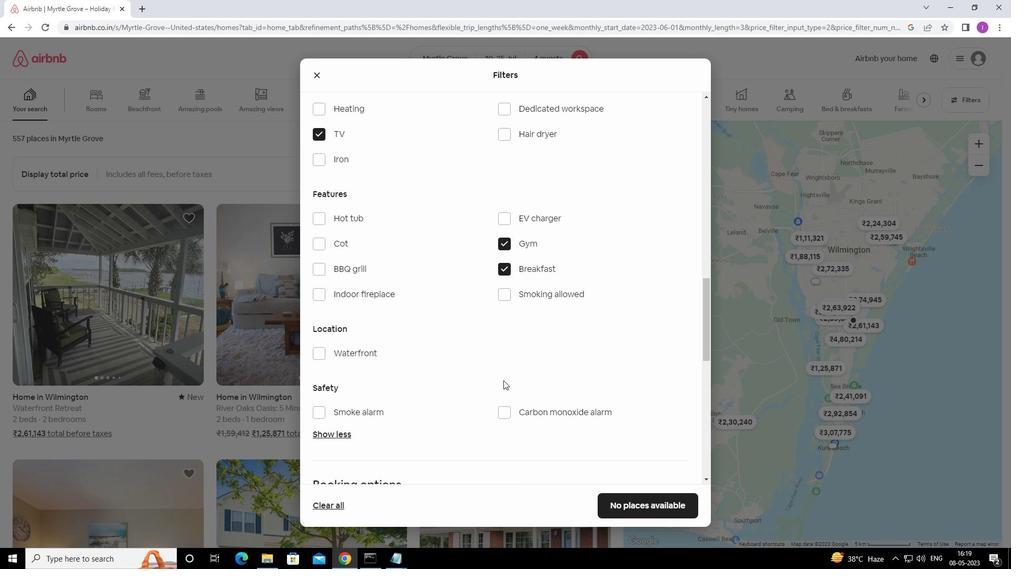 
Action: Mouse moved to (497, 382)
Screenshot: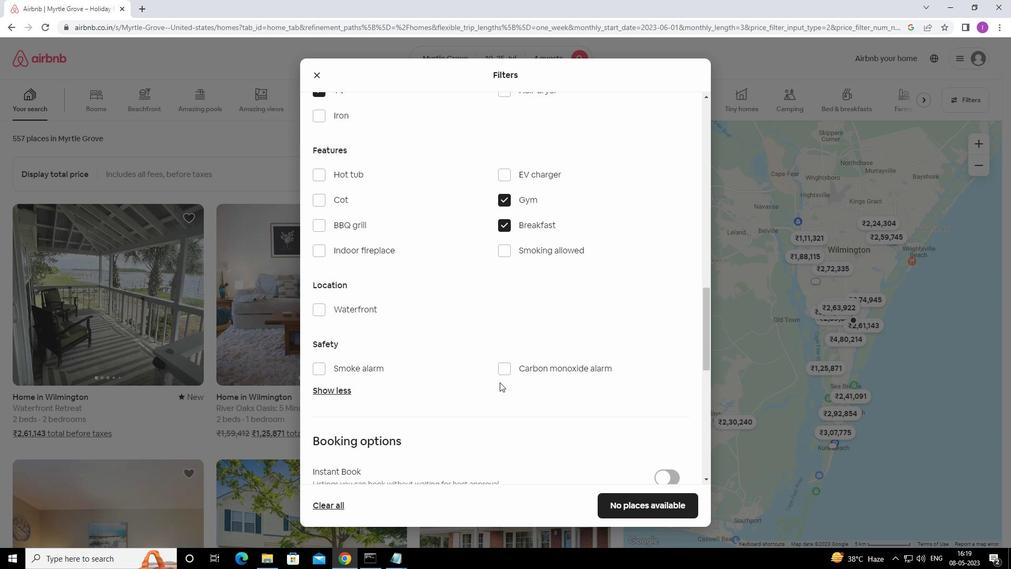 
Action: Mouse scrolled (497, 382) with delta (0, 0)
Screenshot: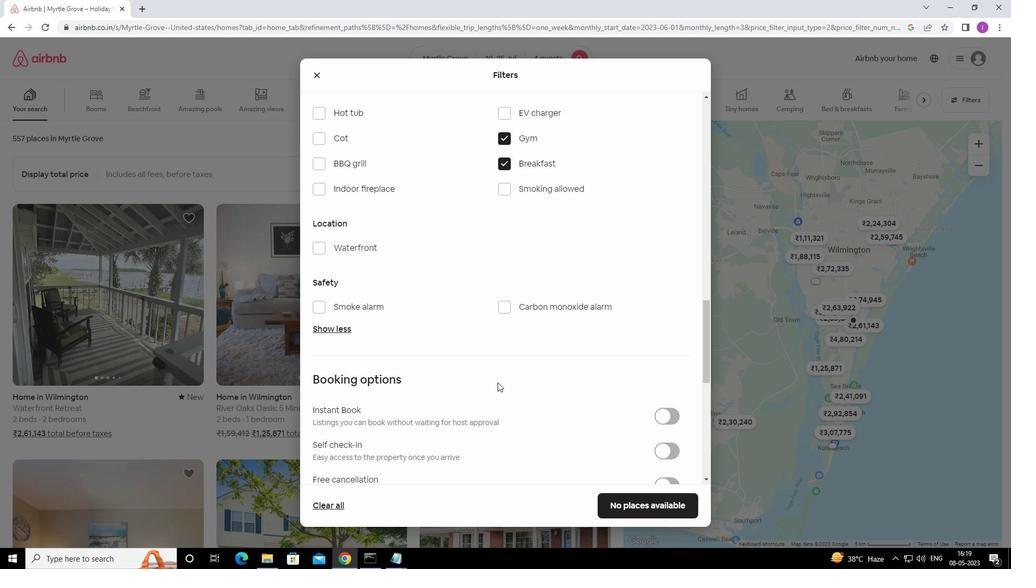 
Action: Mouse scrolled (497, 382) with delta (0, 0)
Screenshot: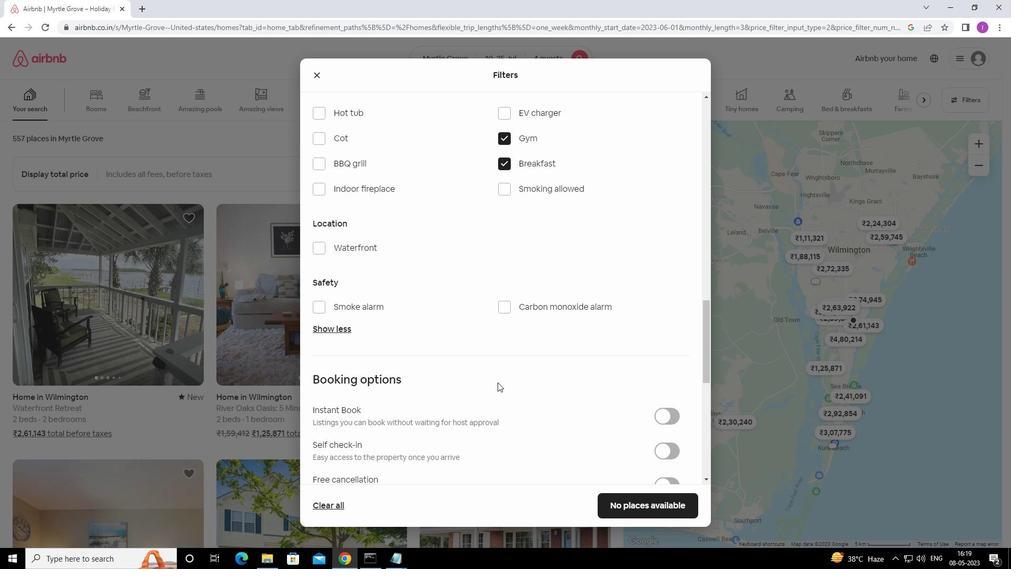 
Action: Mouse moved to (672, 348)
Screenshot: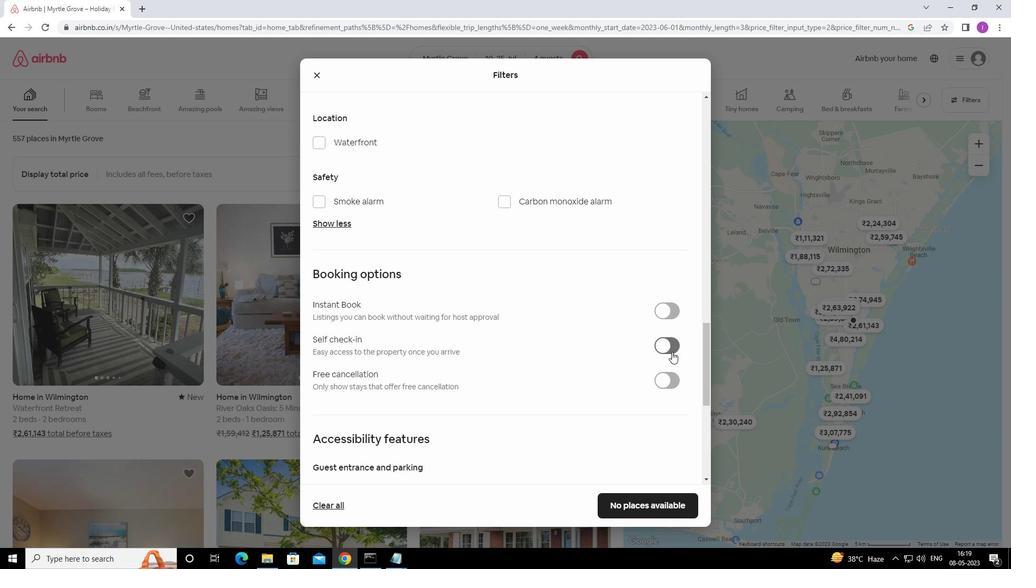 
Action: Mouse pressed left at (672, 348)
Screenshot: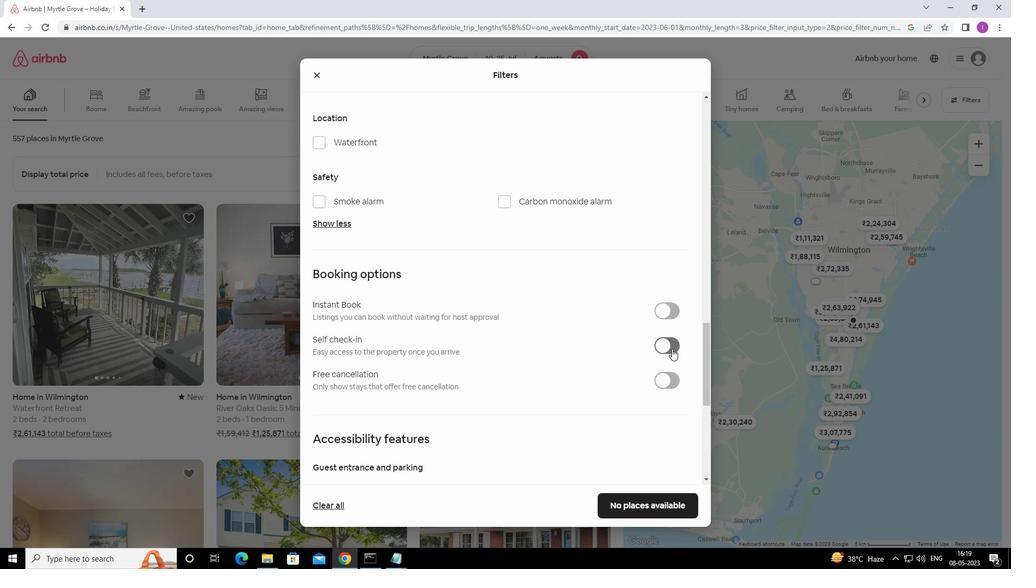 
Action: Mouse moved to (367, 405)
Screenshot: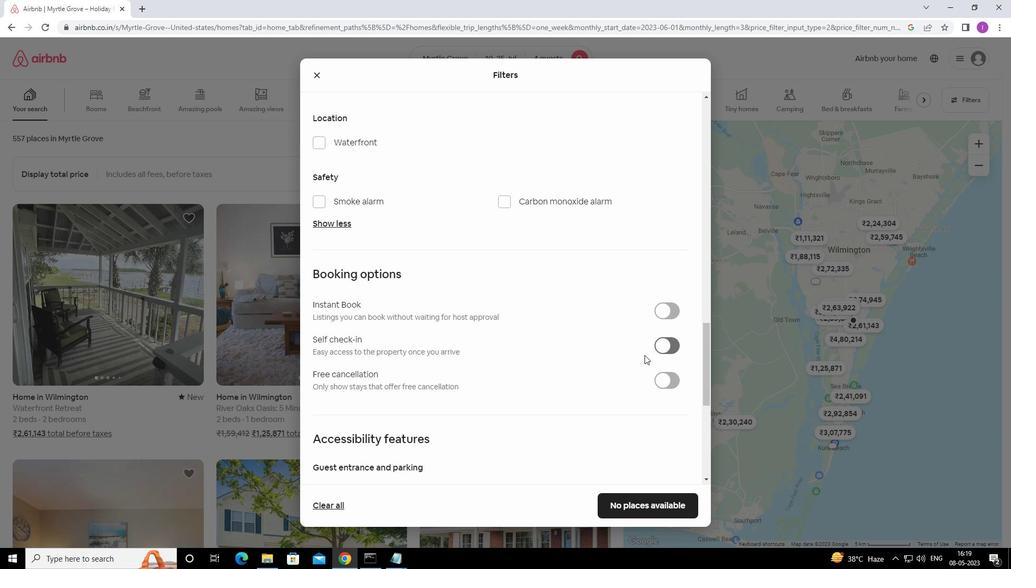 
Action: Mouse scrolled (367, 404) with delta (0, 0)
Screenshot: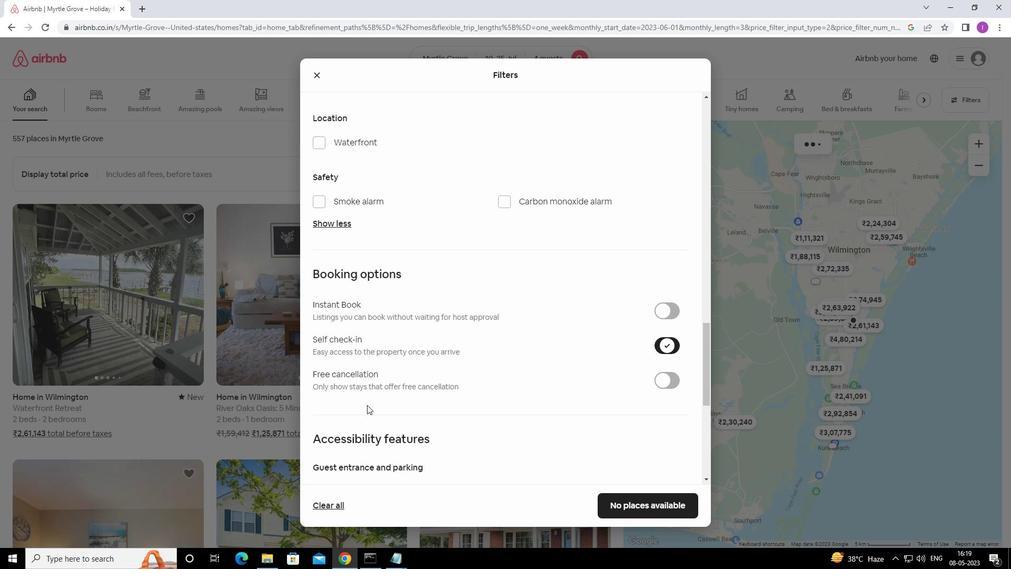 
Action: Mouse scrolled (367, 404) with delta (0, 0)
Screenshot: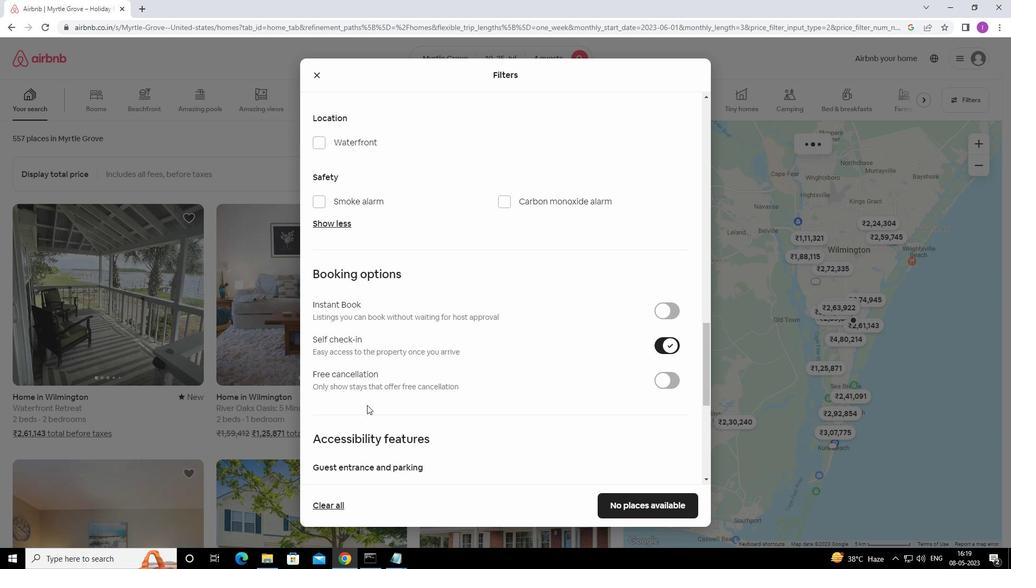 
Action: Mouse moved to (367, 405)
Screenshot: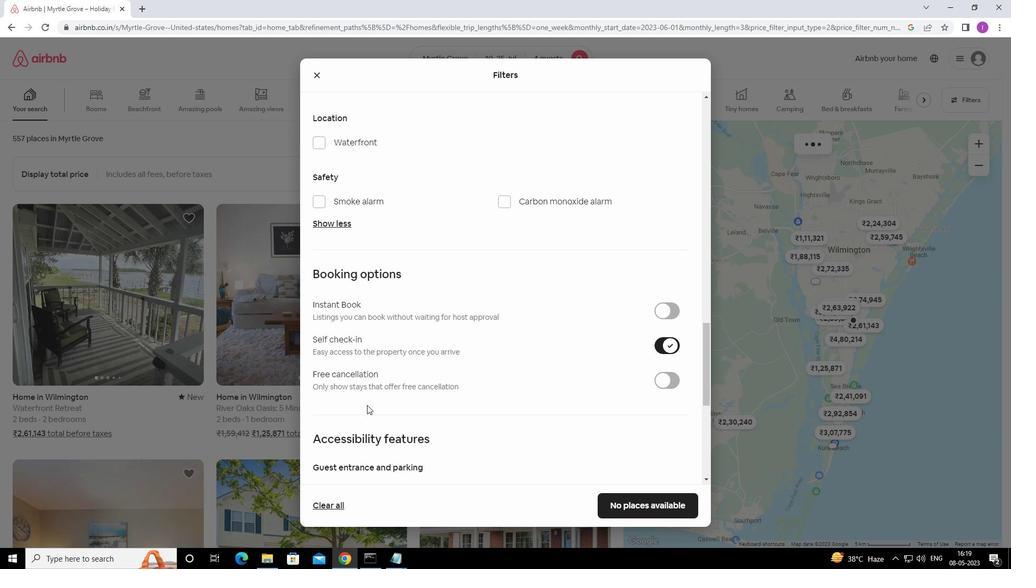 
Action: Mouse scrolled (367, 404) with delta (0, 0)
Screenshot: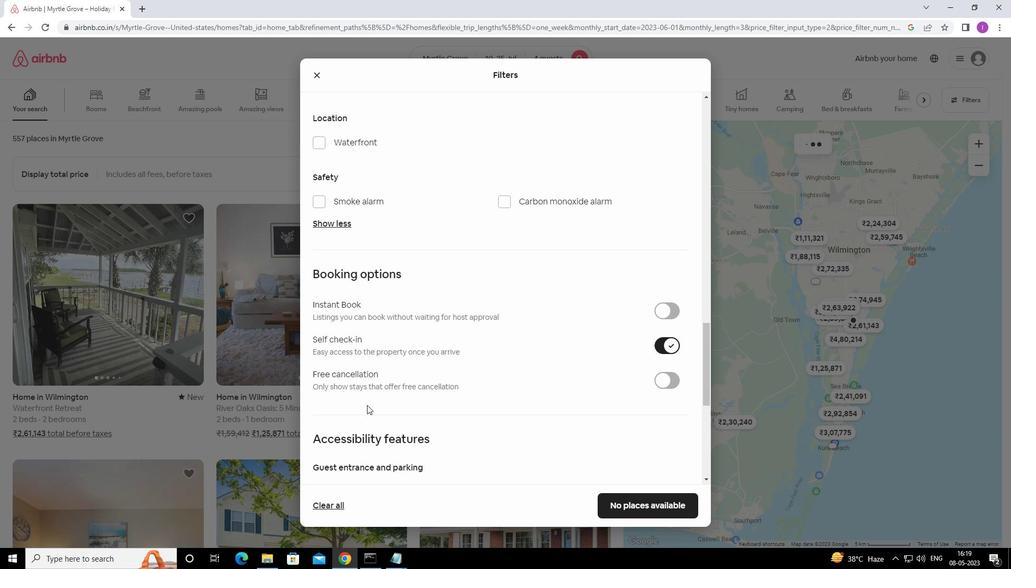 
Action: Mouse moved to (372, 405)
Screenshot: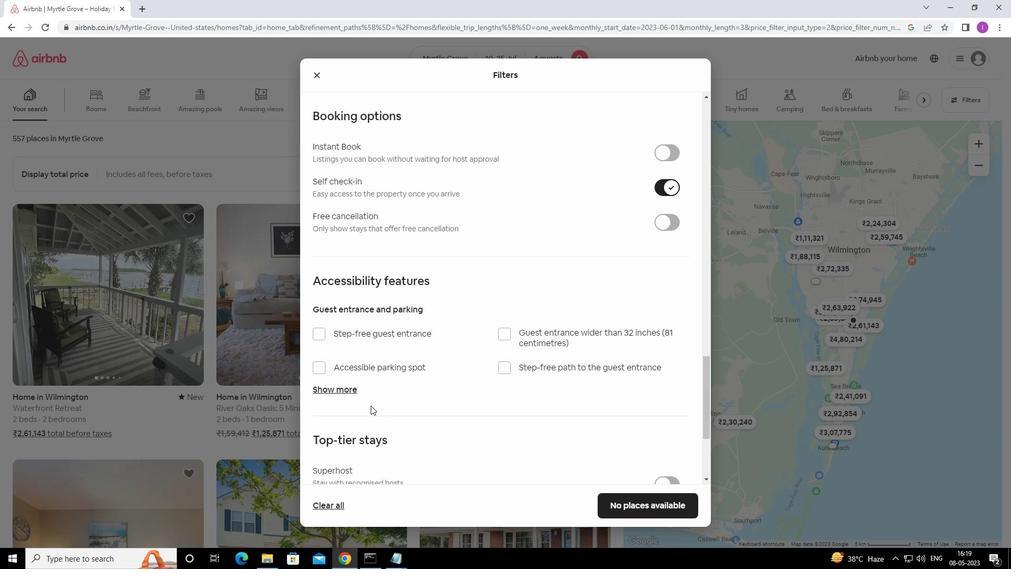 
Action: Mouse scrolled (372, 404) with delta (0, 0)
Screenshot: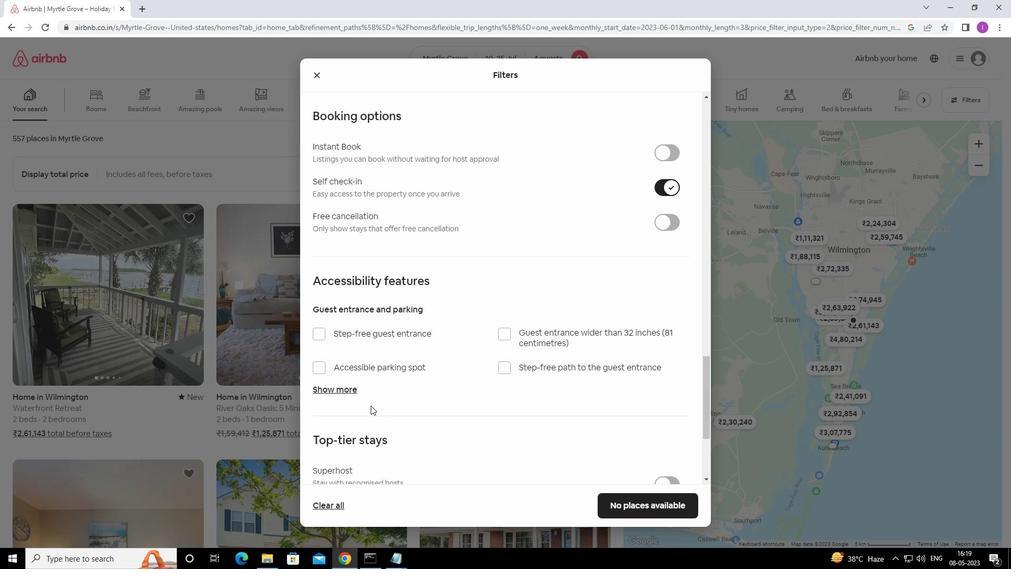 
Action: Mouse moved to (372, 405)
Screenshot: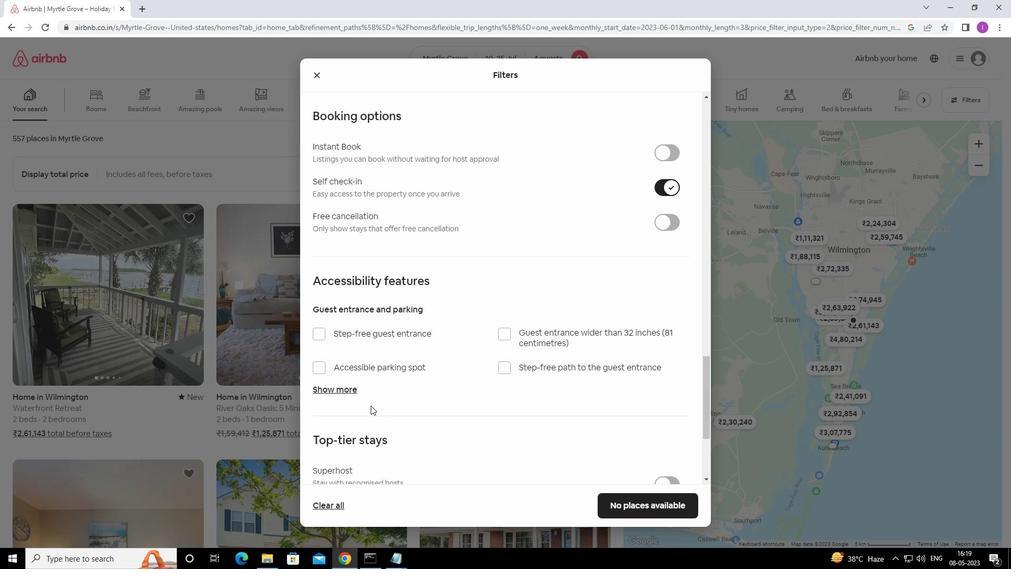 
Action: Mouse scrolled (372, 404) with delta (0, 0)
Screenshot: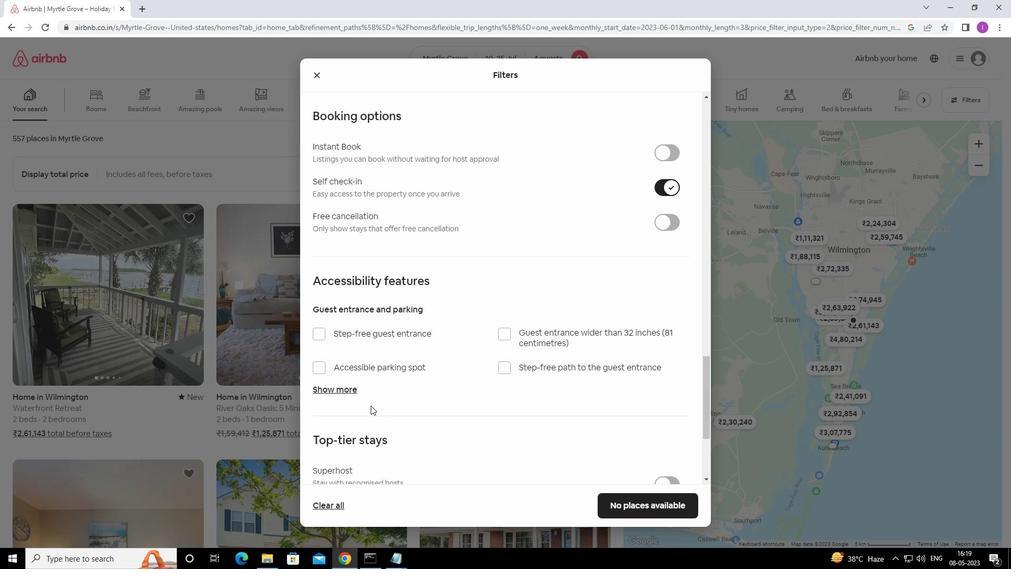 
Action: Mouse moved to (373, 405)
Screenshot: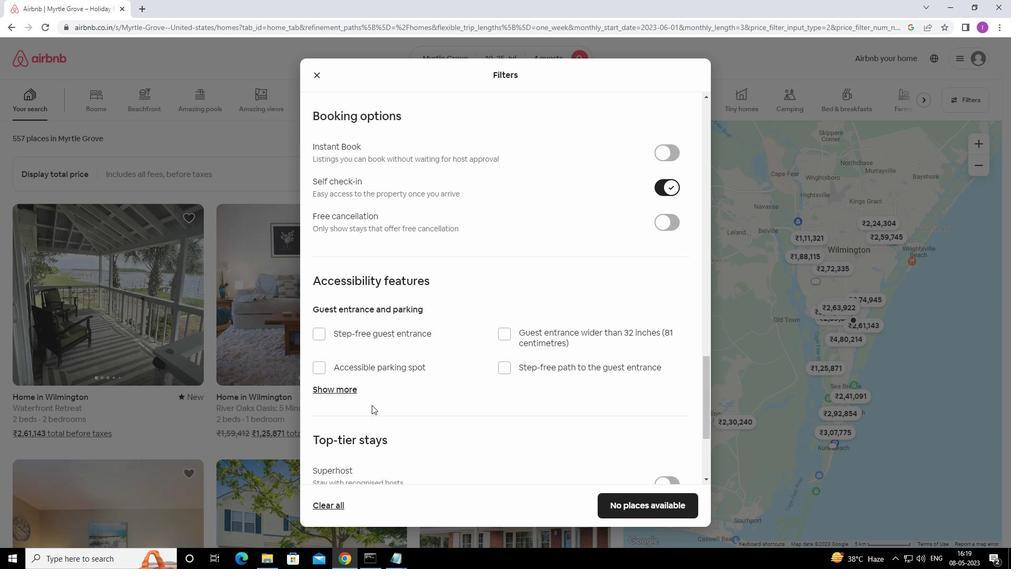 
Action: Mouse scrolled (373, 404) with delta (0, 0)
Screenshot: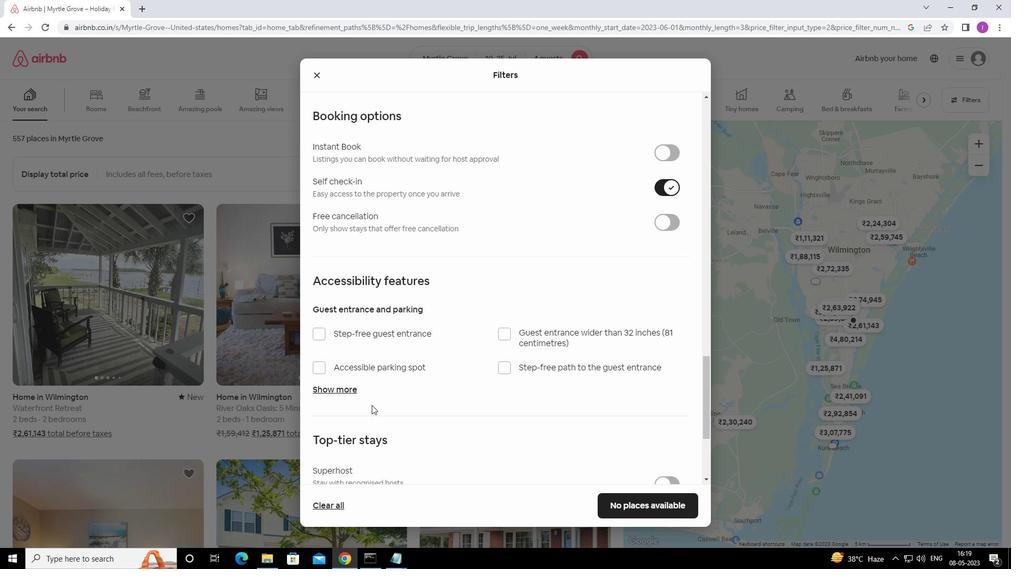 
Action: Mouse moved to (374, 405)
Screenshot: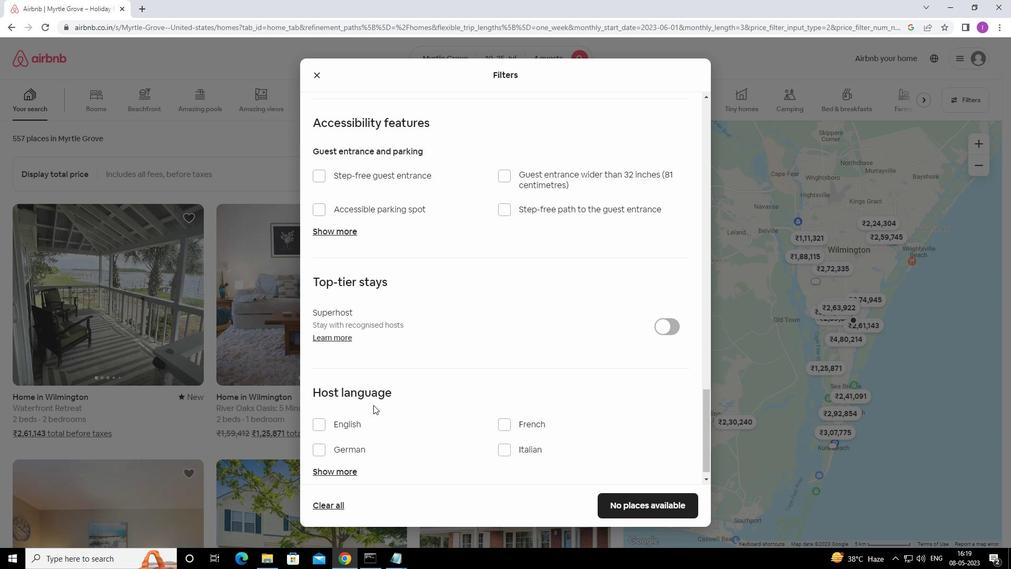 
Action: Mouse scrolled (374, 404) with delta (0, 0)
Screenshot: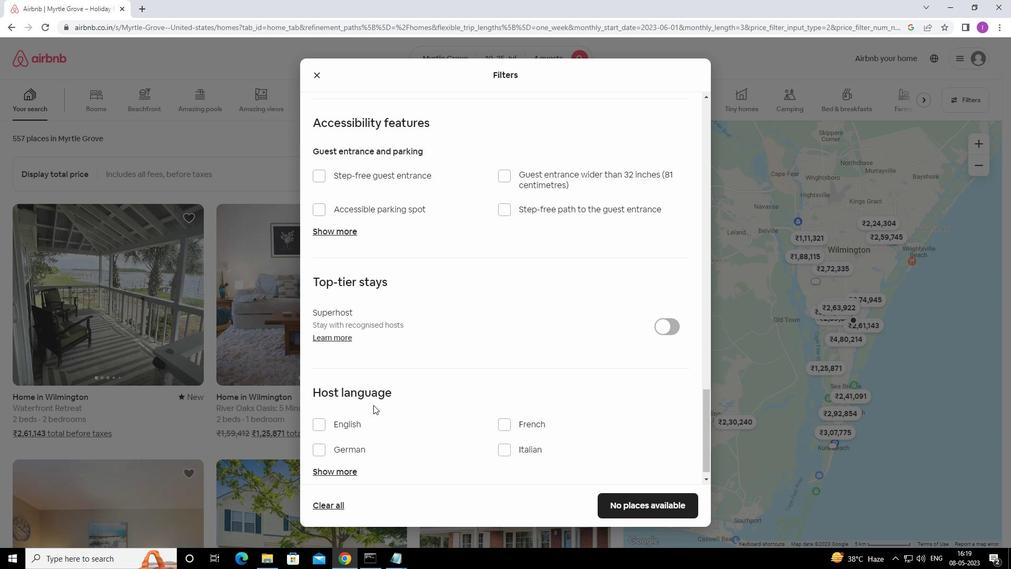 
Action: Mouse moved to (374, 405)
Screenshot: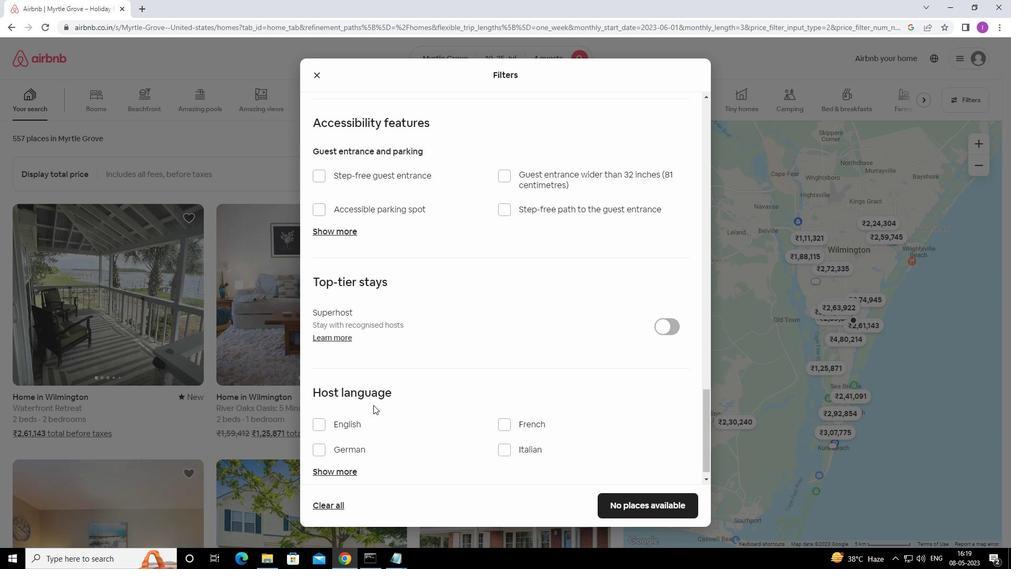 
Action: Mouse scrolled (374, 405) with delta (0, 0)
Screenshot: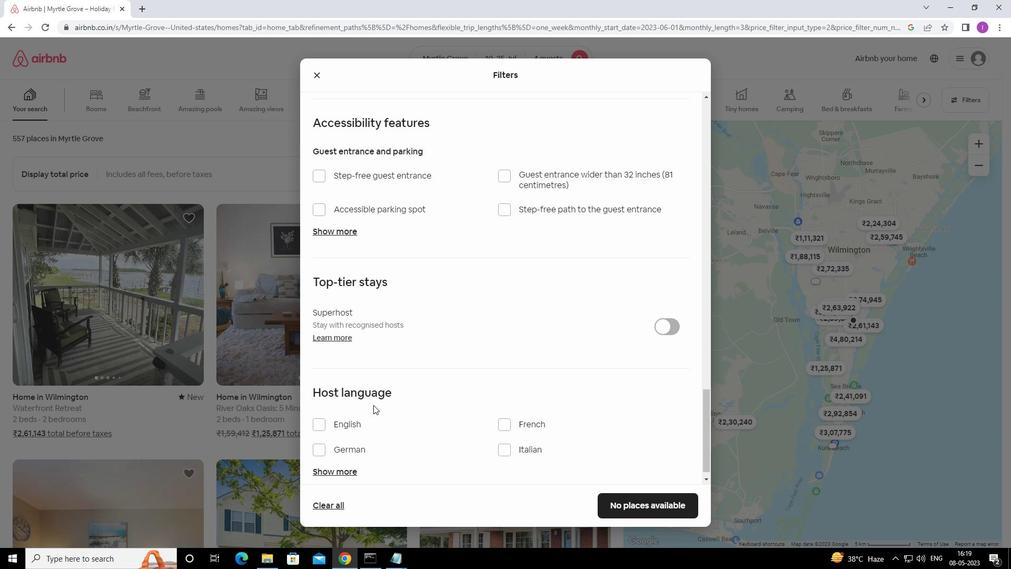 
Action: Mouse moved to (377, 401)
Screenshot: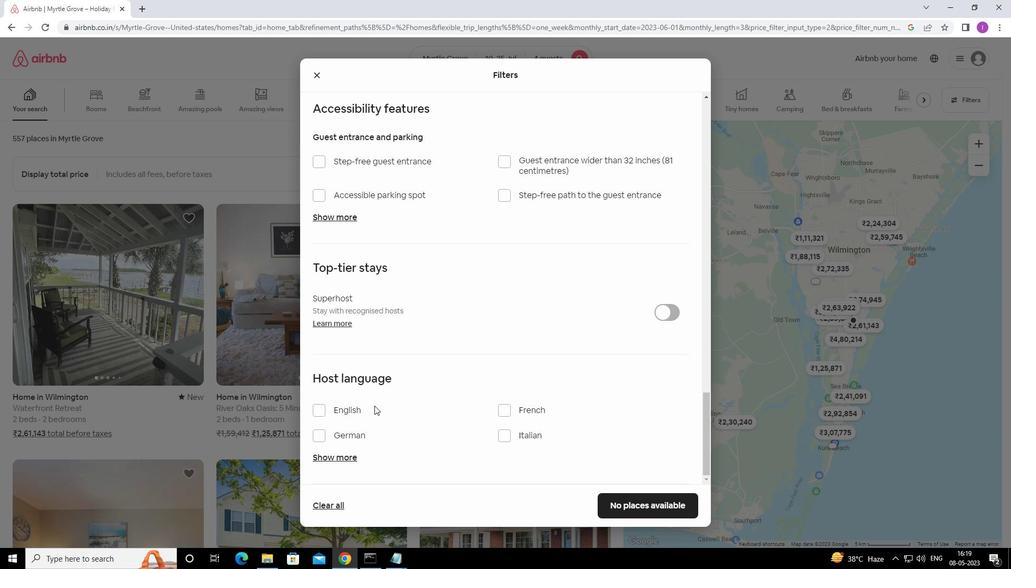 
Action: Mouse scrolled (377, 401) with delta (0, 0)
Screenshot: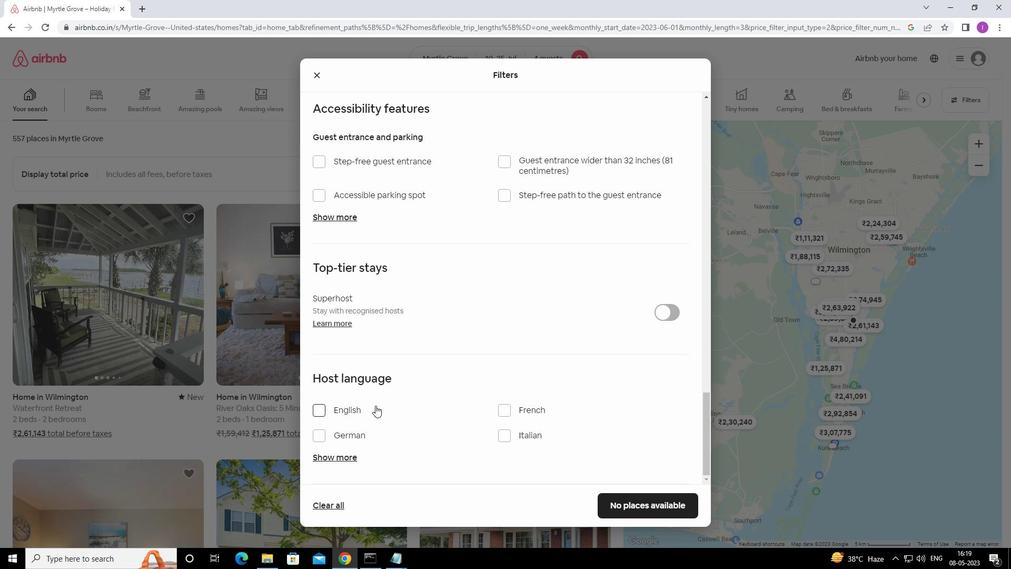 
Action: Mouse scrolled (377, 401) with delta (0, 0)
Screenshot: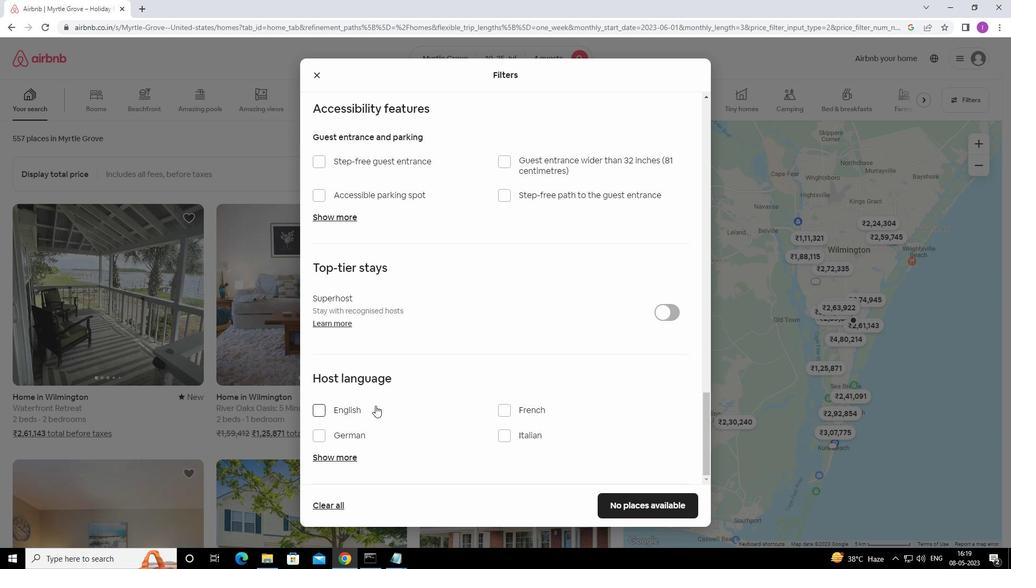 
Action: Mouse scrolled (377, 401) with delta (0, 0)
Screenshot: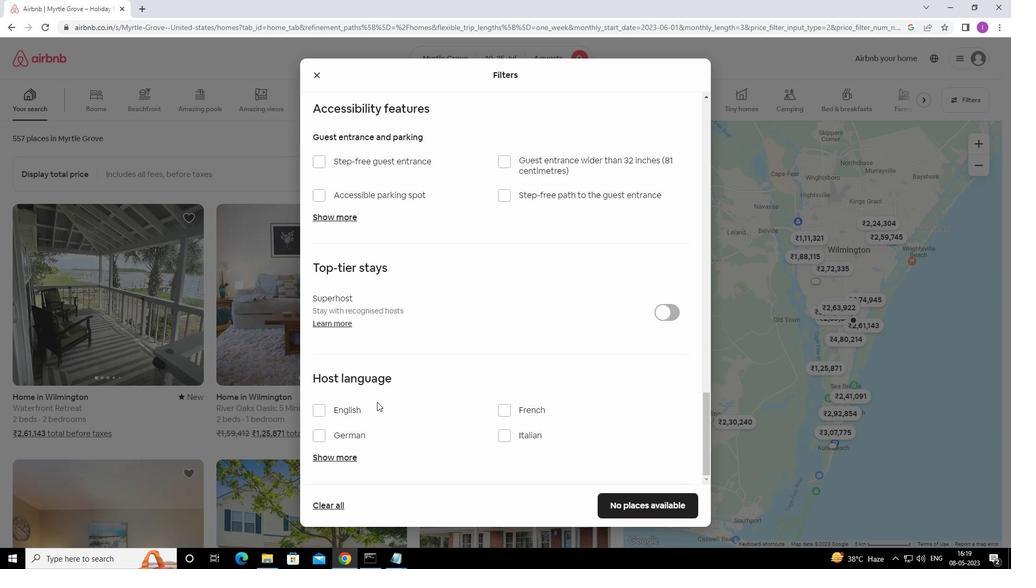 
Action: Mouse moved to (314, 411)
Screenshot: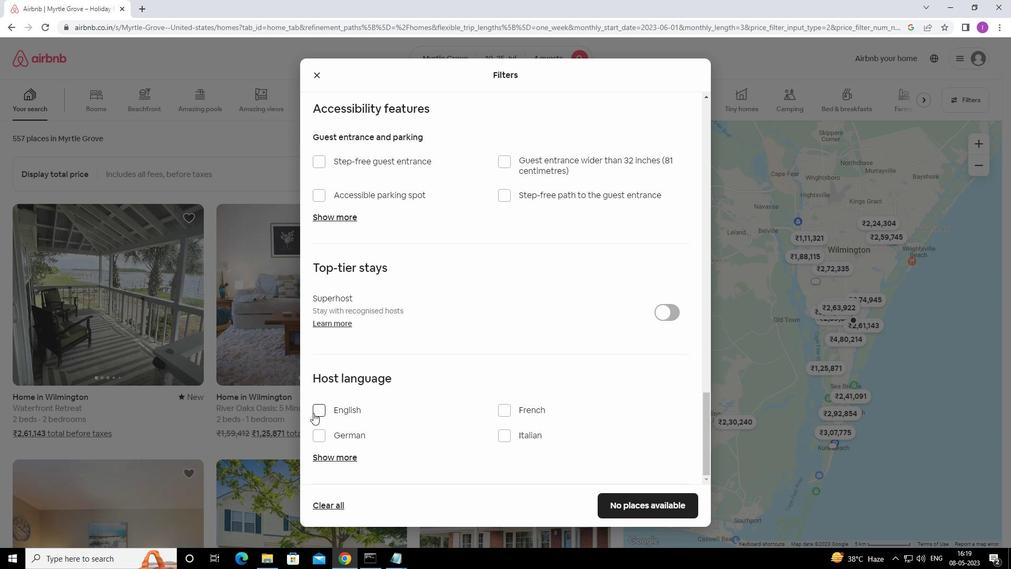 
Action: Mouse pressed left at (314, 411)
Screenshot: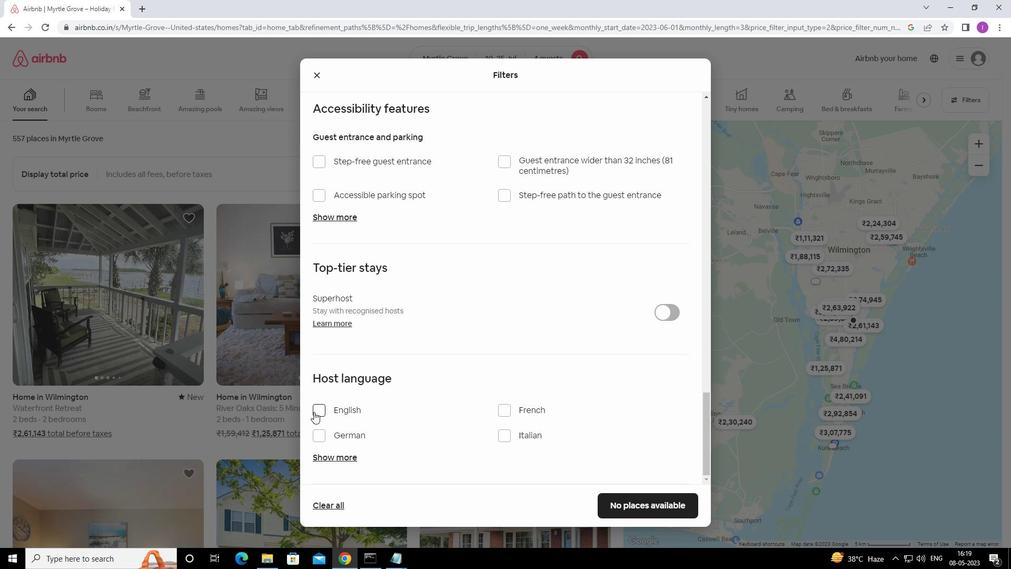 
Action: Mouse moved to (435, 412)
Screenshot: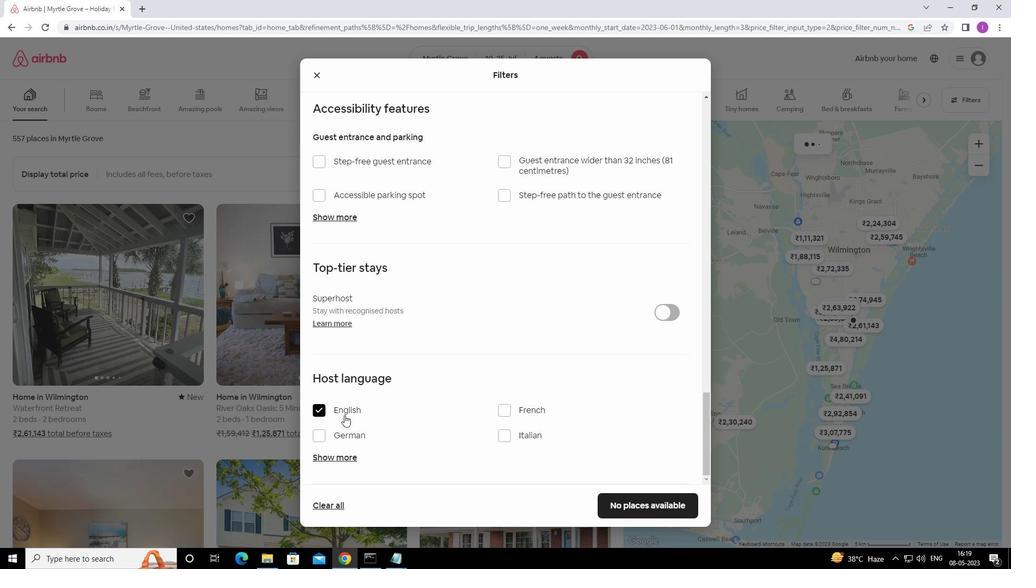 
Action: Mouse scrolled (435, 411) with delta (0, 0)
Screenshot: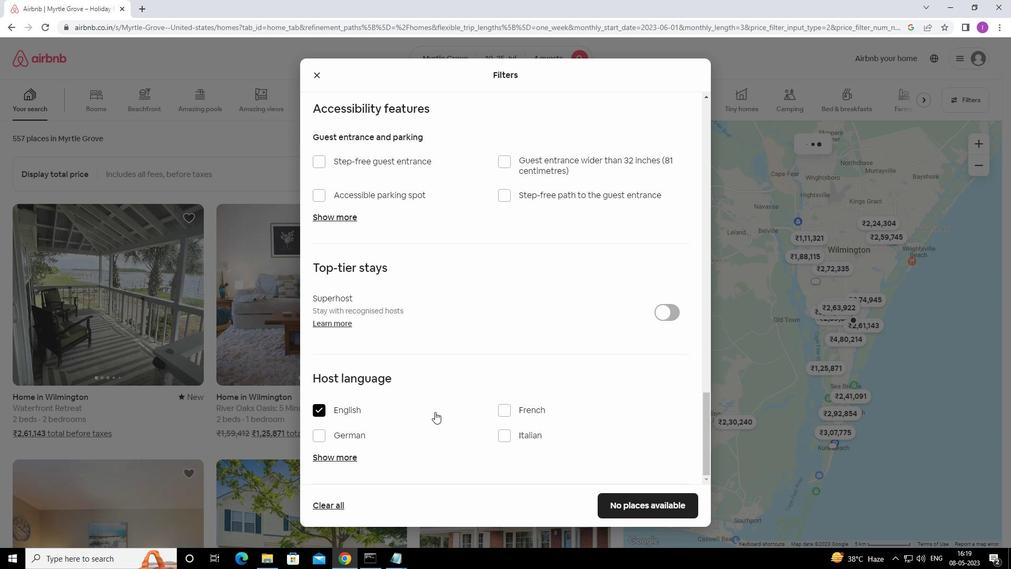 
Action: Mouse moved to (435, 412)
Screenshot: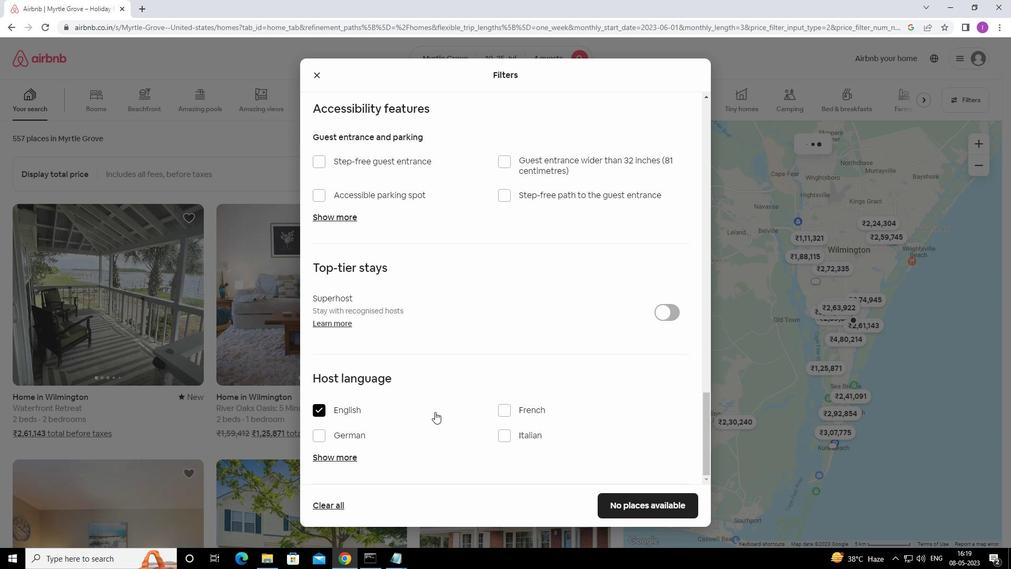 
Action: Mouse scrolled (435, 411) with delta (0, 0)
Screenshot: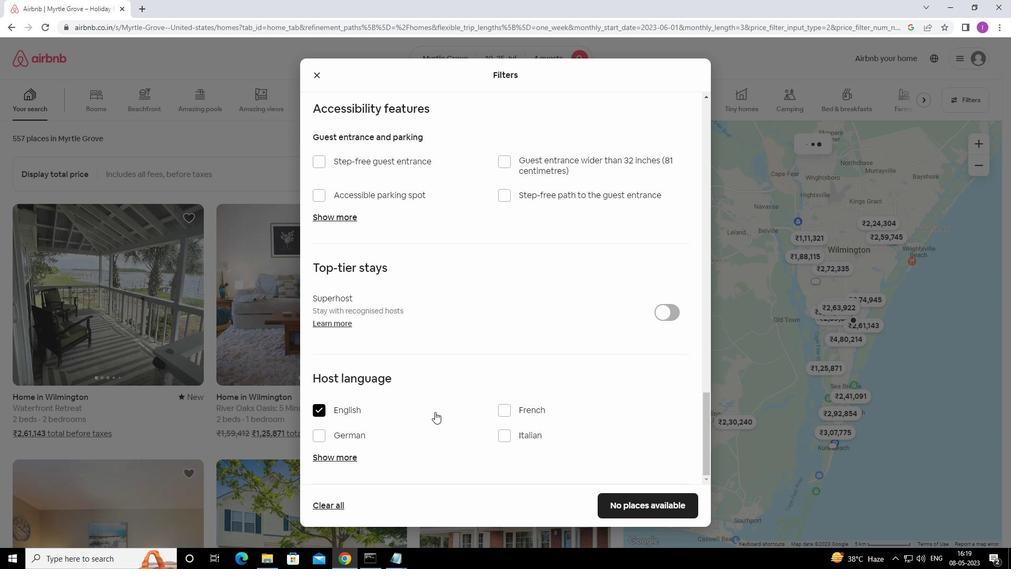 
Action: Mouse moved to (610, 501)
Screenshot: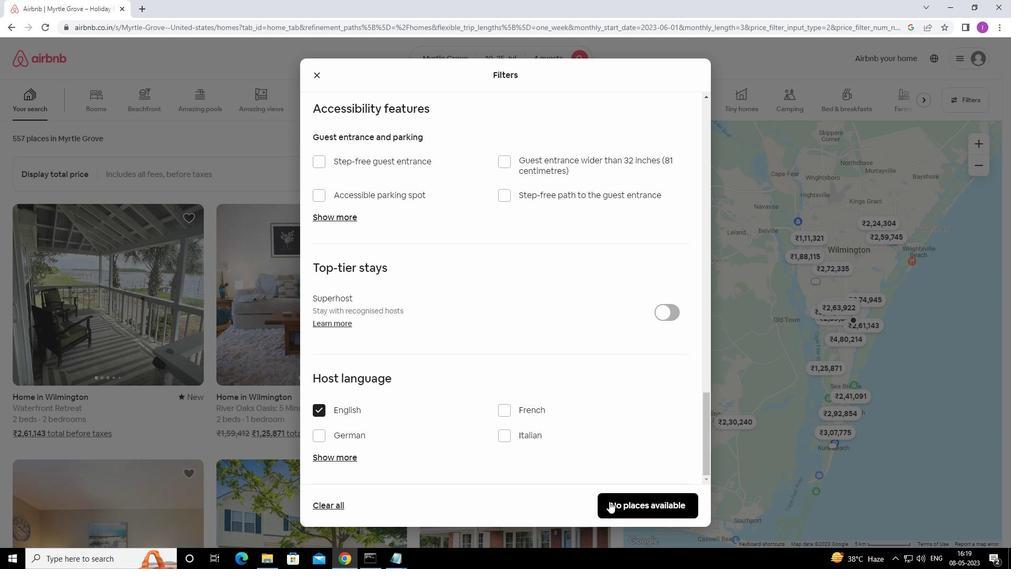 
Action: Mouse pressed left at (610, 501)
Screenshot: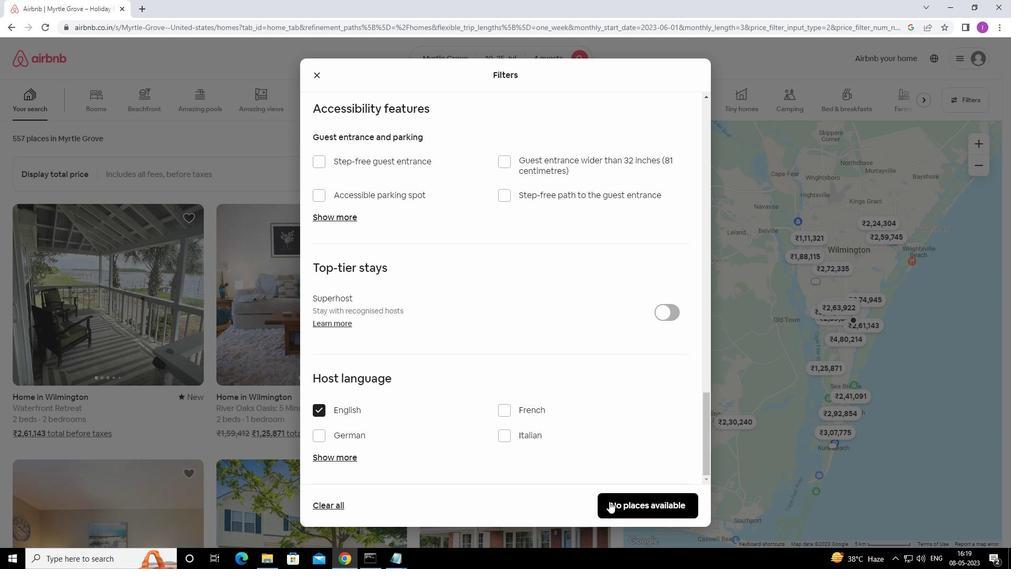 
Action: Mouse moved to (592, 479)
Screenshot: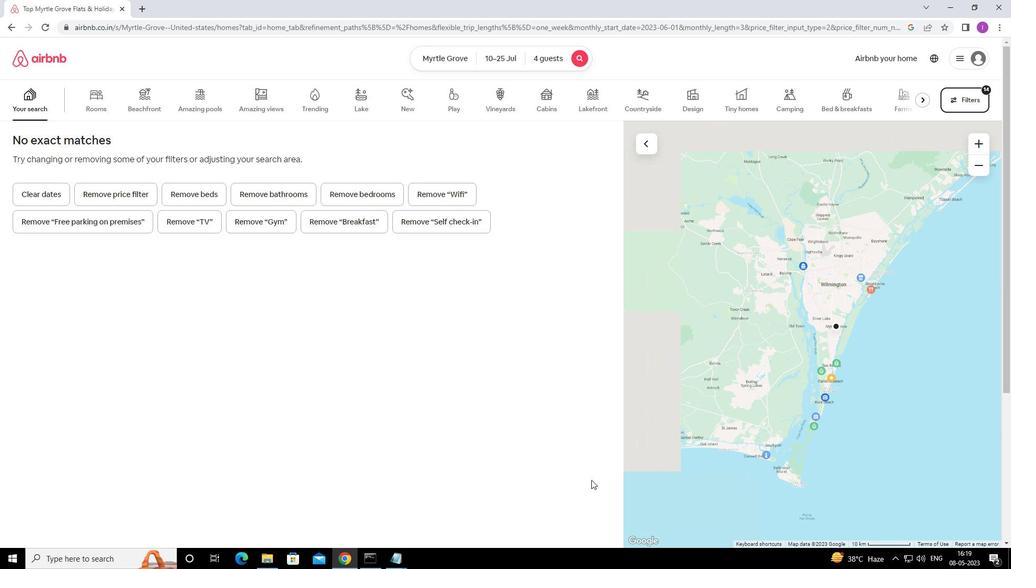 
